 Task: Find a place to stay in Mount Vernon with a price range of ₹4900 to ₹12000, 1 bedroom, 1 bed, 1 bathroom, house type, with Wifi and Free parking, for 1 adult from June 11 to June 17.
Action: Mouse moved to (478, 101)
Screenshot: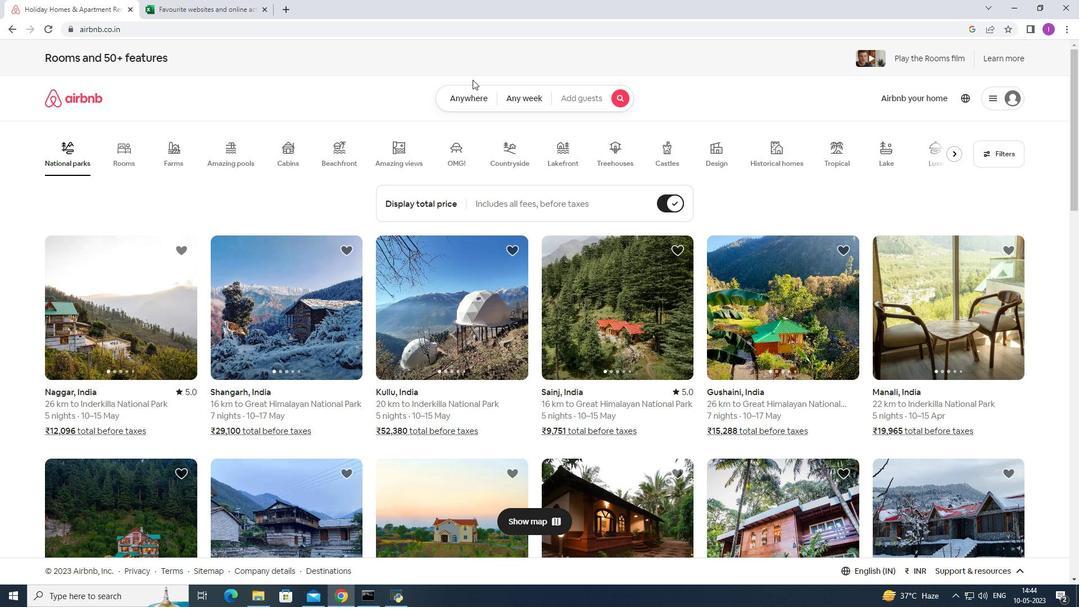
Action: Mouse pressed left at (478, 101)
Screenshot: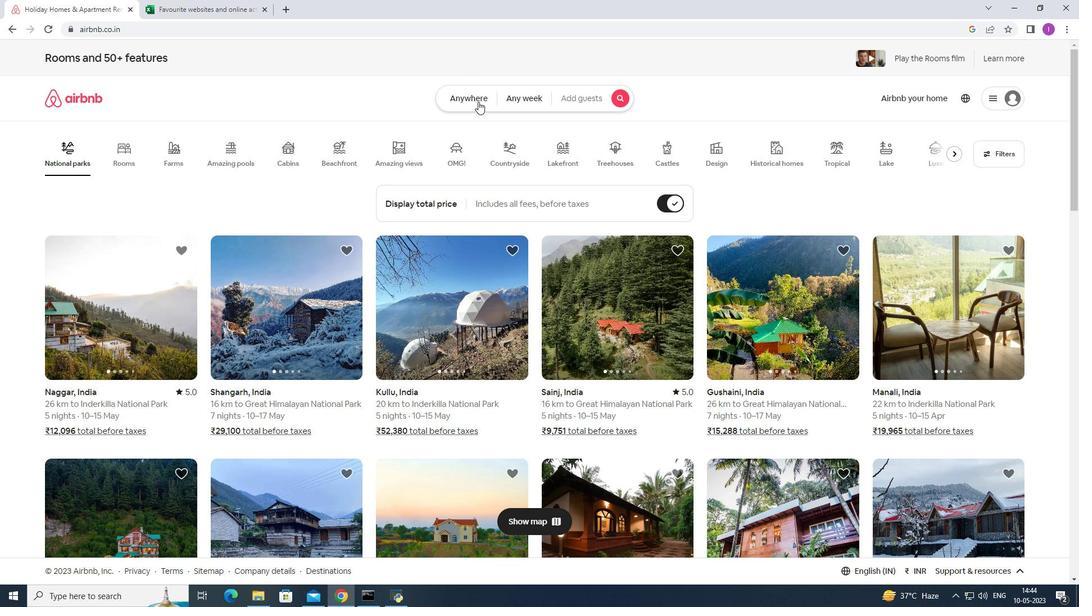 
Action: Mouse moved to (327, 146)
Screenshot: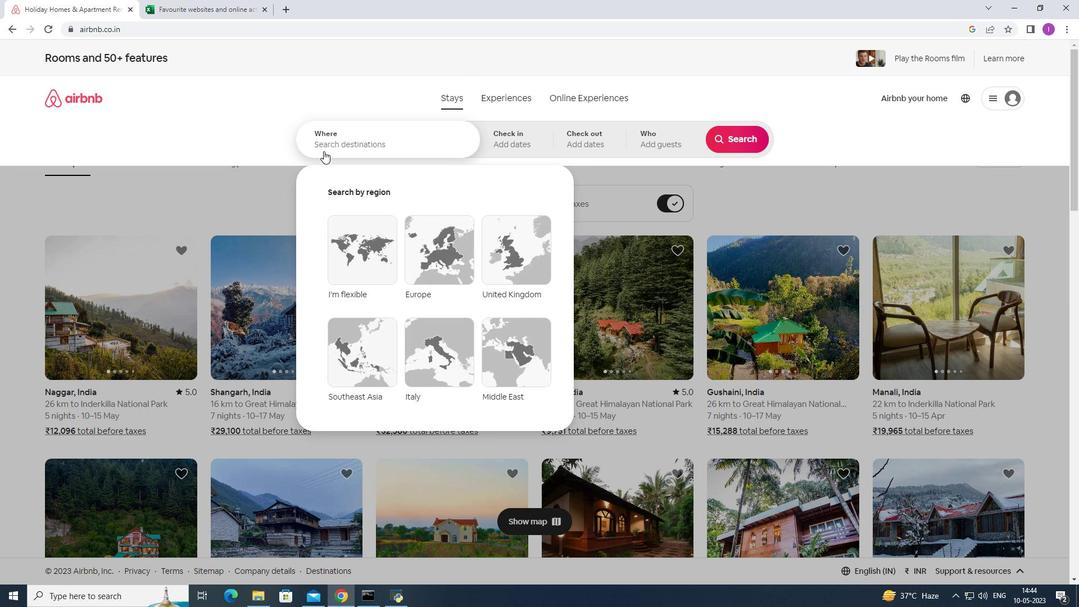 
Action: Mouse pressed left at (327, 146)
Screenshot: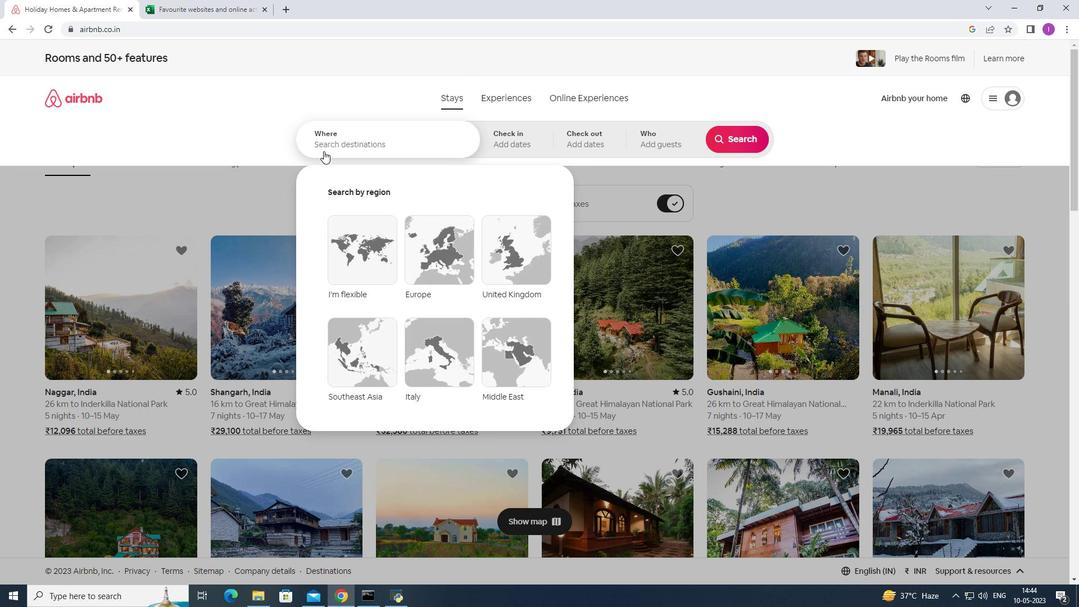 
Action: Mouse moved to (296, 162)
Screenshot: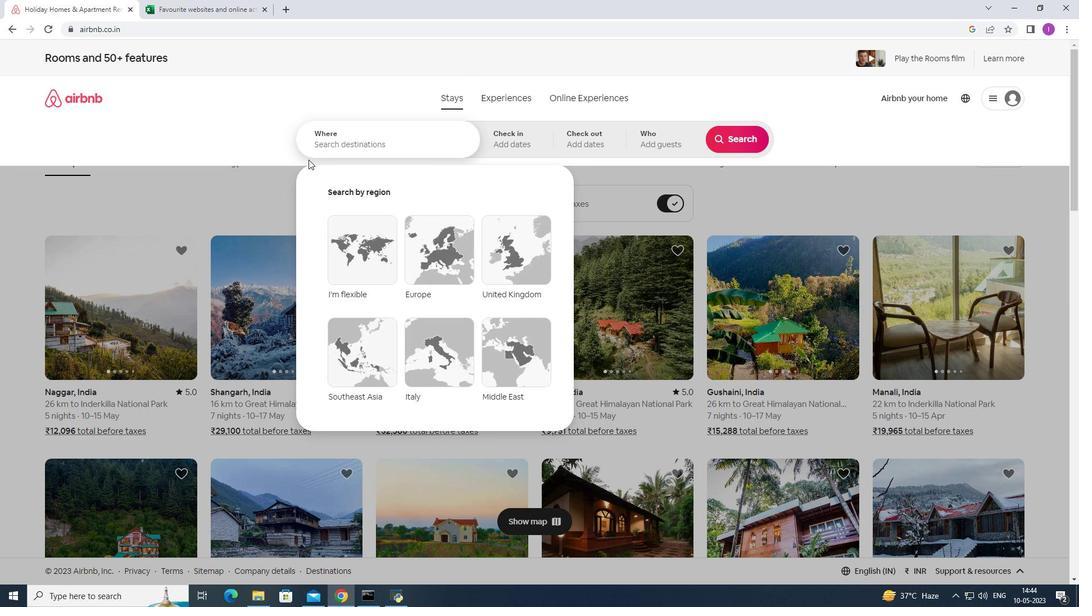 
Action: Key pressed <Key.shift><Key.shift>Mount<Key.space><Key.shift><Key.shift><Key.shift><Key.shift><Key.shift><Key.shift>Vernon
Screenshot: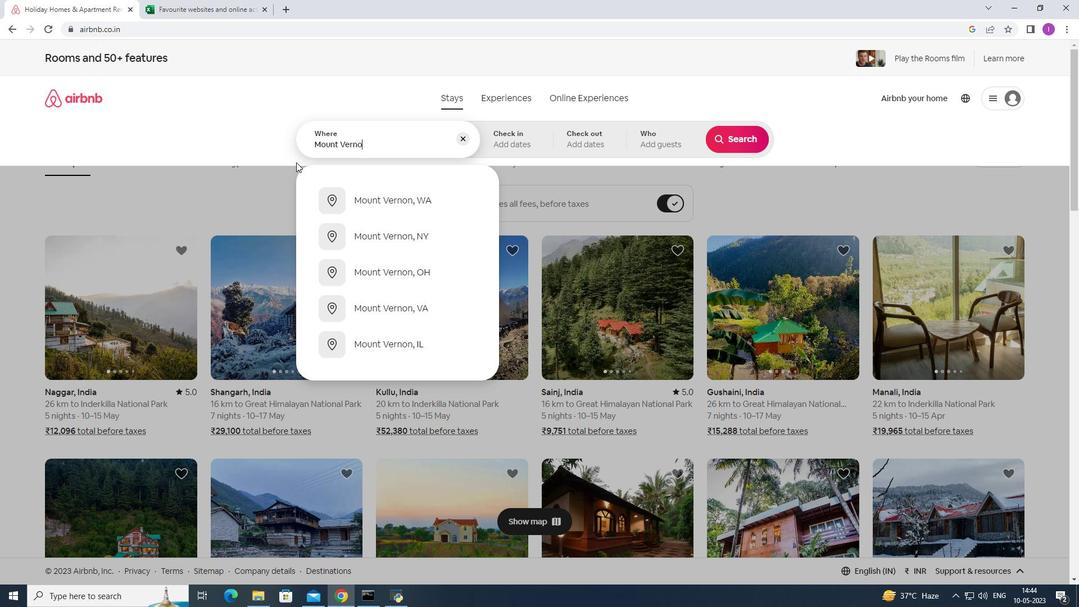 
Action: Mouse moved to (526, 147)
Screenshot: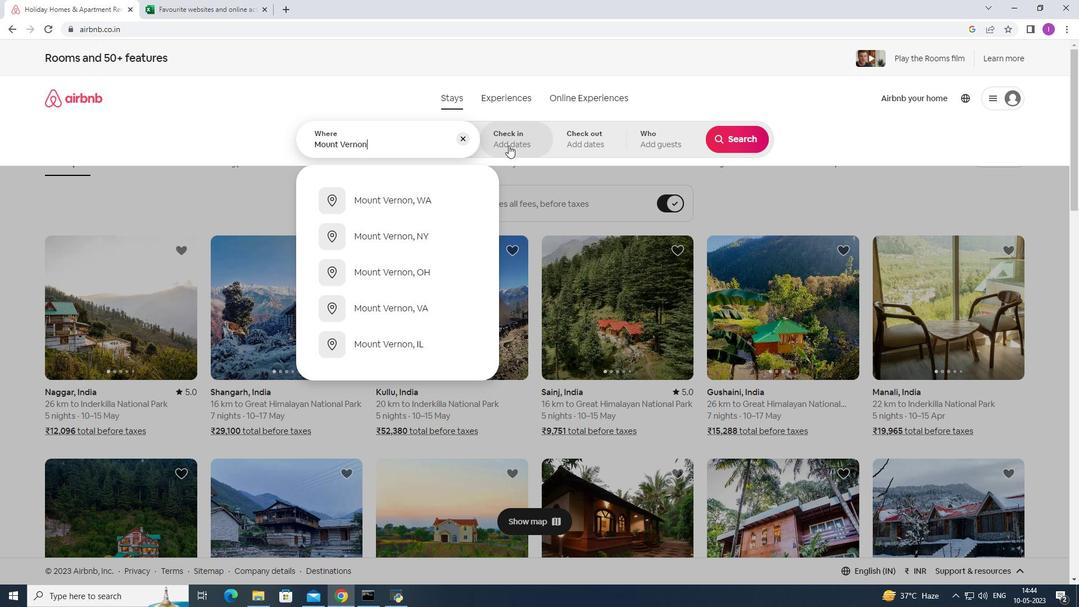 
Action: Mouse pressed left at (526, 147)
Screenshot: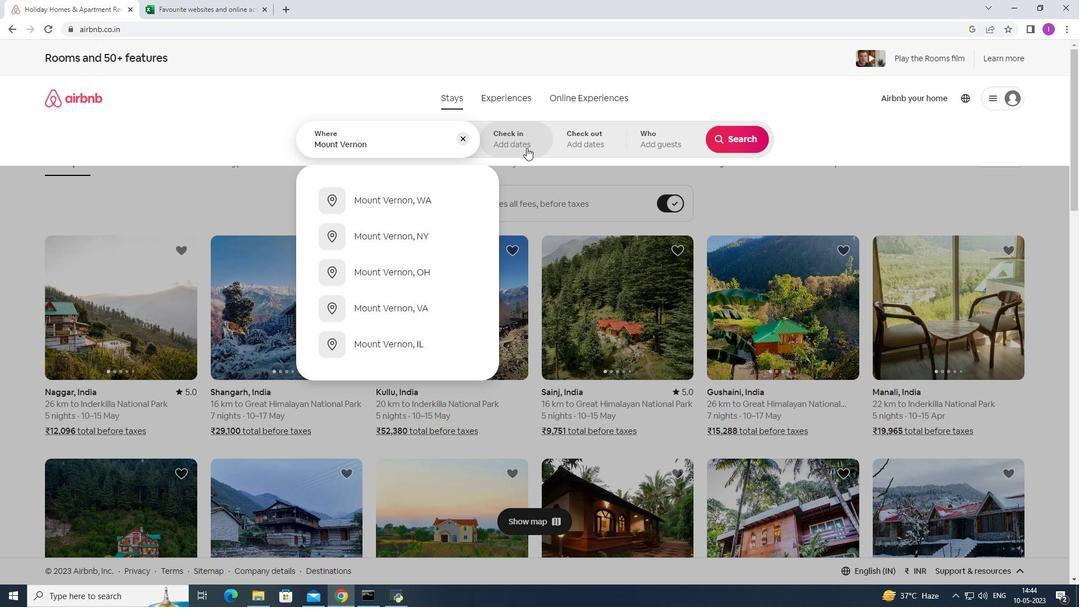 
Action: Mouse moved to (736, 229)
Screenshot: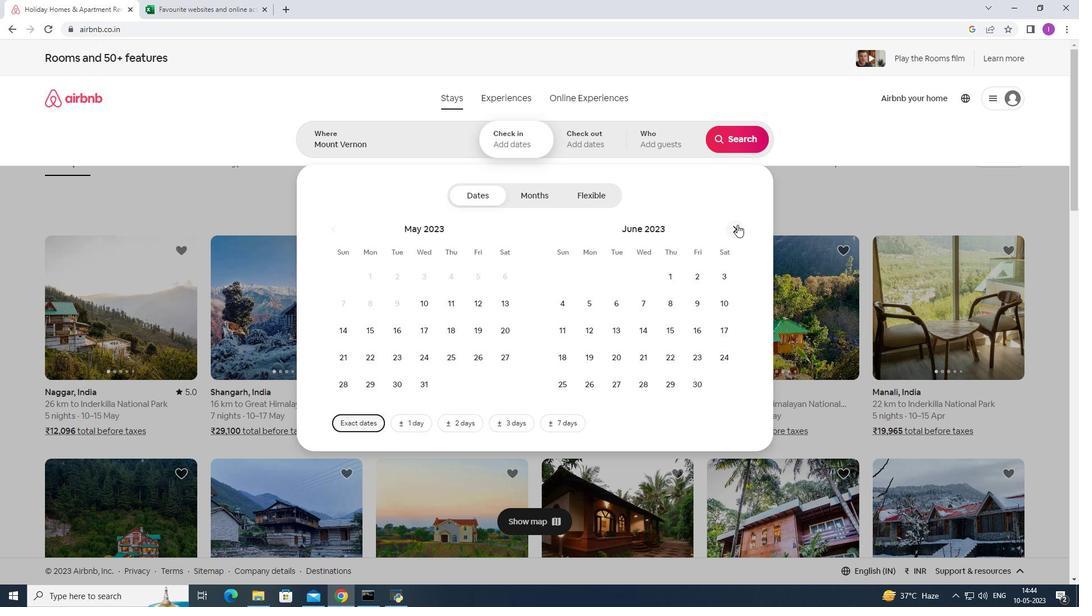 
Action: Mouse pressed left at (736, 229)
Screenshot: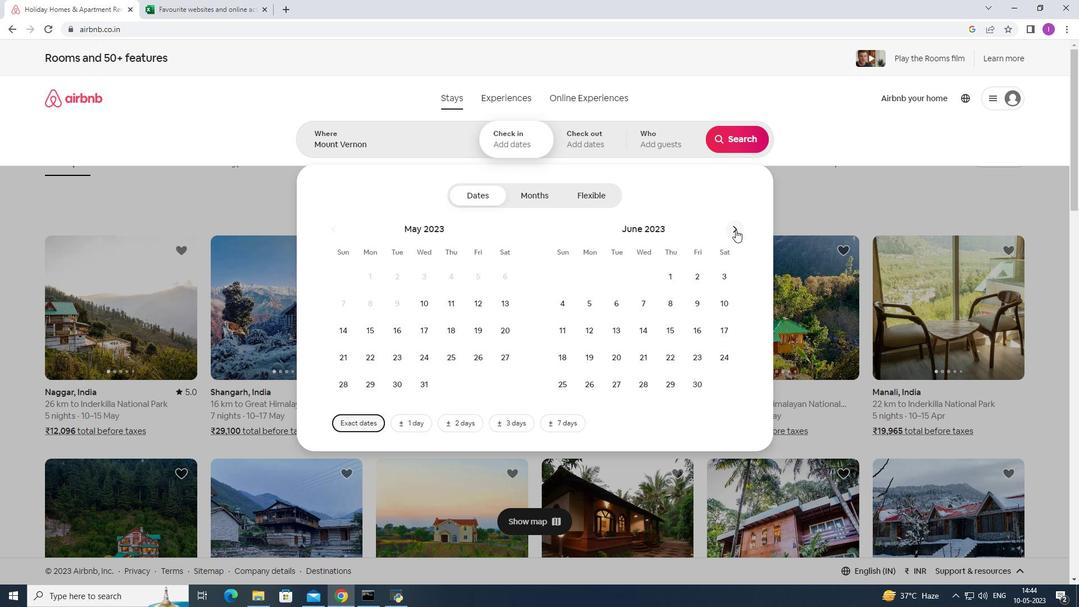 
Action: Mouse moved to (342, 330)
Screenshot: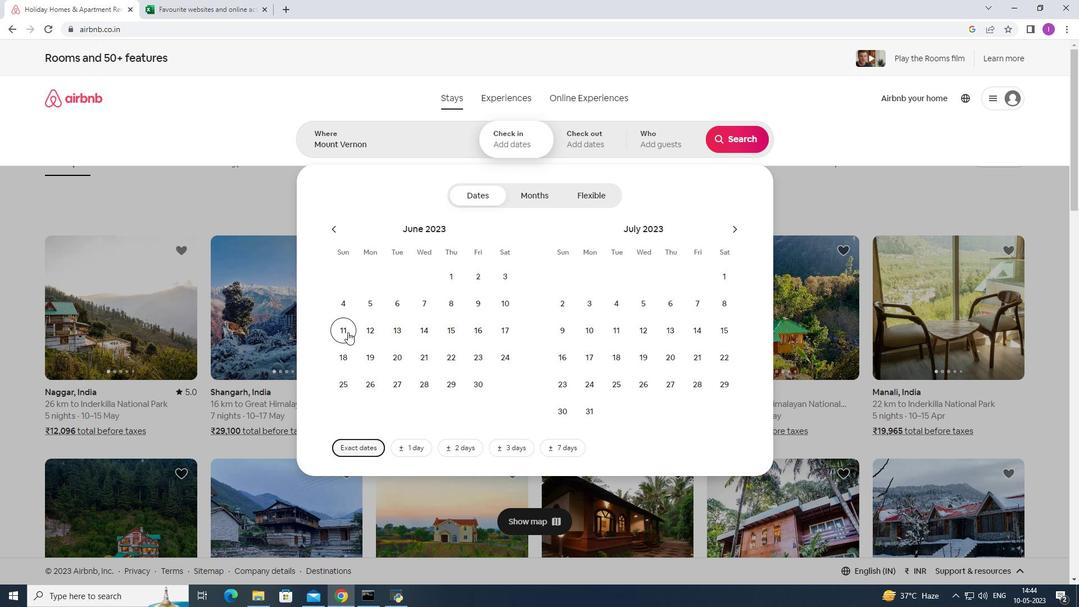 
Action: Mouse pressed left at (342, 330)
Screenshot: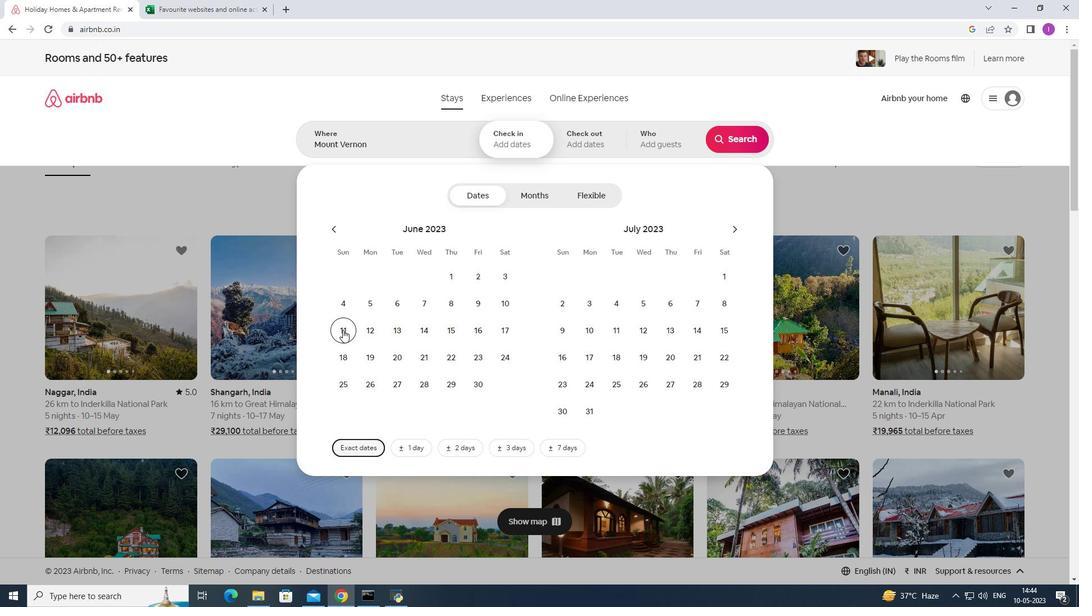 
Action: Mouse moved to (507, 333)
Screenshot: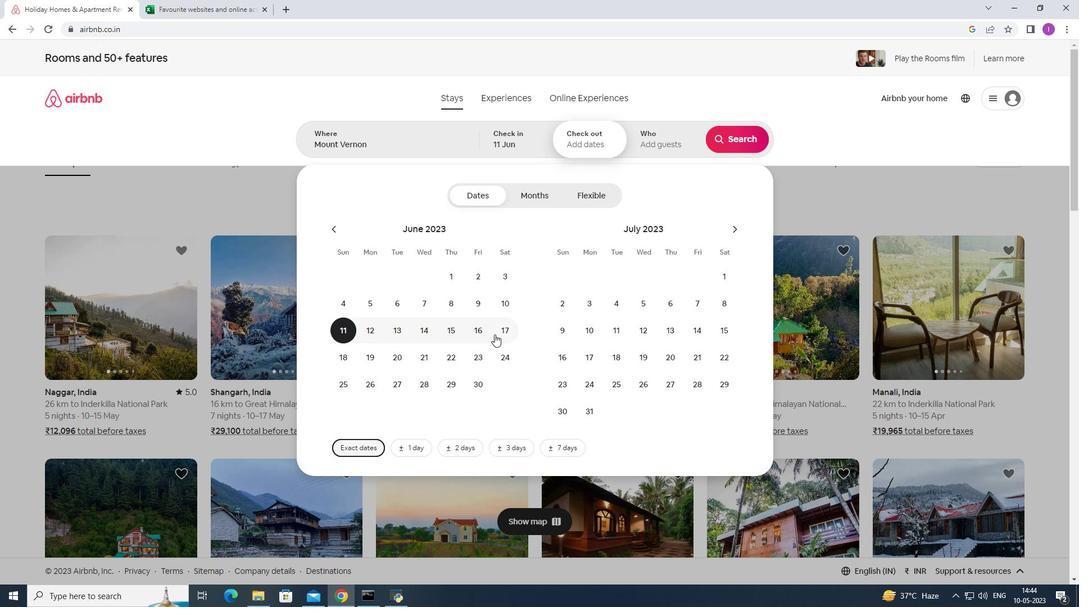 
Action: Mouse pressed left at (507, 333)
Screenshot: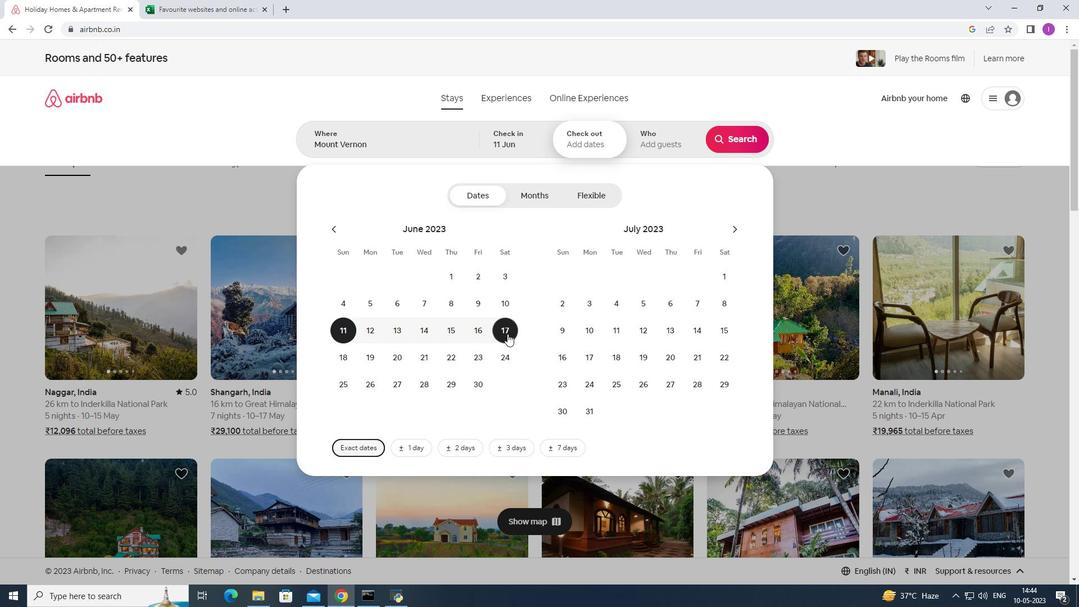 
Action: Mouse moved to (643, 151)
Screenshot: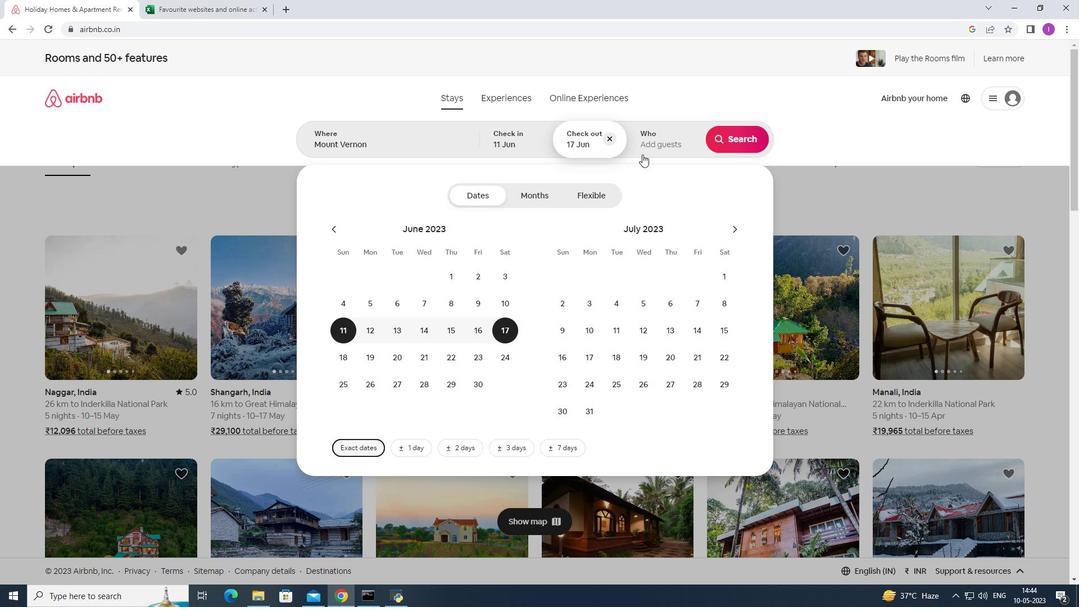 
Action: Mouse pressed left at (643, 151)
Screenshot: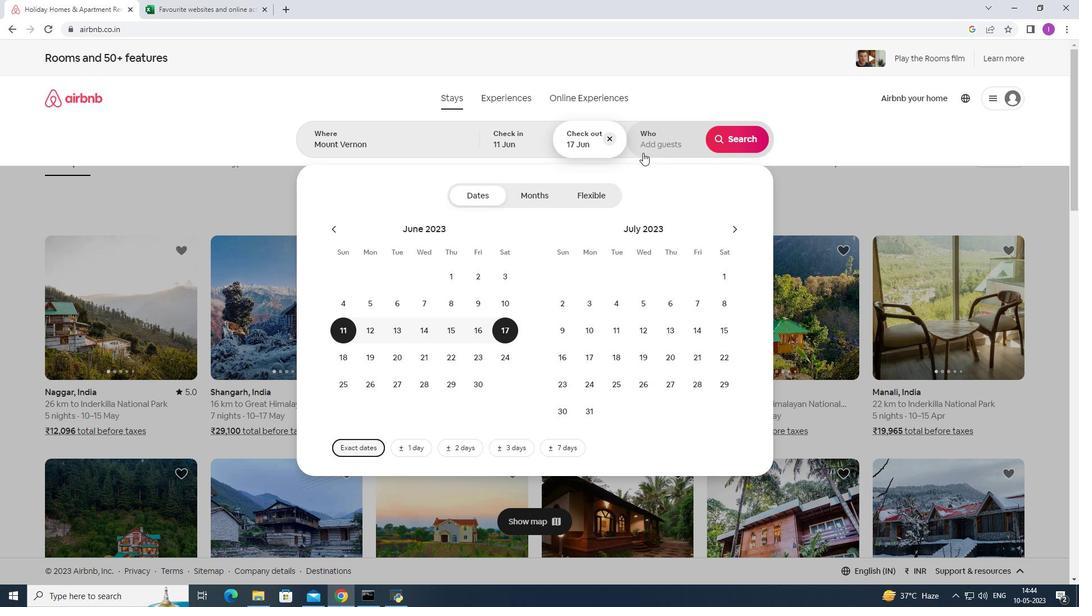 
Action: Mouse moved to (743, 204)
Screenshot: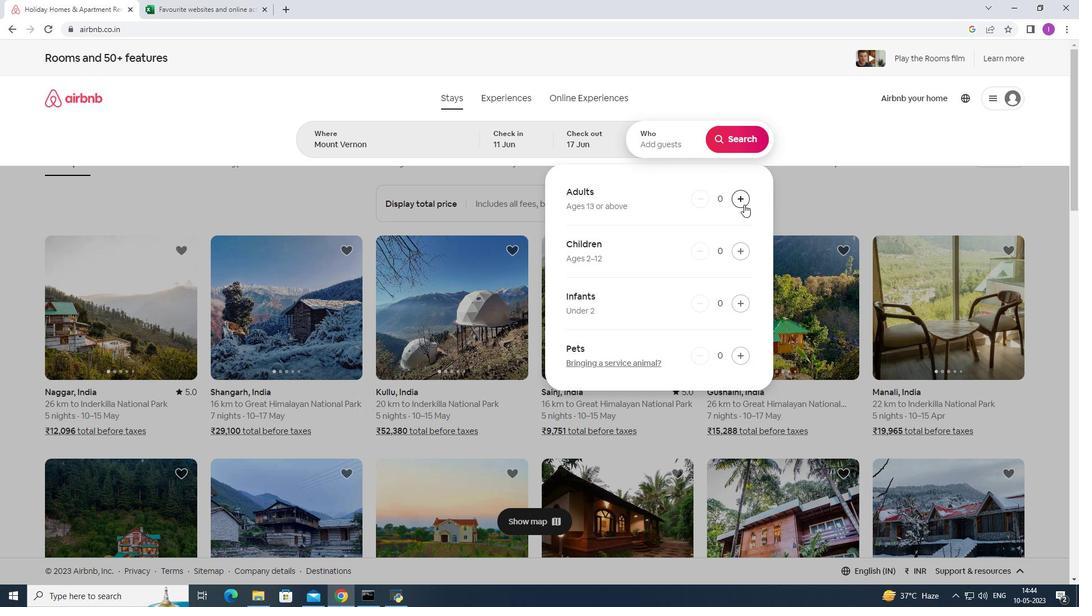 
Action: Mouse pressed left at (743, 204)
Screenshot: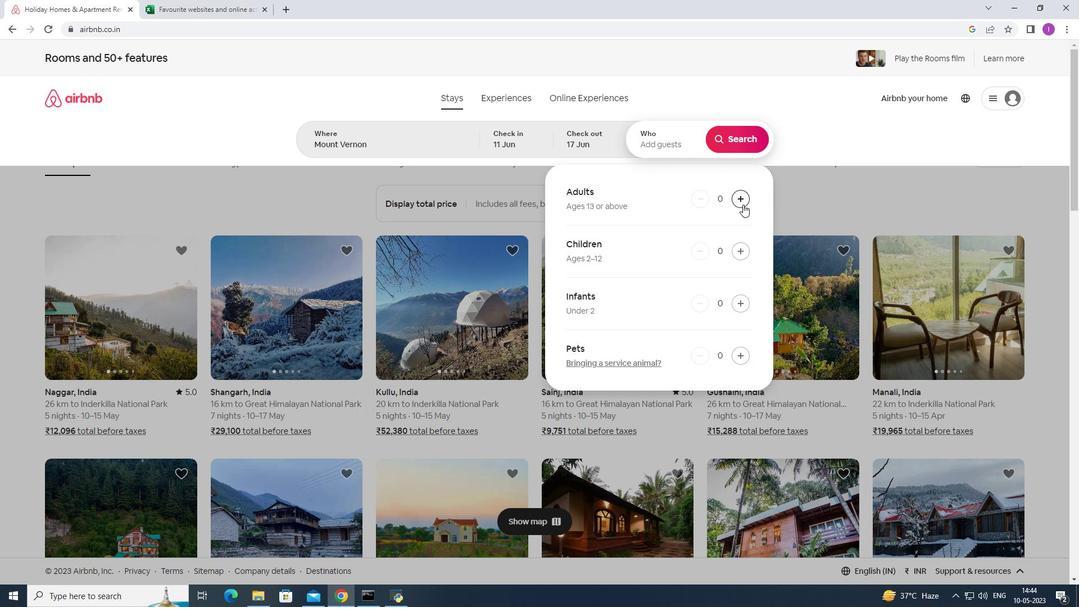 
Action: Mouse pressed left at (743, 204)
Screenshot: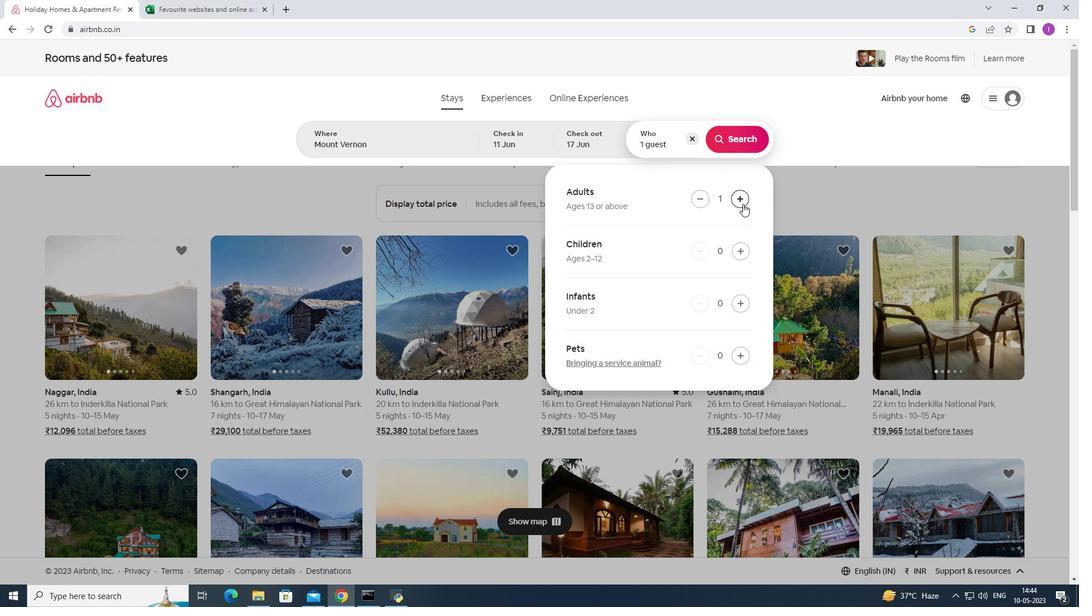 
Action: Mouse moved to (700, 193)
Screenshot: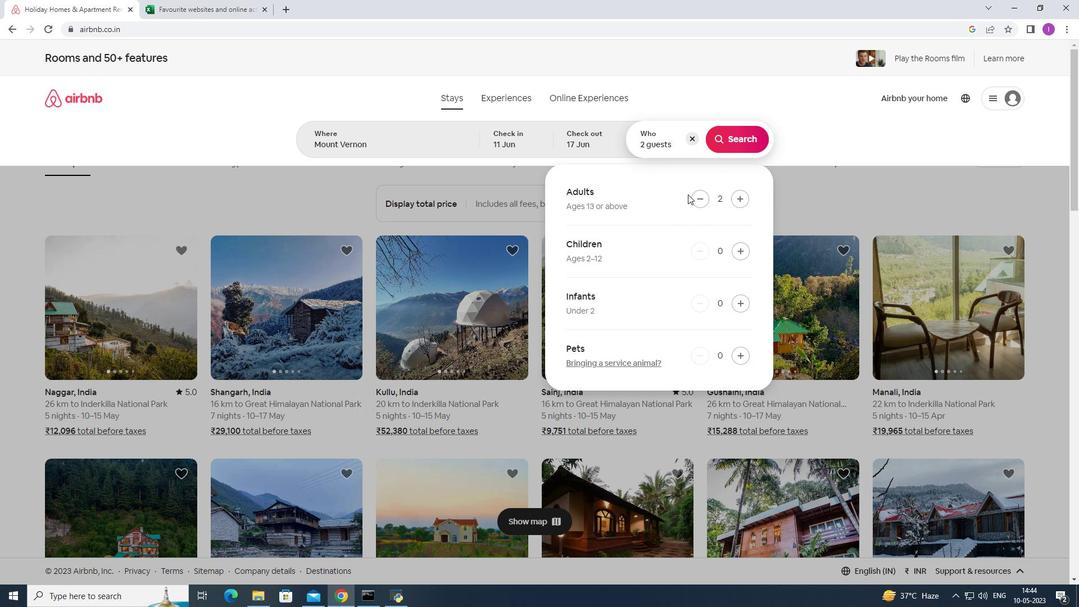 
Action: Mouse pressed left at (700, 193)
Screenshot: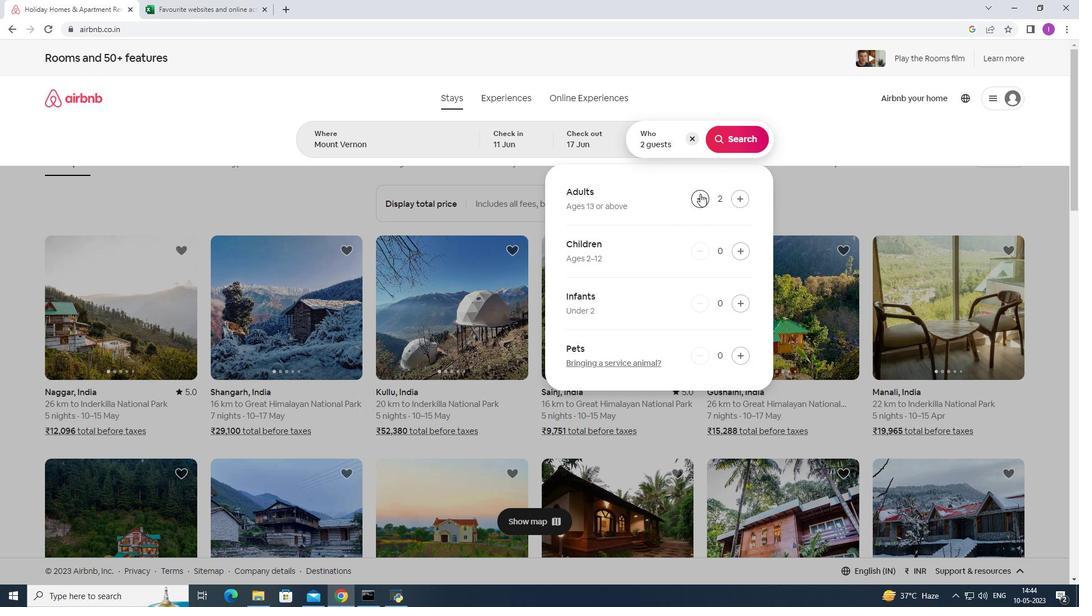 
Action: Mouse moved to (738, 142)
Screenshot: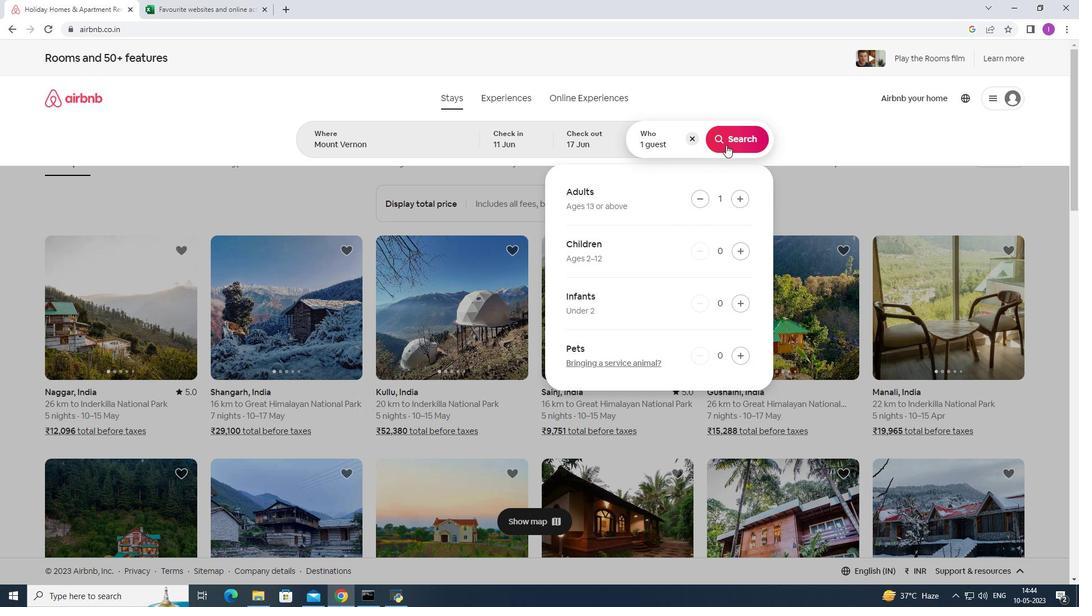 
Action: Mouse pressed left at (738, 142)
Screenshot: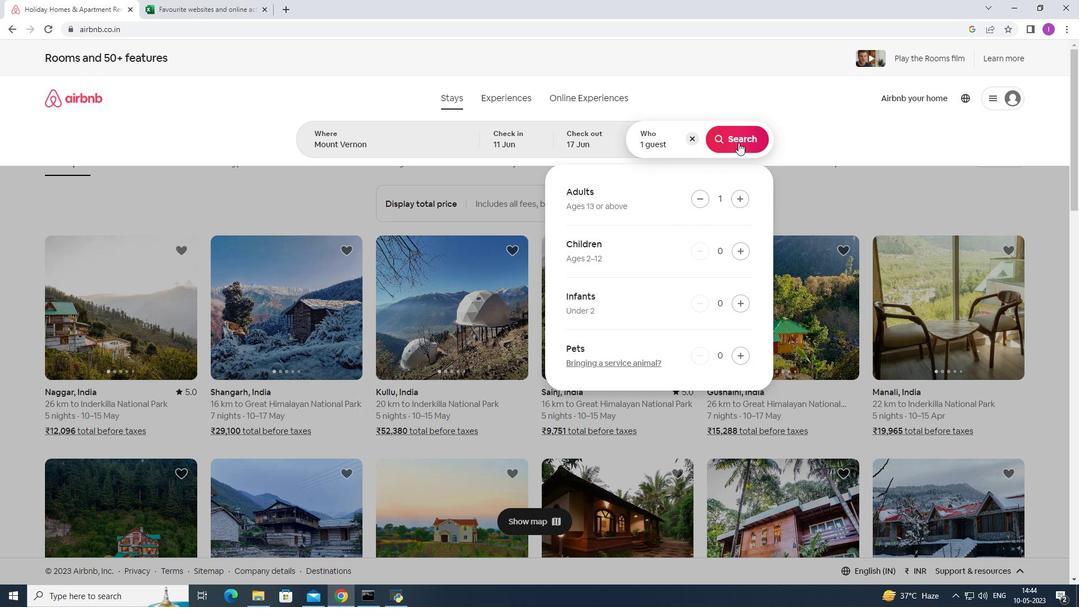
Action: Mouse moved to (1035, 102)
Screenshot: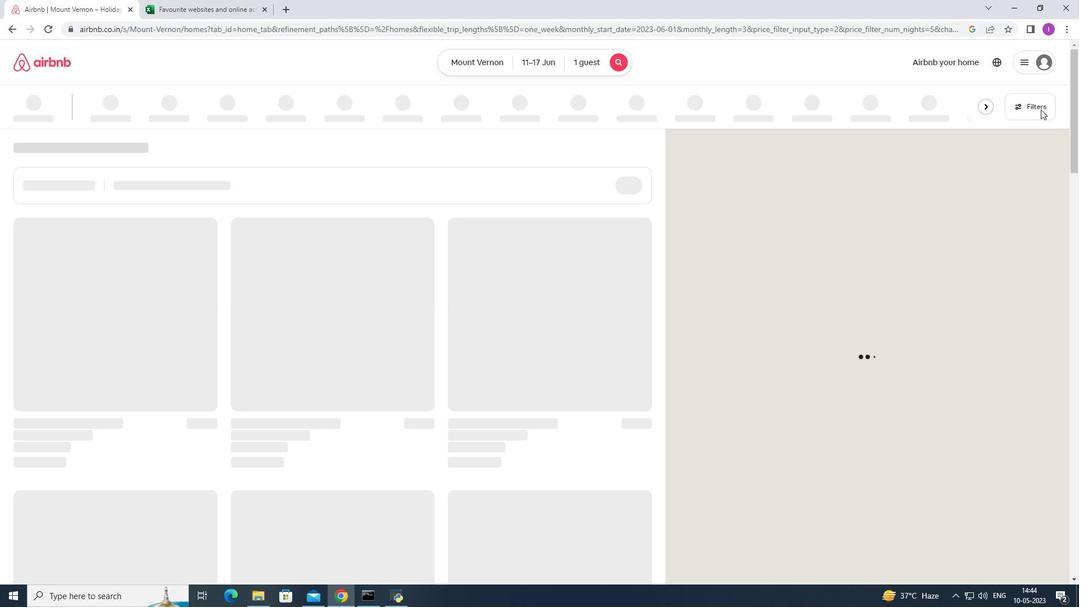 
Action: Mouse pressed left at (1035, 102)
Screenshot: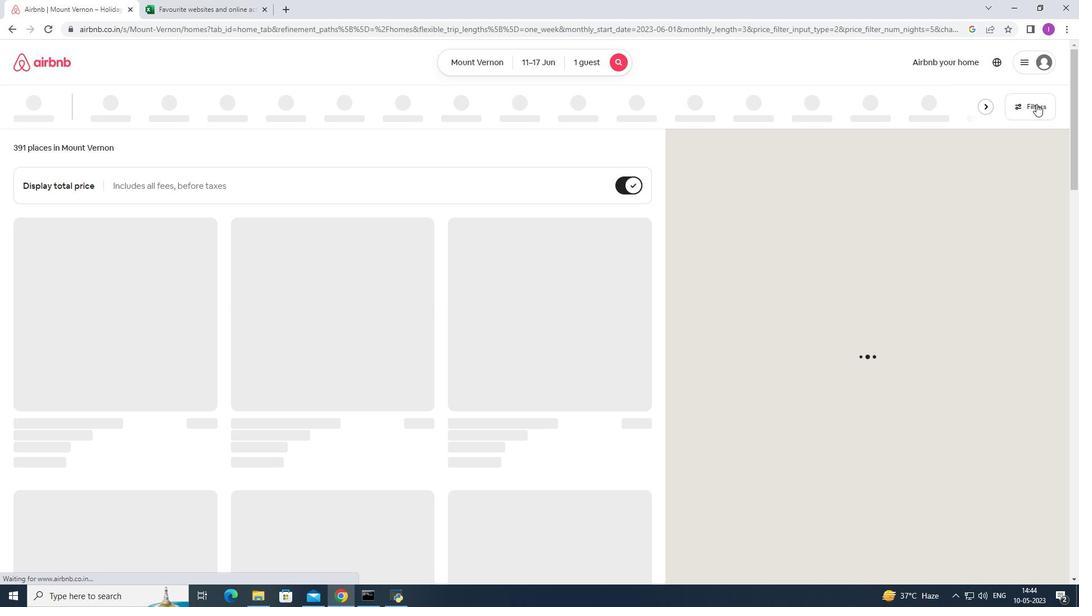 
Action: Mouse moved to (630, 385)
Screenshot: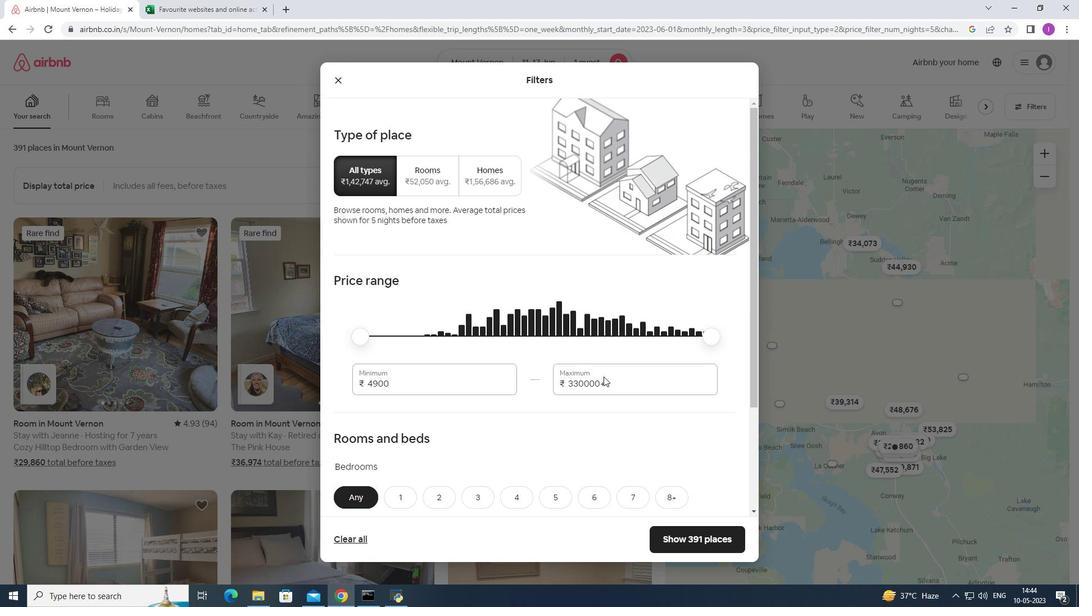 
Action: Mouse pressed left at (630, 385)
Screenshot: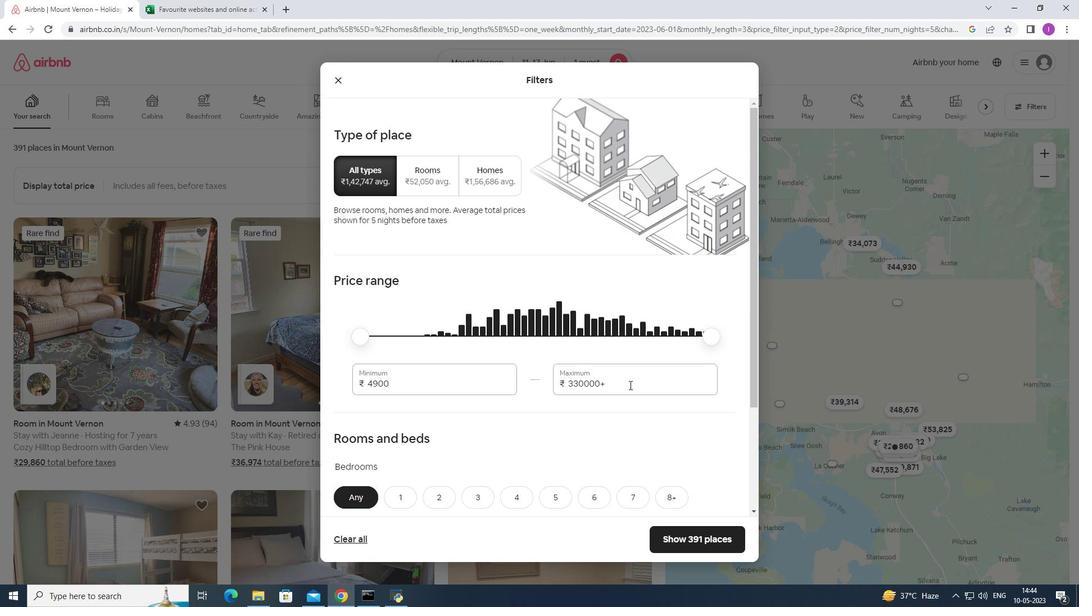 
Action: Mouse moved to (536, 403)
Screenshot: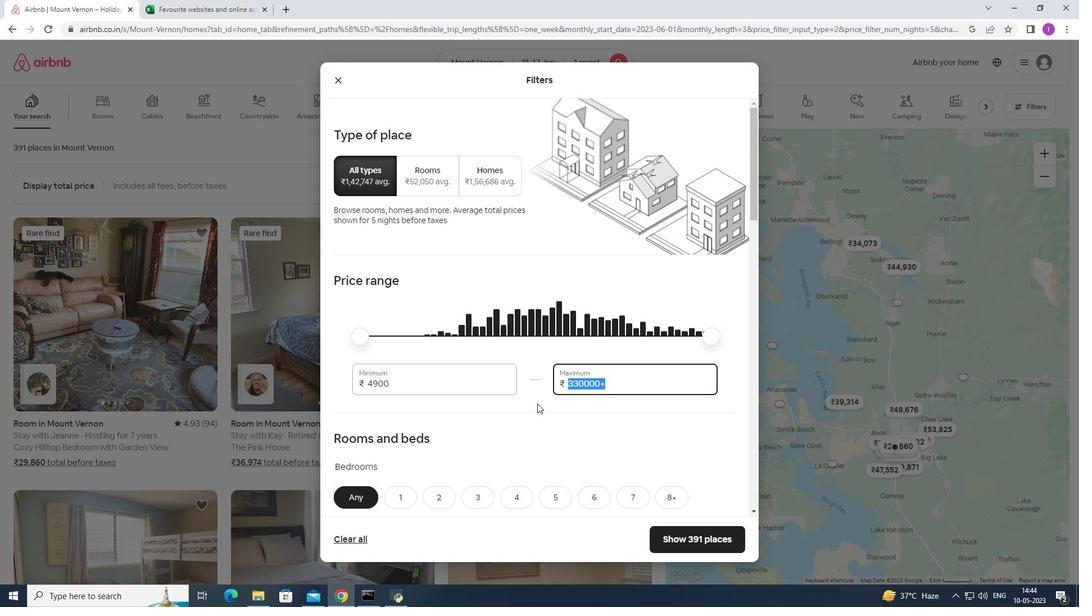 
Action: Key pressed 1
Screenshot: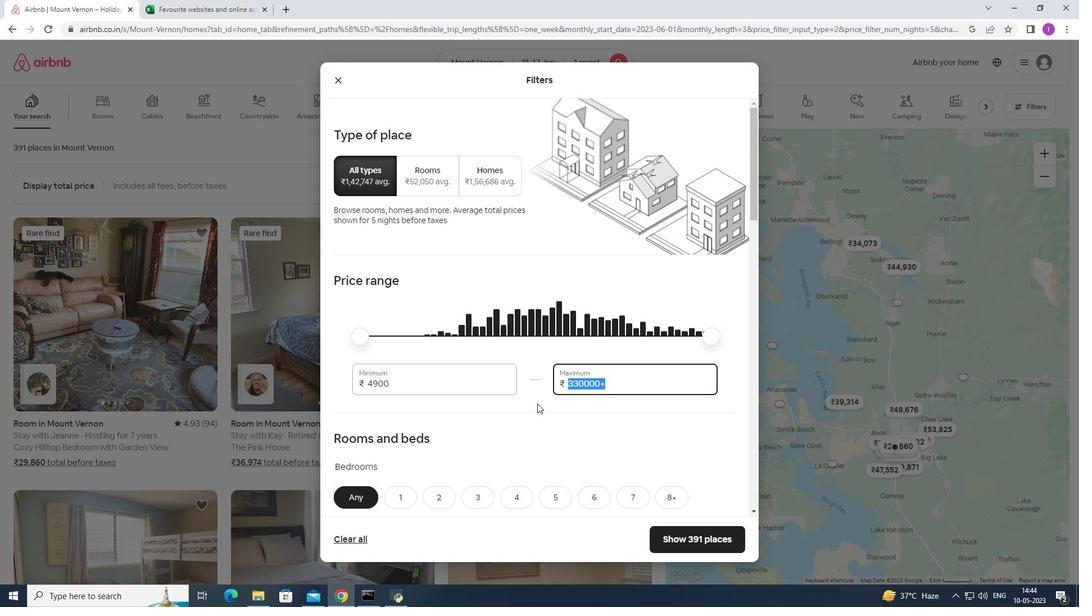
Action: Mouse moved to (536, 400)
Screenshot: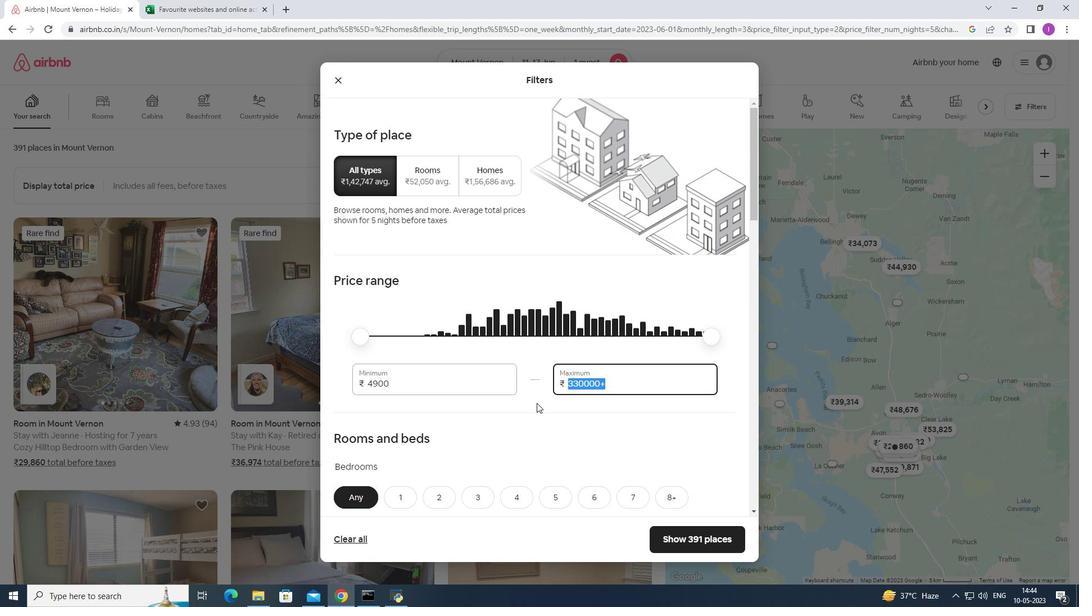 
Action: Key pressed 2
Screenshot: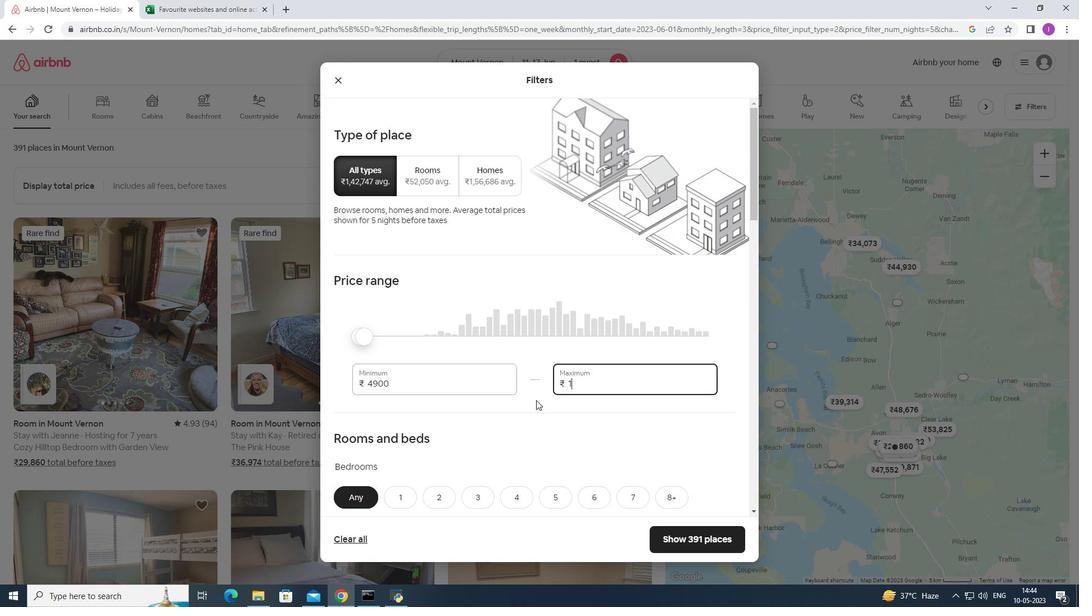 
Action: Mouse moved to (535, 399)
Screenshot: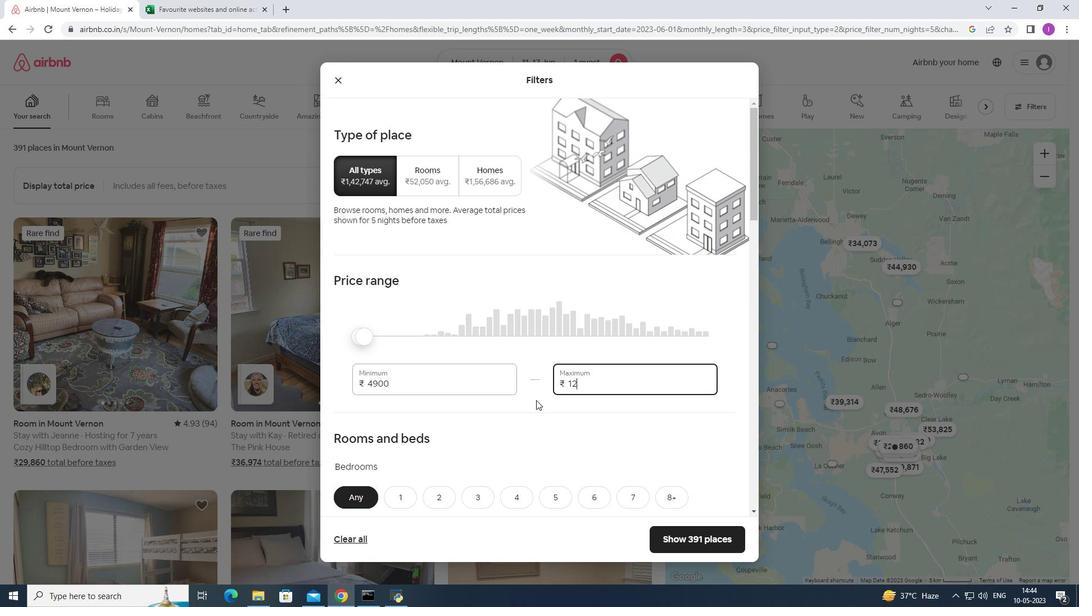 
Action: Key pressed 0
Screenshot: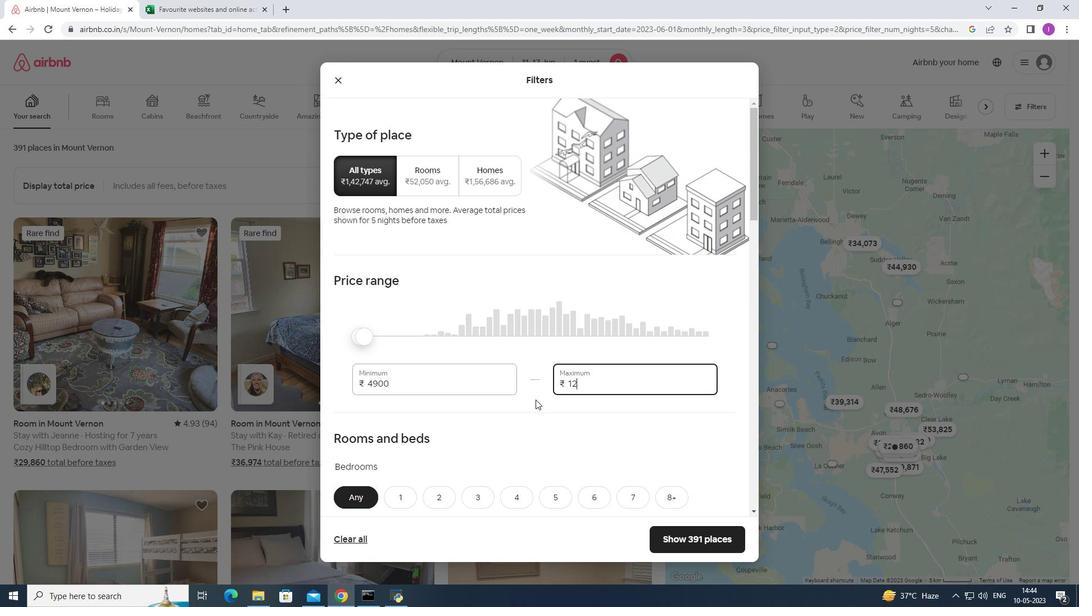 
Action: Mouse moved to (535, 396)
Screenshot: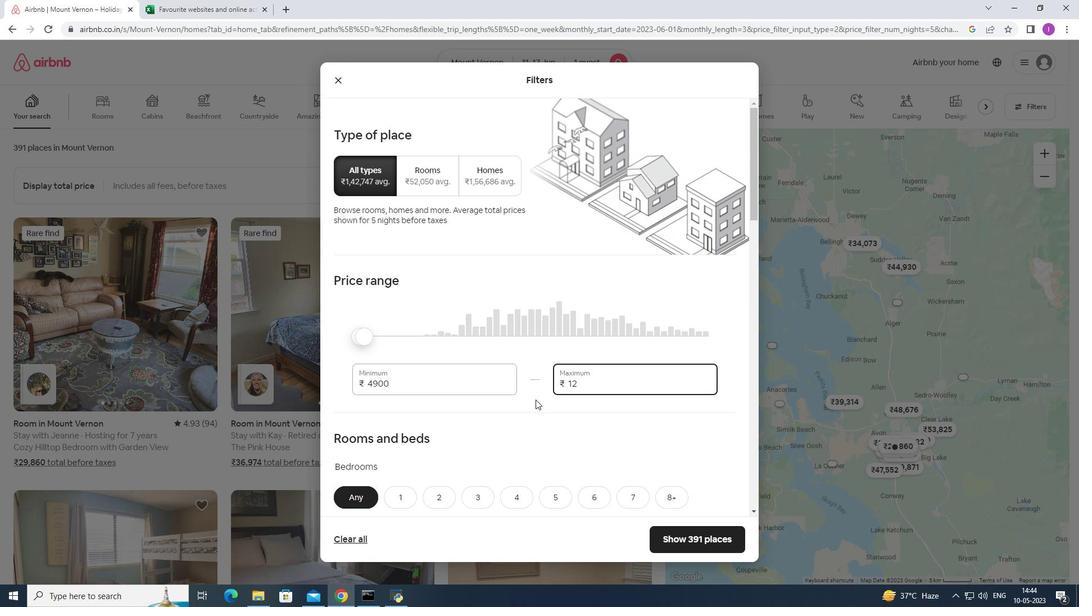 
Action: Key pressed 00
Screenshot: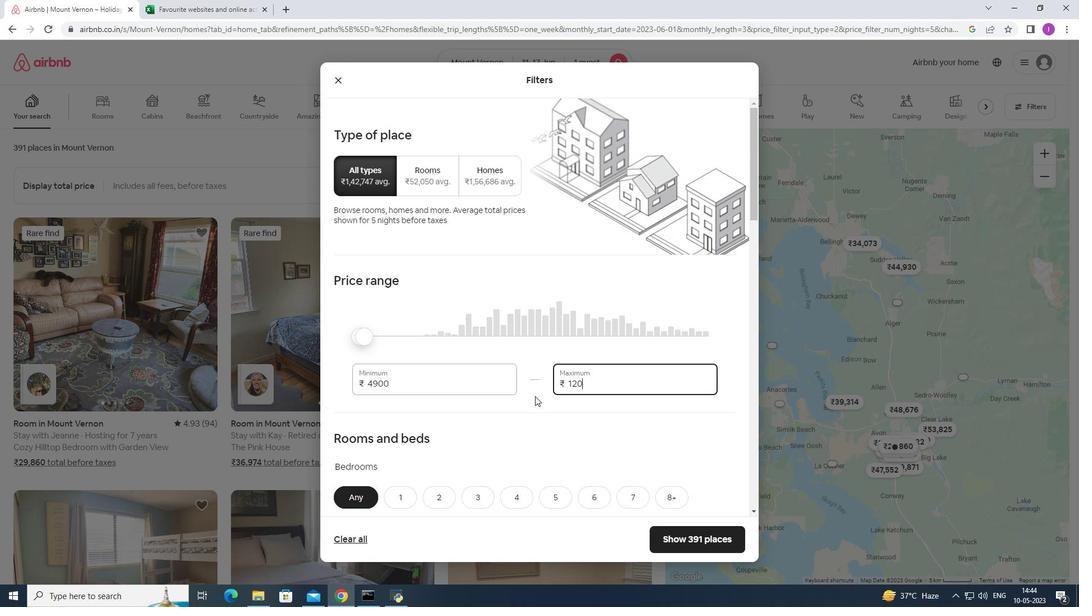 
Action: Mouse moved to (411, 385)
Screenshot: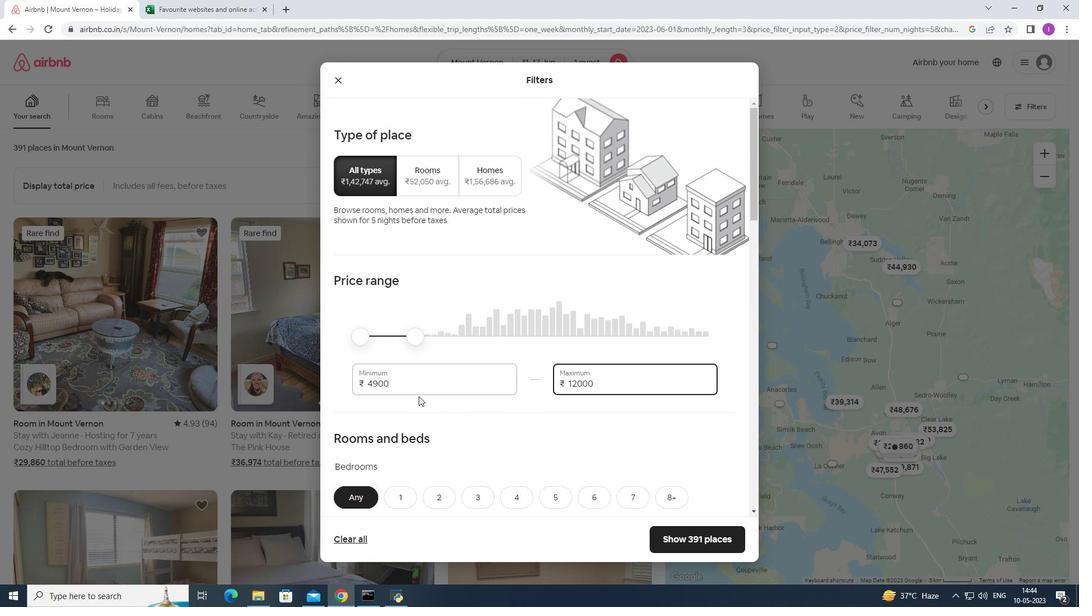 
Action: Mouse pressed left at (411, 385)
Screenshot: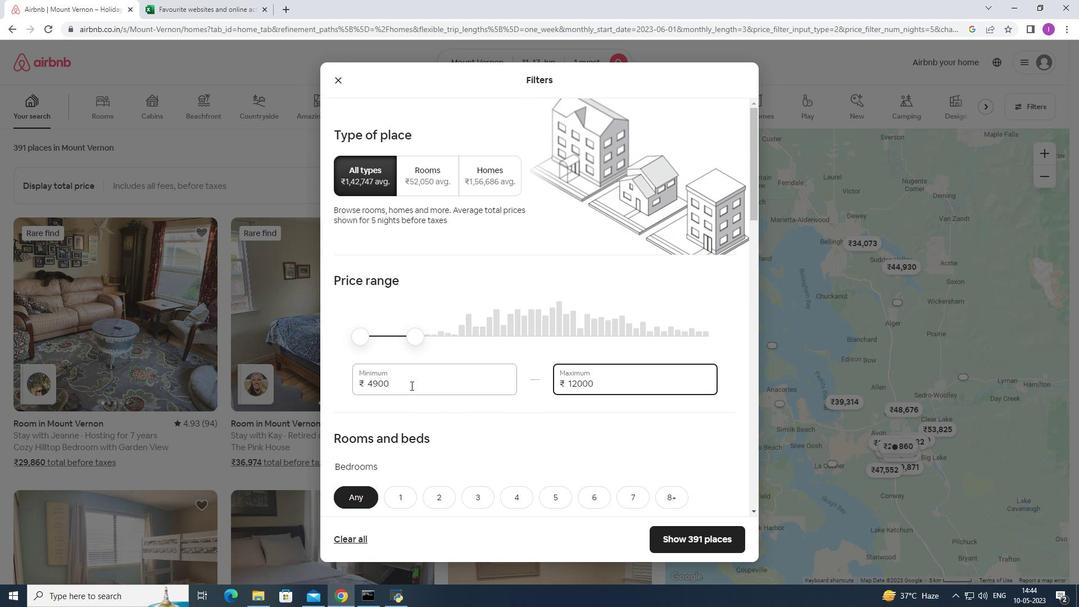 
Action: Mouse moved to (341, 394)
Screenshot: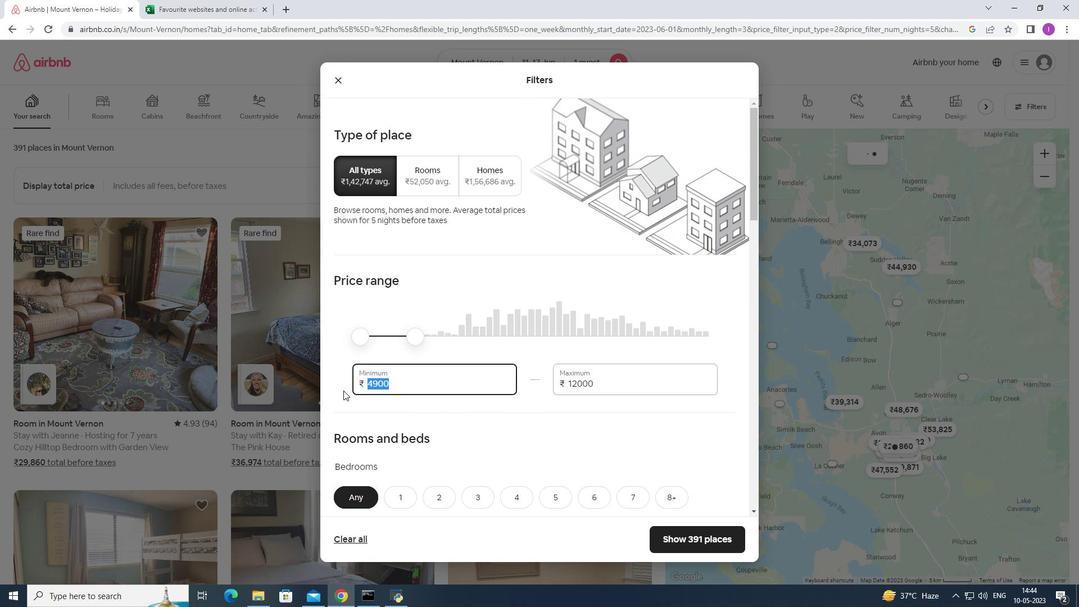 
Action: Key pressed 5
Screenshot: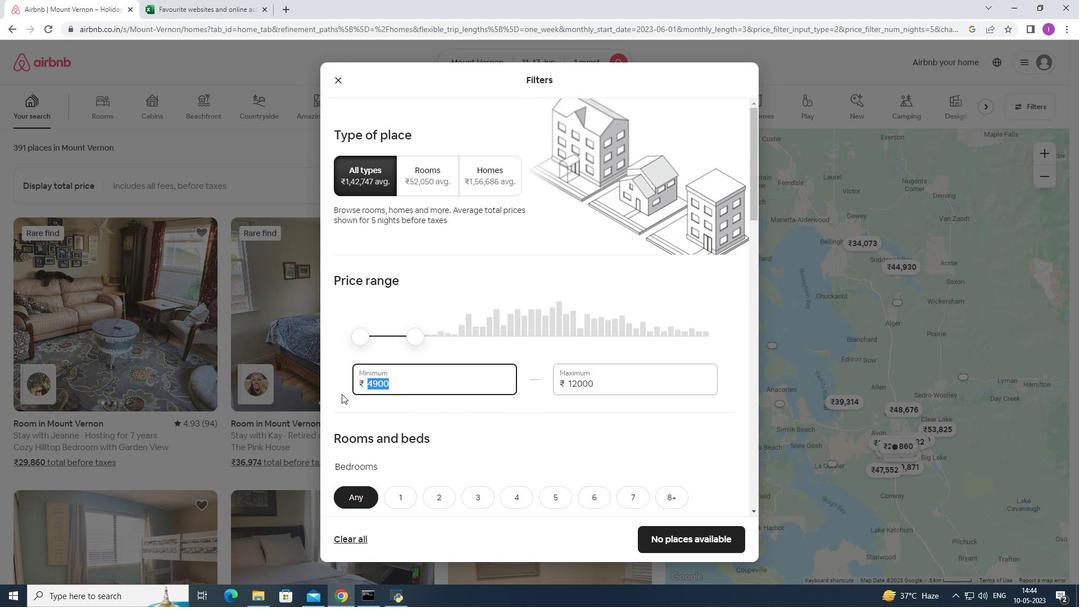 
Action: Mouse moved to (345, 393)
Screenshot: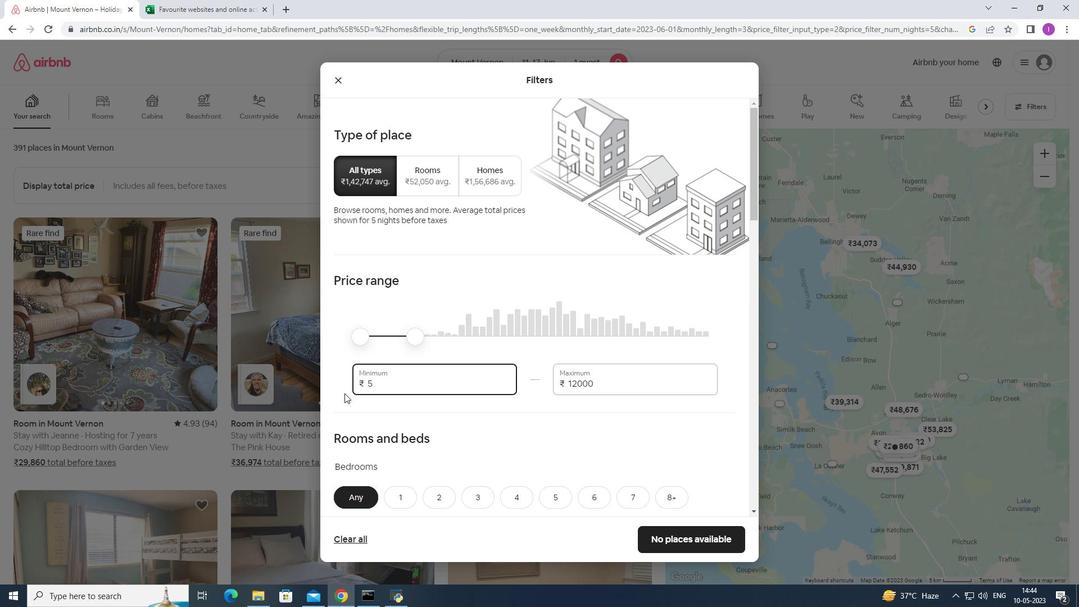 
Action: Key pressed 00
Screenshot: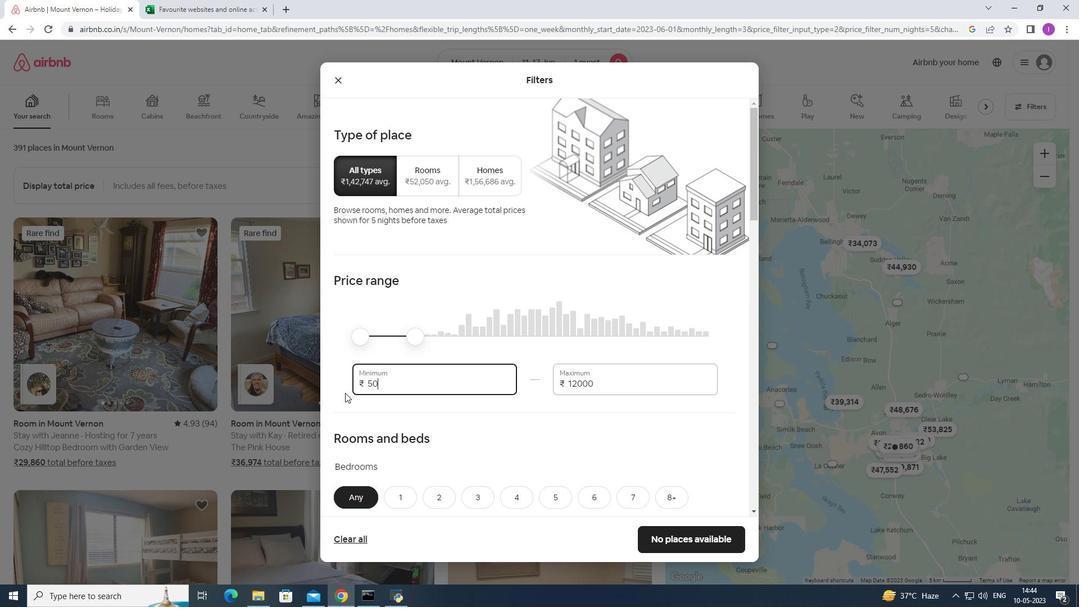 
Action: Mouse moved to (346, 393)
Screenshot: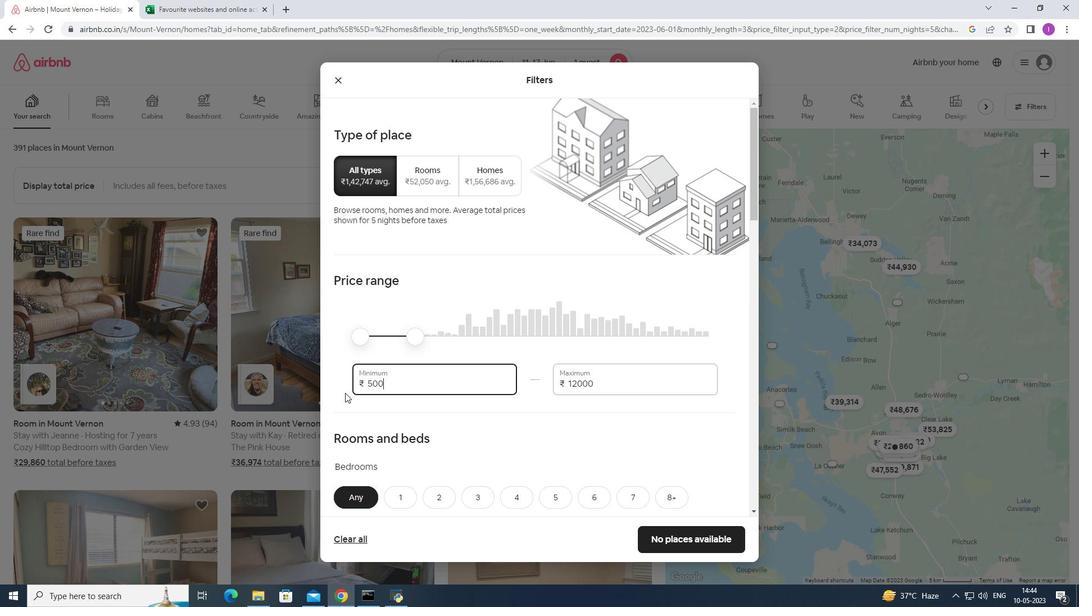 
Action: Key pressed 0
Screenshot: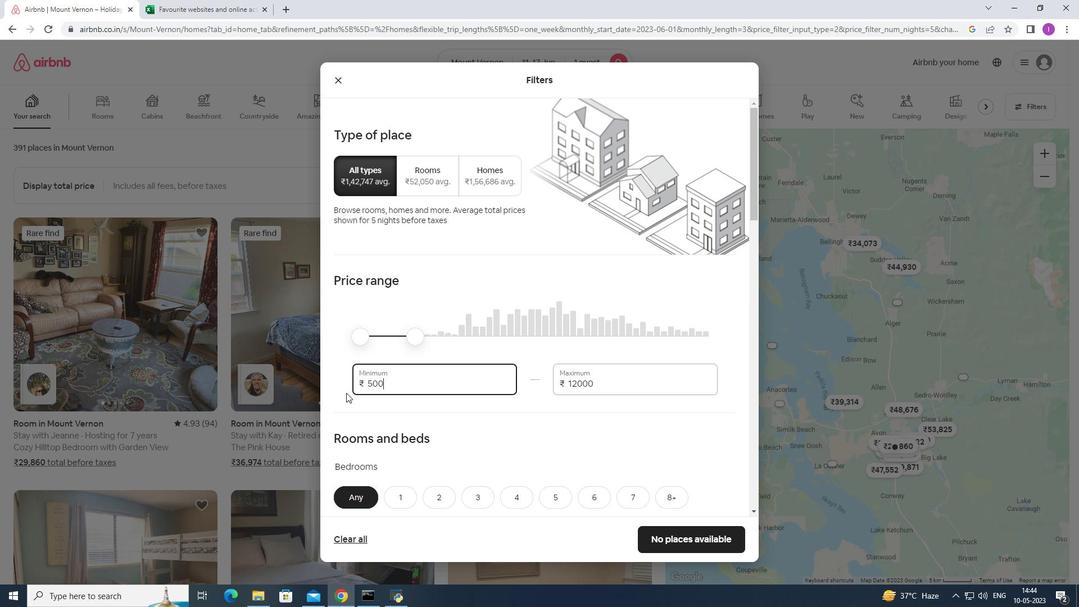 
Action: Mouse moved to (348, 412)
Screenshot: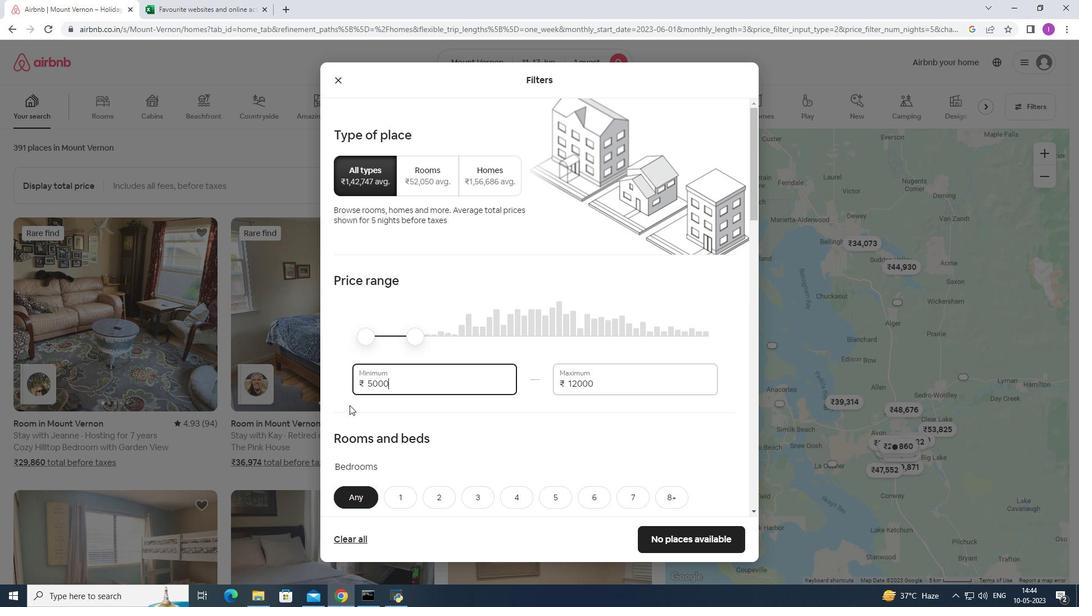 
Action: Mouse scrolled (348, 412) with delta (0, 0)
Screenshot: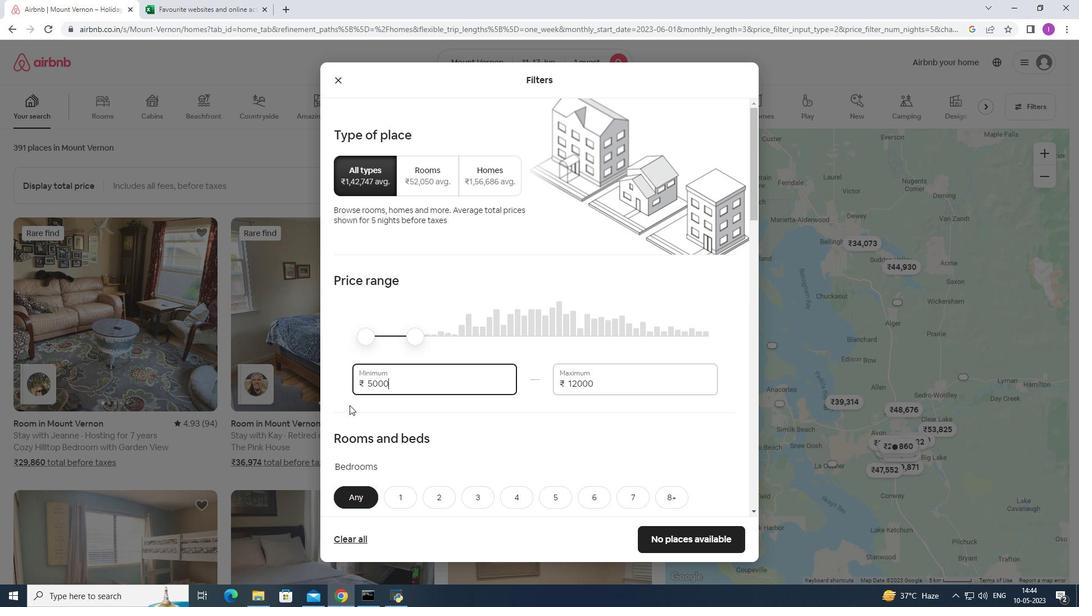 
Action: Mouse moved to (348, 414)
Screenshot: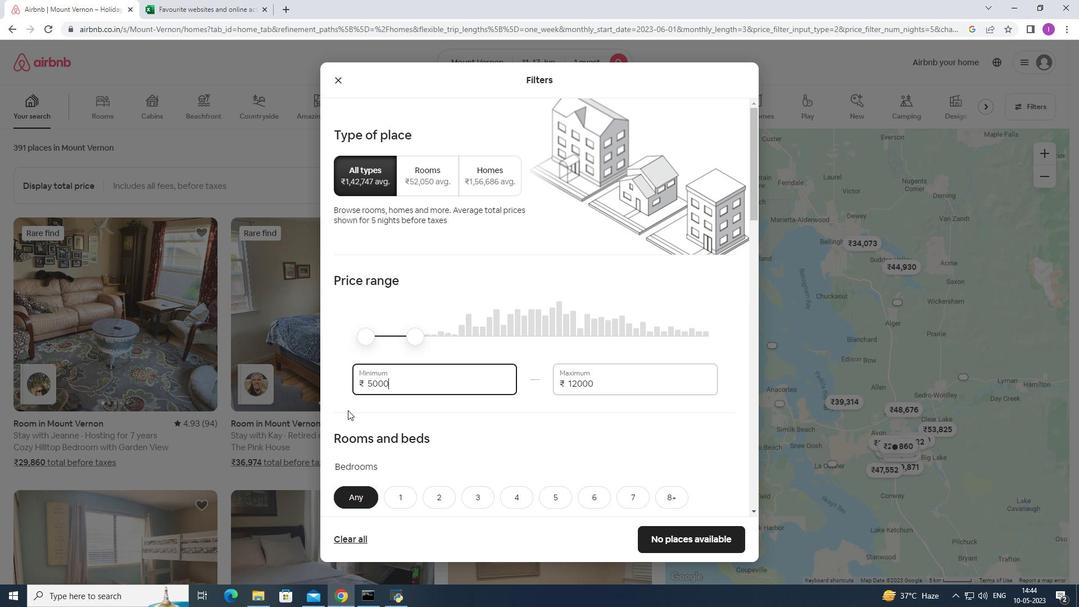 
Action: Mouse scrolled (348, 414) with delta (0, 0)
Screenshot: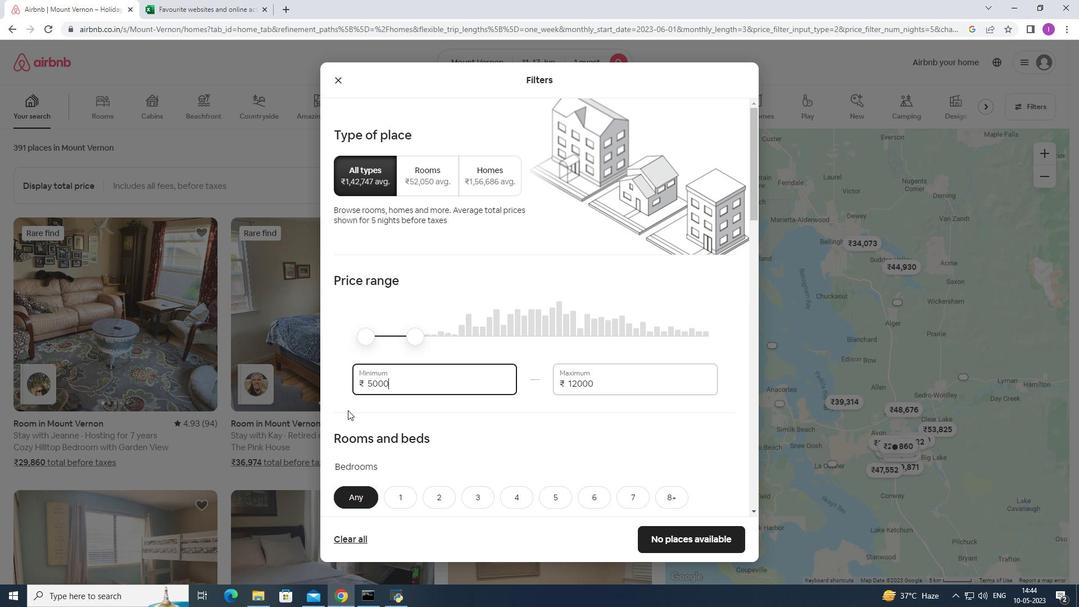 
Action: Mouse scrolled (348, 414) with delta (0, 0)
Screenshot: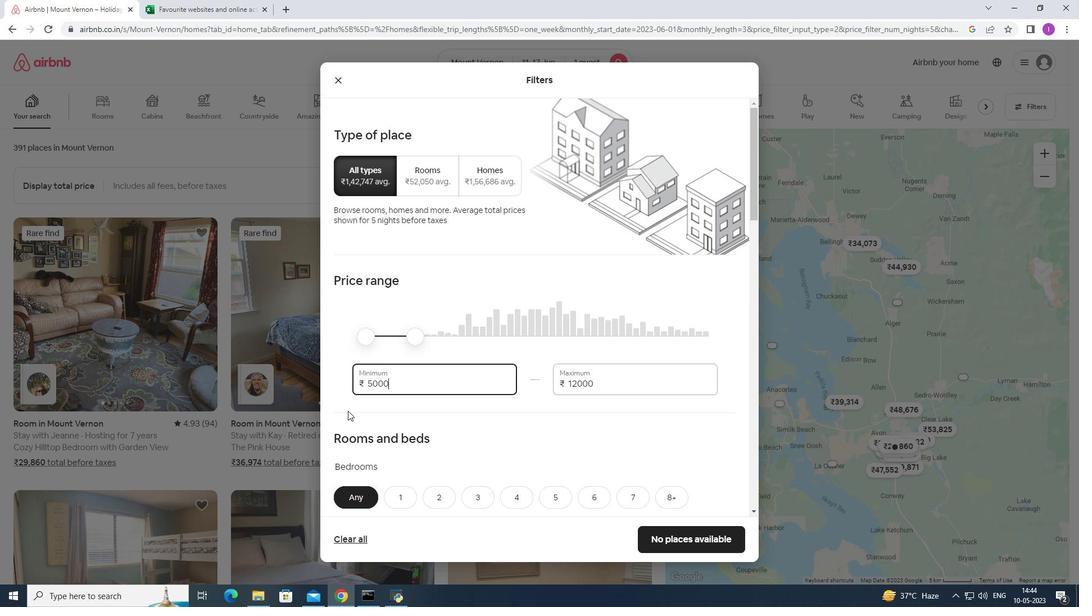 
Action: Mouse moved to (362, 394)
Screenshot: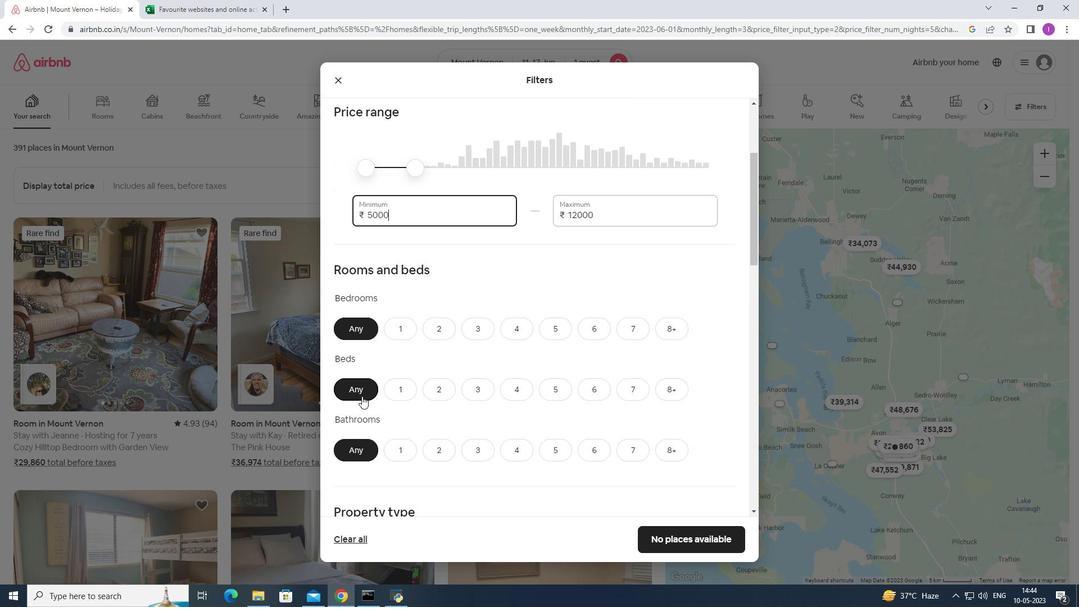
Action: Mouse scrolled (362, 393) with delta (0, 0)
Screenshot: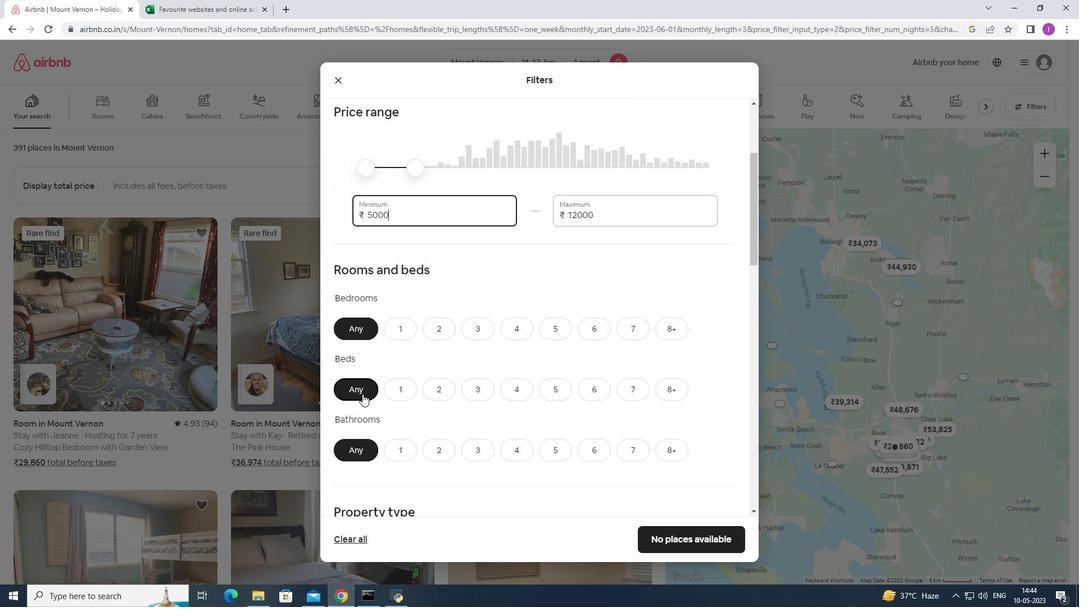 
Action: Mouse moved to (363, 388)
Screenshot: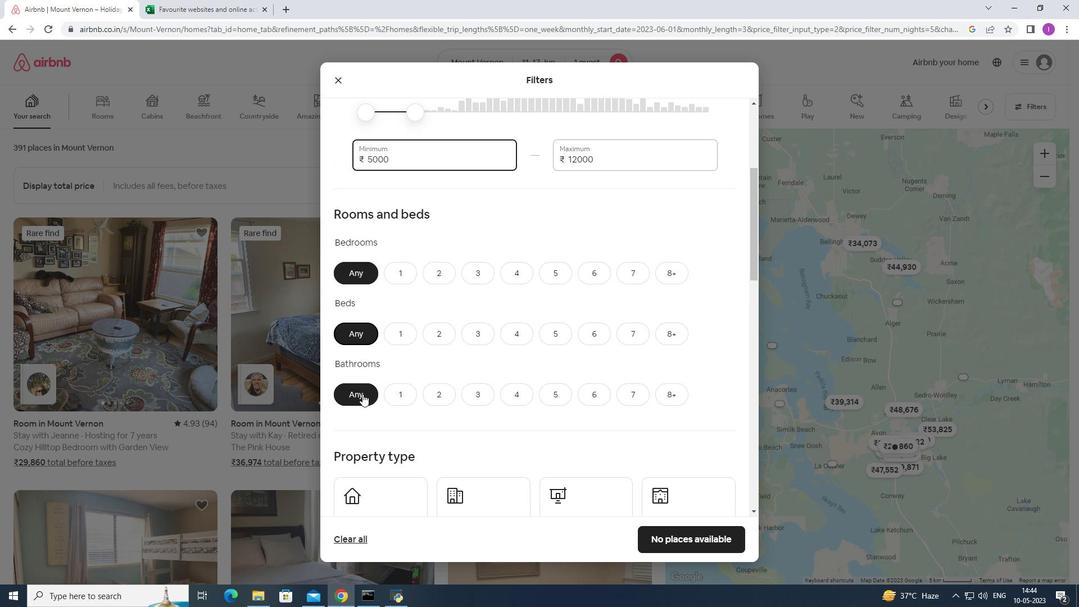 
Action: Mouse scrolled (363, 387) with delta (0, 0)
Screenshot: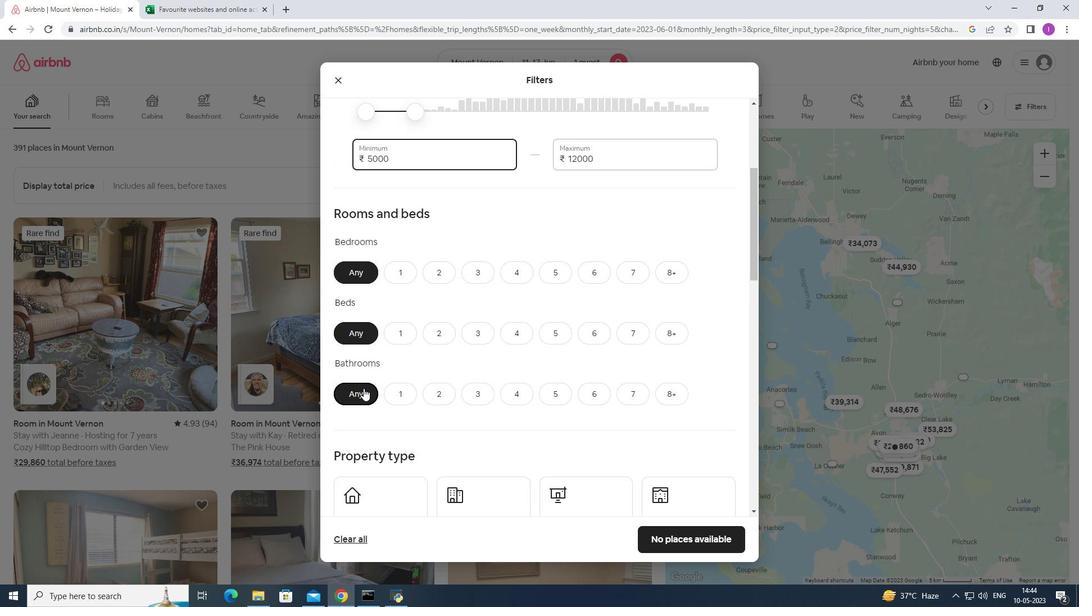 
Action: Mouse scrolled (363, 387) with delta (0, 0)
Screenshot: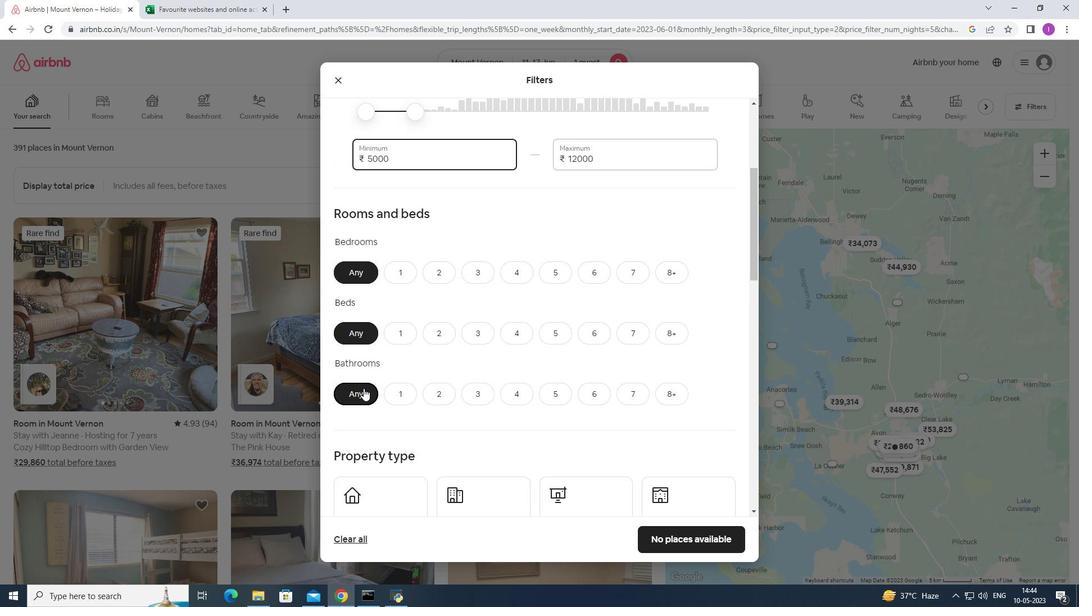 
Action: Mouse moved to (364, 387)
Screenshot: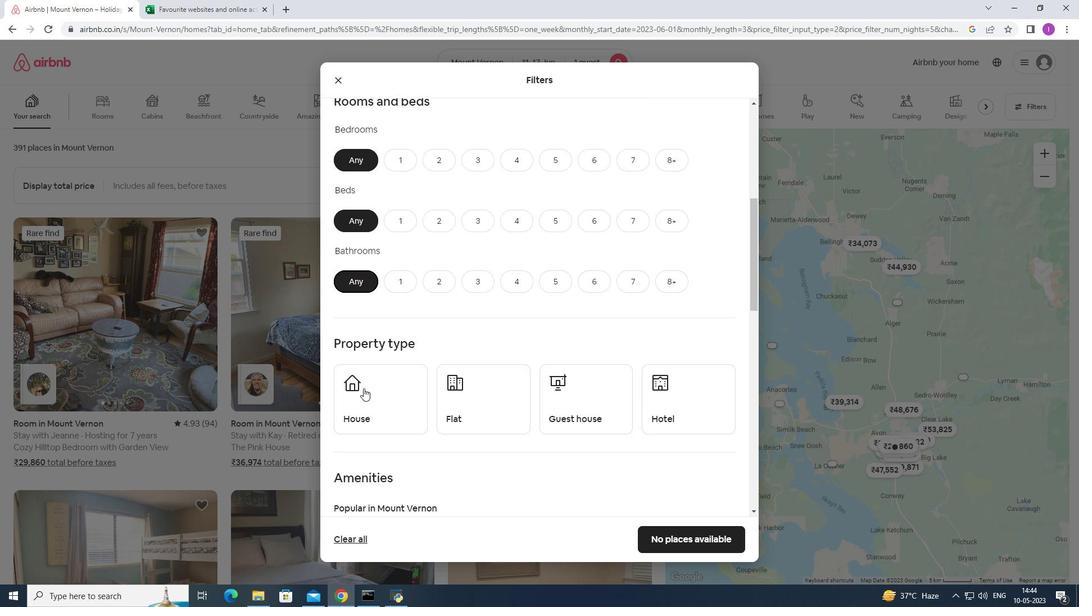 
Action: Mouse scrolled (364, 387) with delta (0, 0)
Screenshot: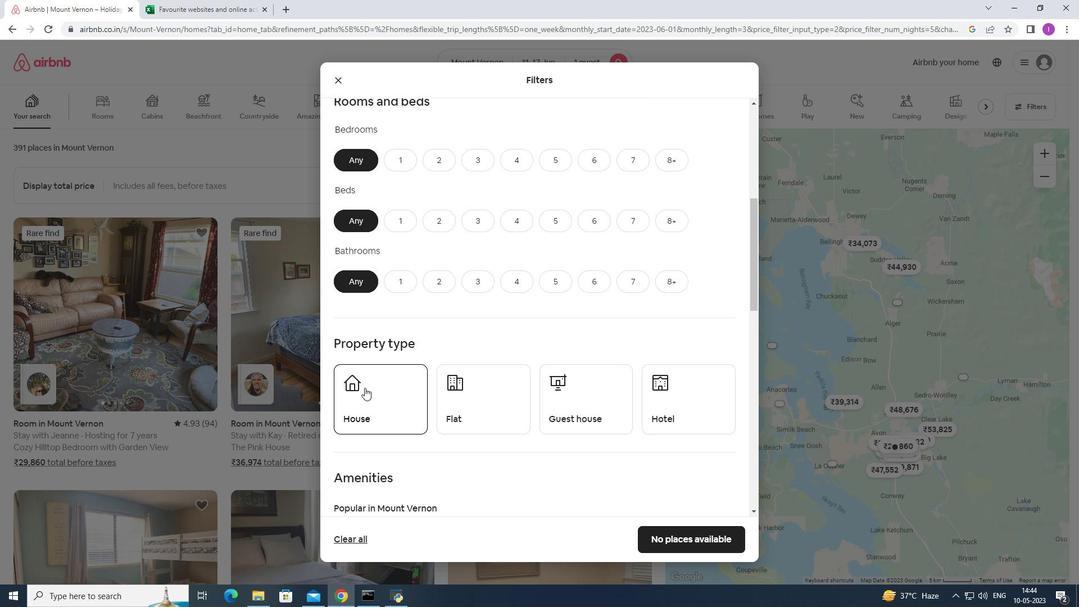
Action: Mouse moved to (389, 373)
Screenshot: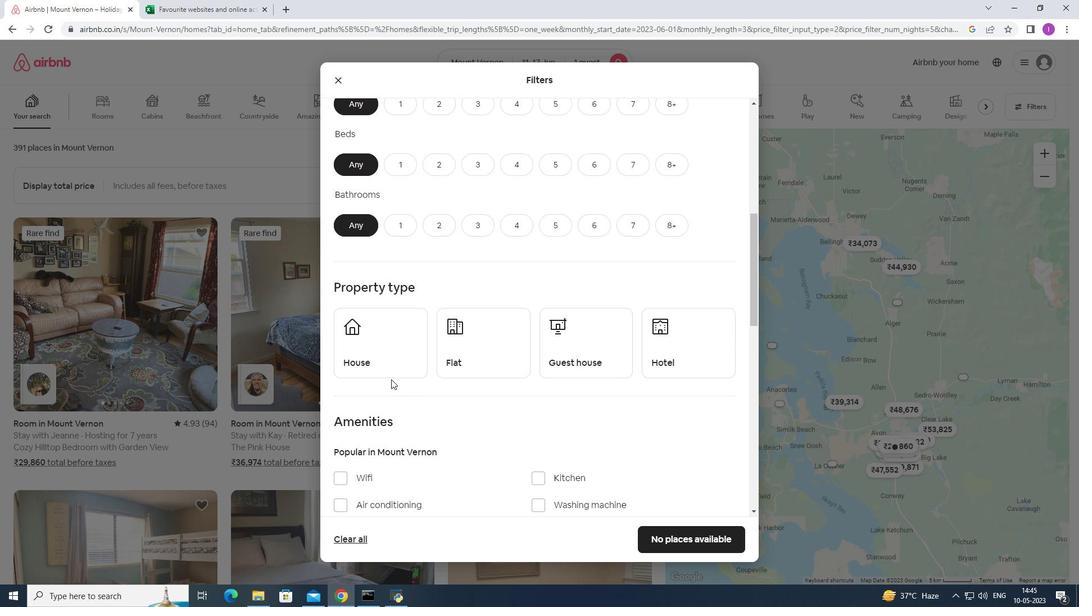 
Action: Mouse pressed left at (389, 373)
Screenshot: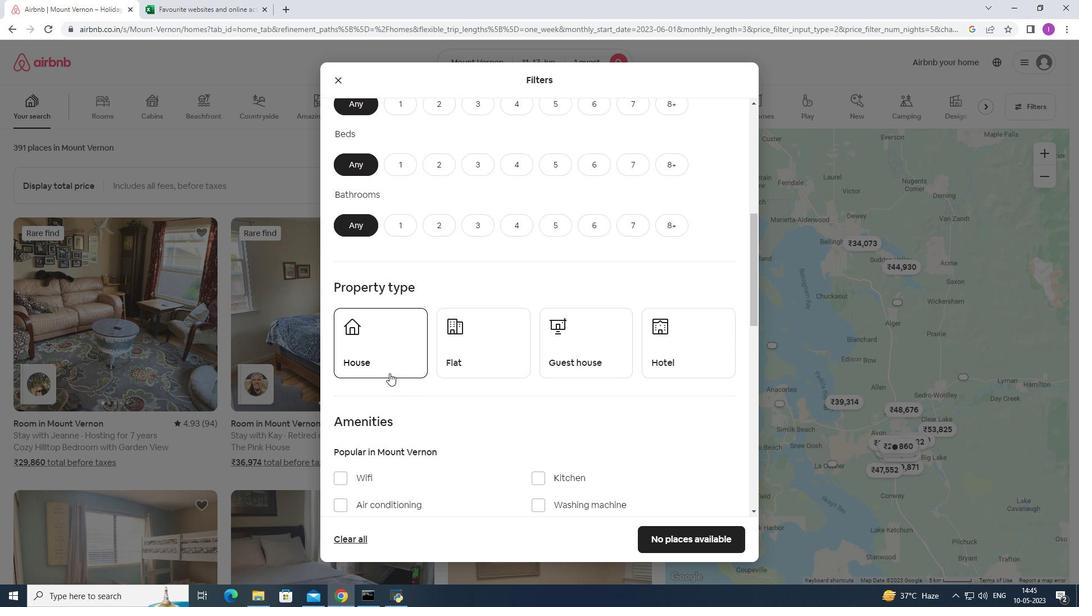 
Action: Mouse moved to (414, 224)
Screenshot: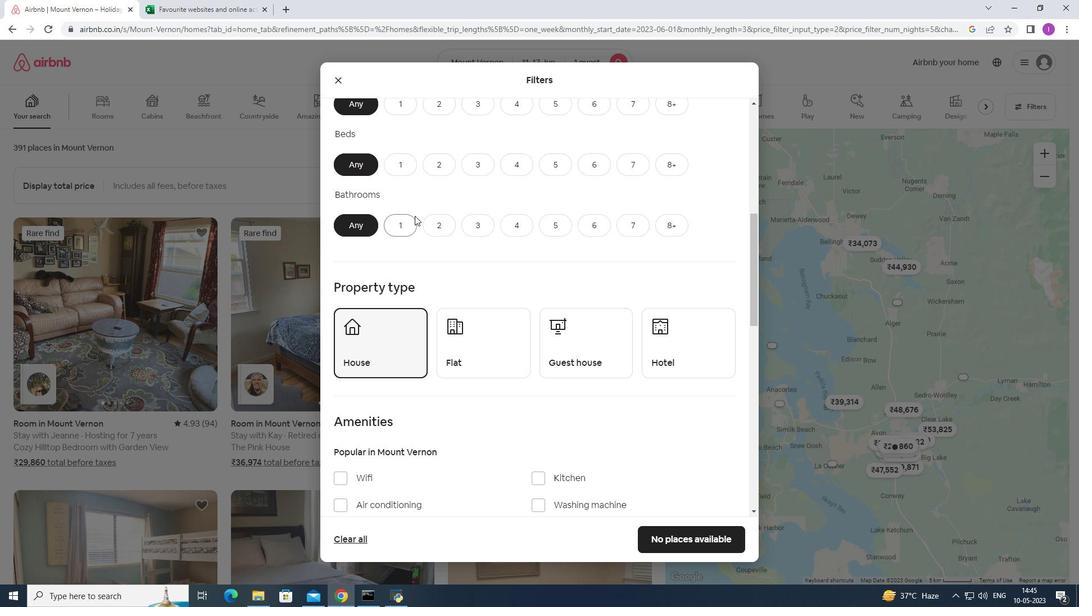 
Action: Mouse scrolled (414, 224) with delta (0, 0)
Screenshot: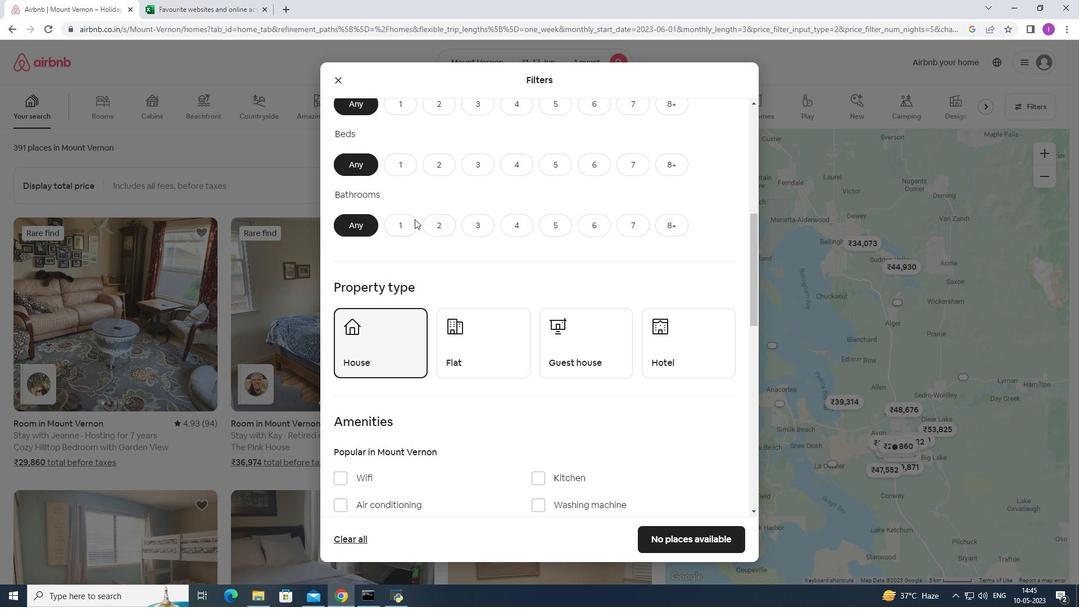 
Action: Mouse moved to (414, 225)
Screenshot: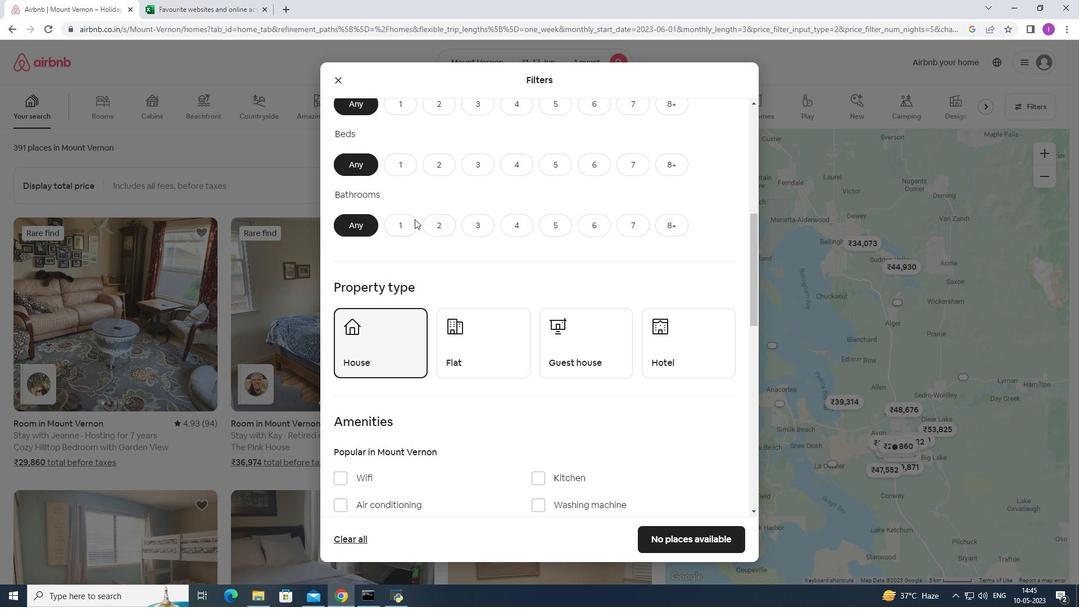 
Action: Mouse scrolled (414, 226) with delta (0, 0)
Screenshot: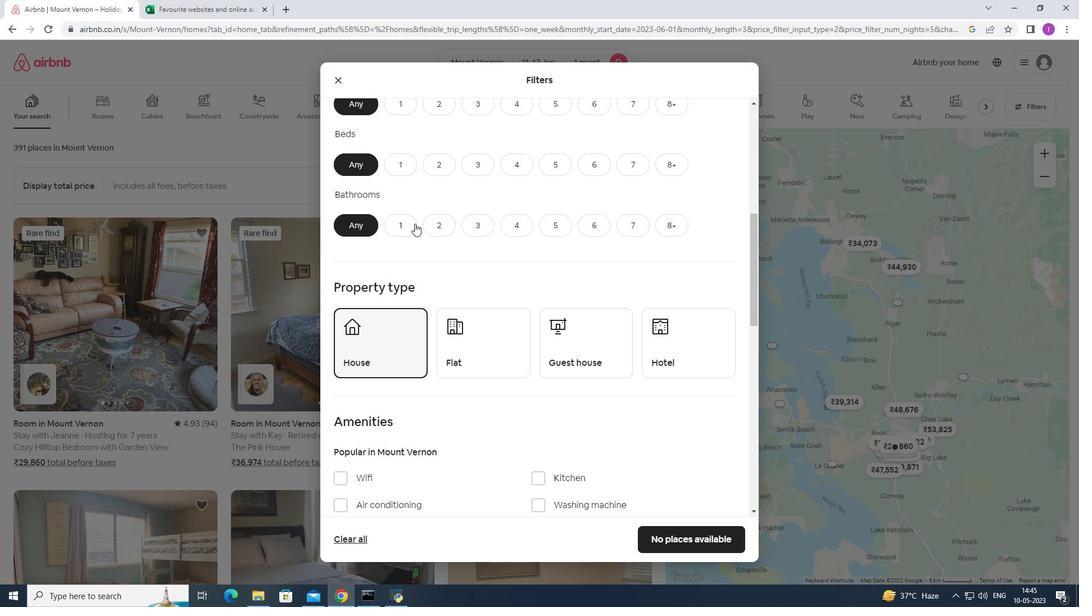 
Action: Mouse moved to (407, 219)
Screenshot: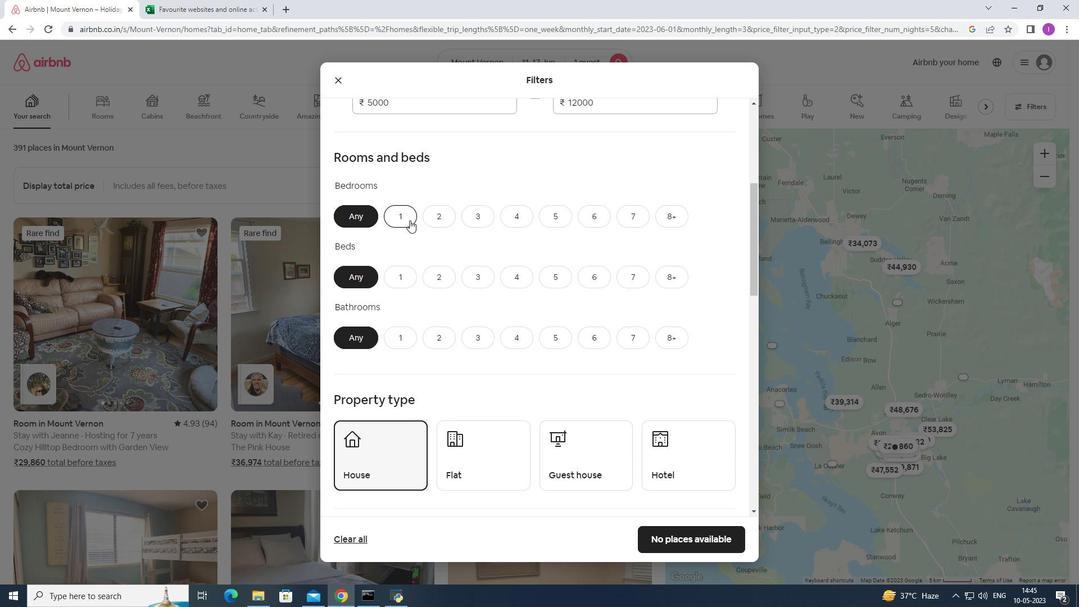 
Action: Mouse pressed left at (407, 219)
Screenshot: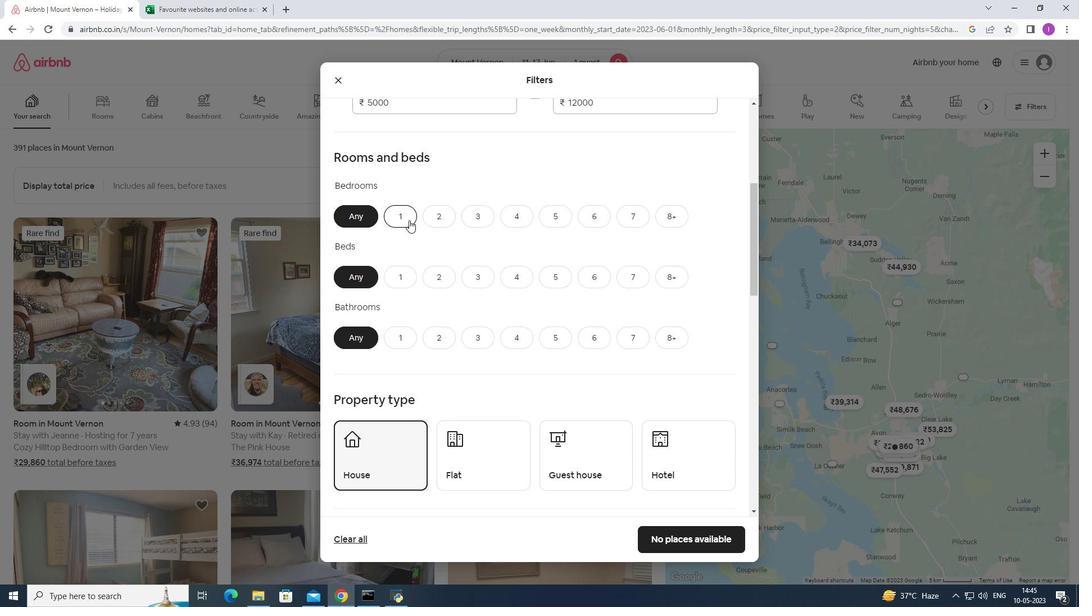 
Action: Mouse moved to (401, 274)
Screenshot: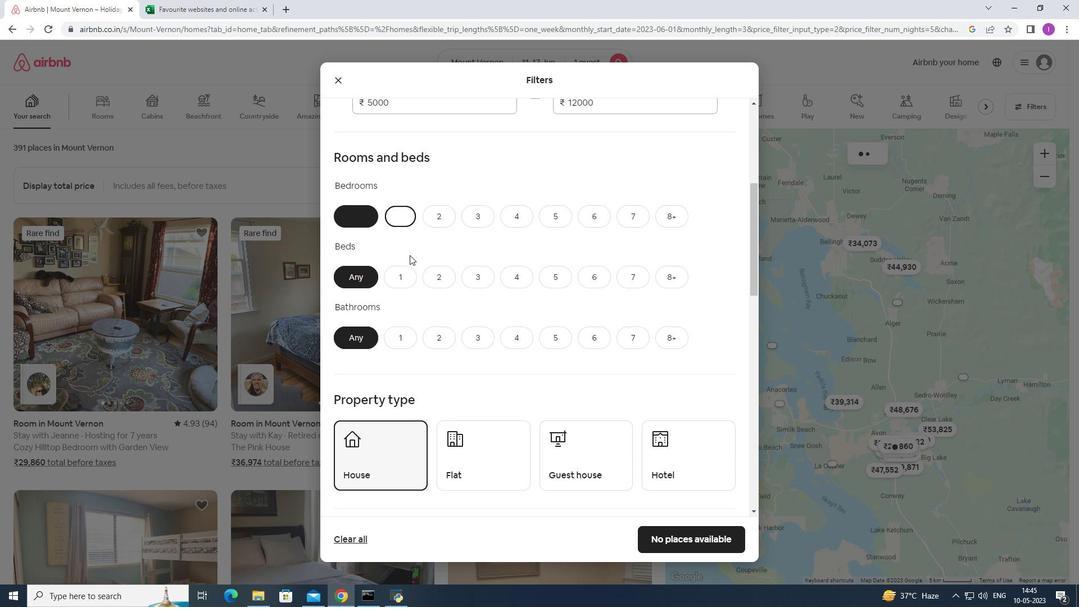 
Action: Mouse pressed left at (401, 274)
Screenshot: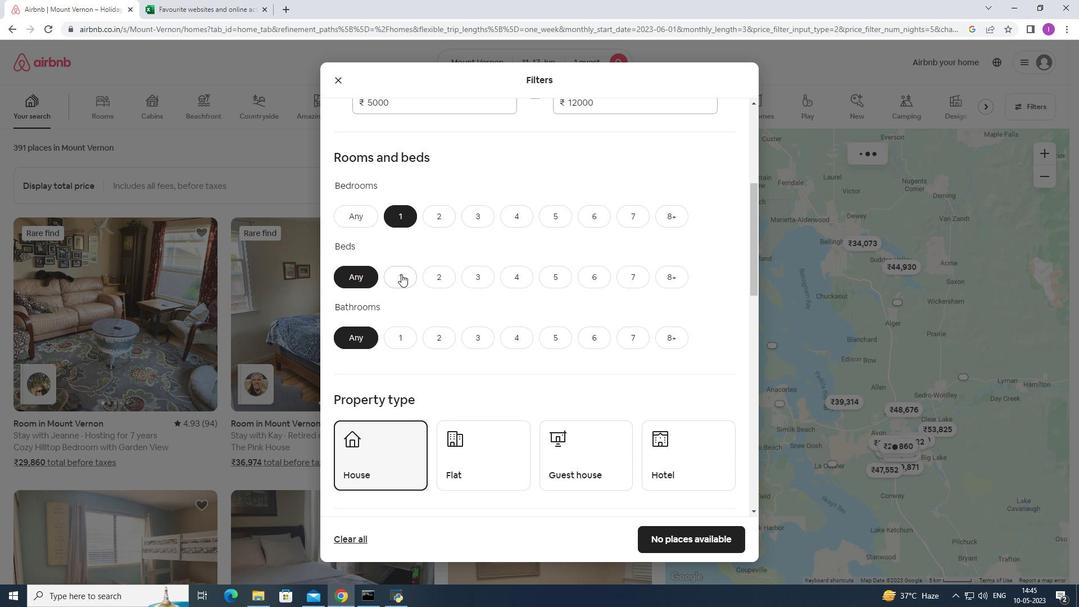 
Action: Mouse moved to (399, 337)
Screenshot: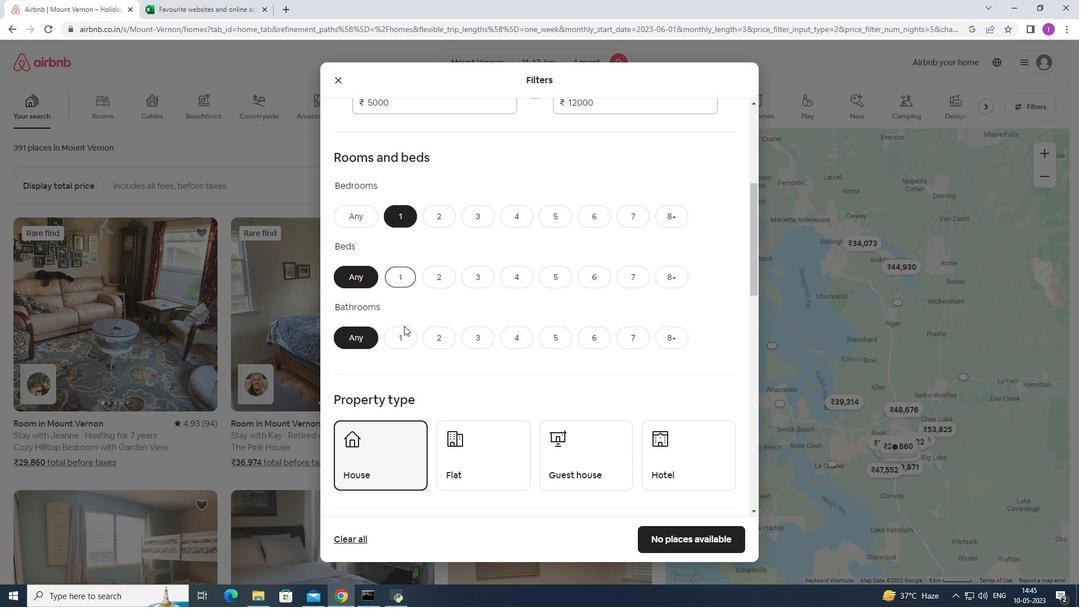 
Action: Mouse pressed left at (399, 337)
Screenshot: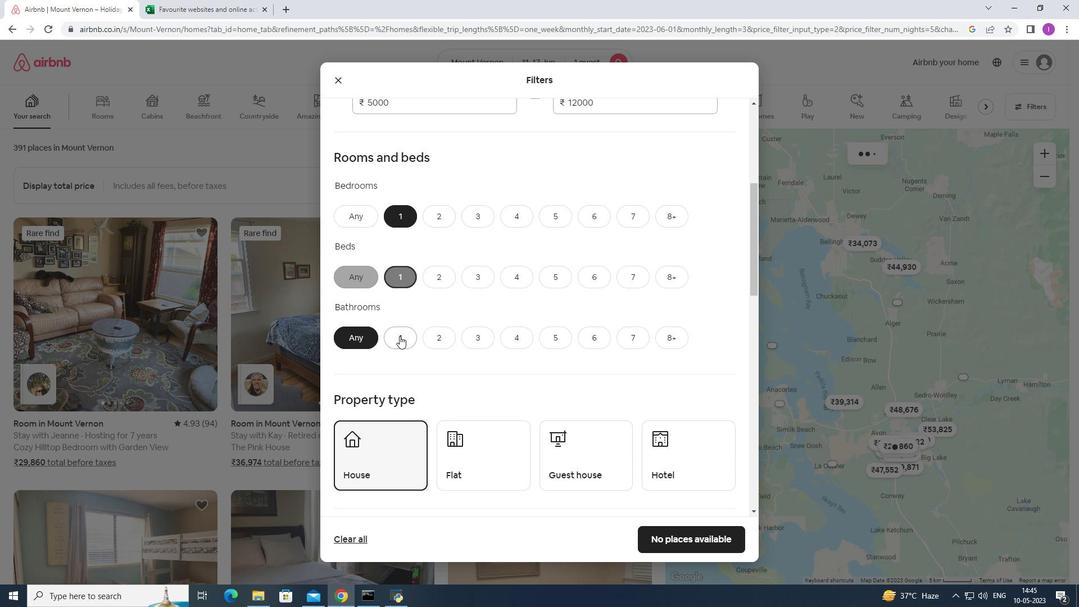 
Action: Mouse moved to (426, 348)
Screenshot: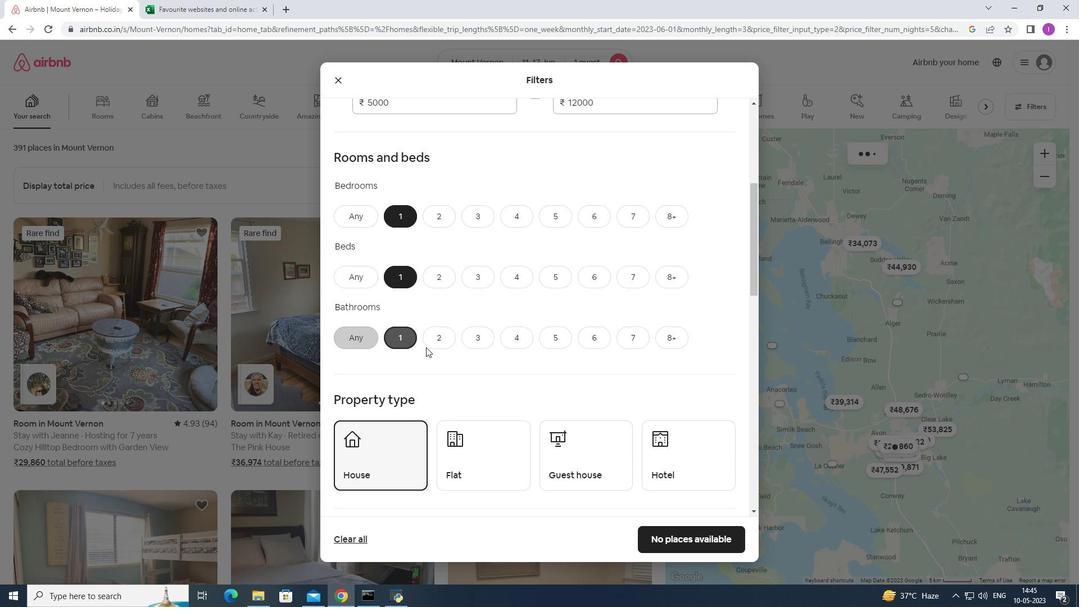 
Action: Mouse scrolled (426, 348) with delta (0, 0)
Screenshot: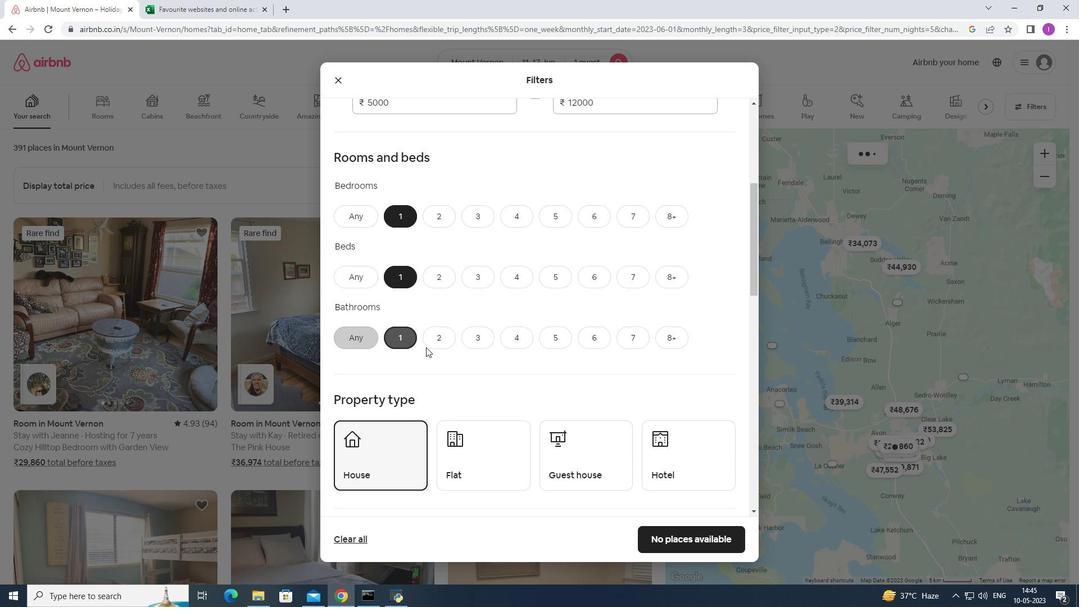 
Action: Mouse scrolled (426, 348) with delta (0, 0)
Screenshot: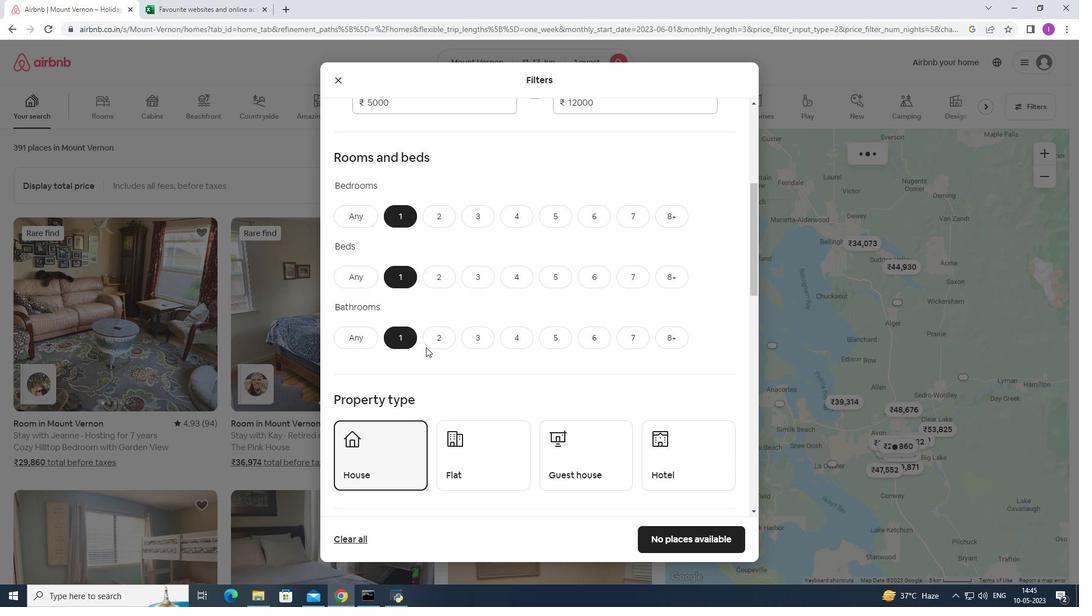 
Action: Mouse moved to (431, 342)
Screenshot: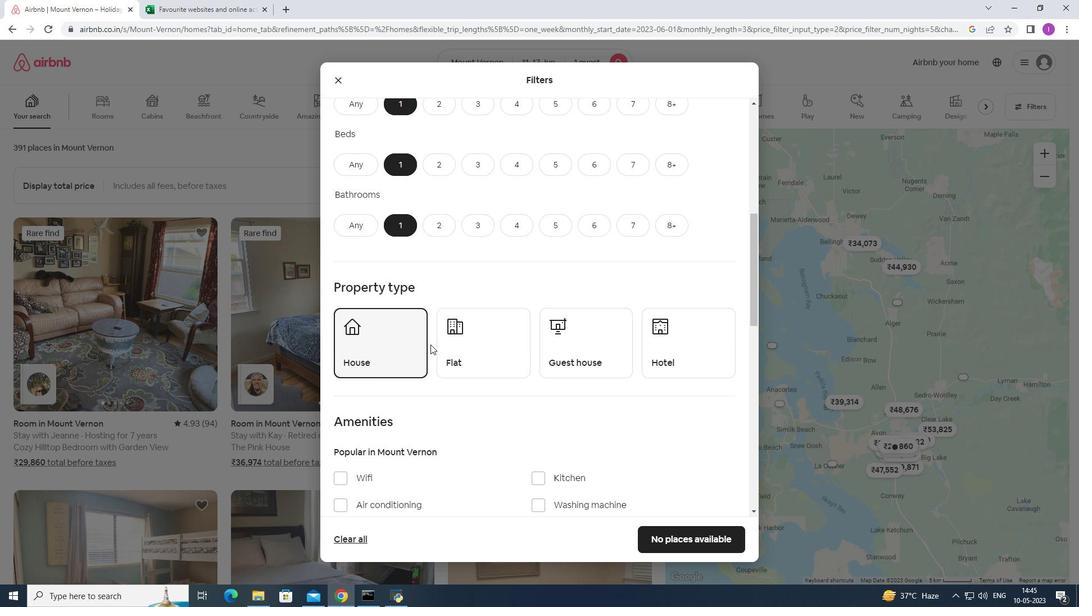 
Action: Mouse scrolled (431, 341) with delta (0, 0)
Screenshot: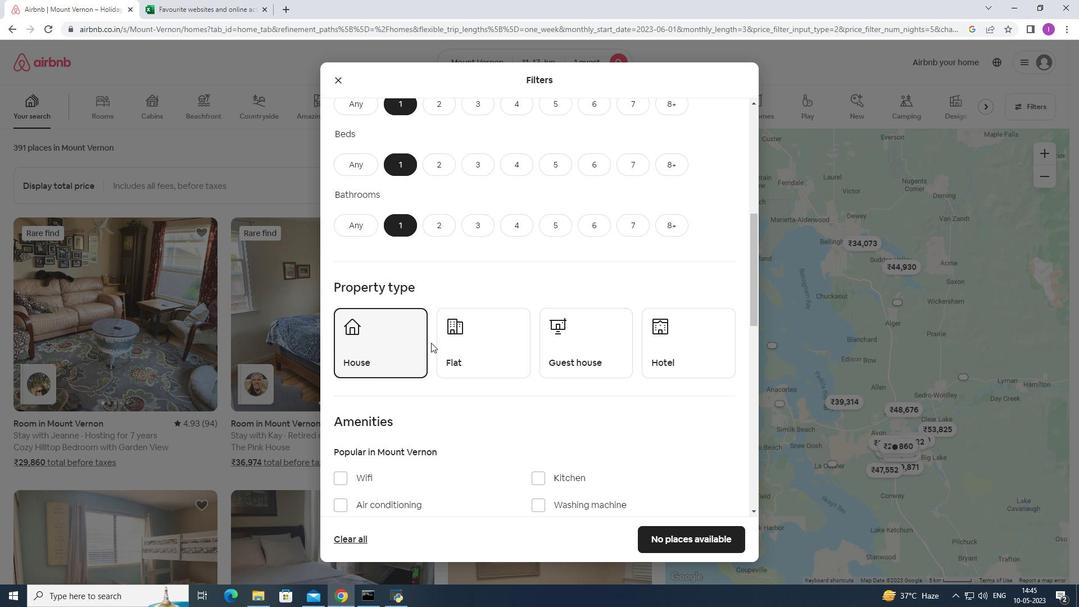 
Action: Mouse moved to (480, 308)
Screenshot: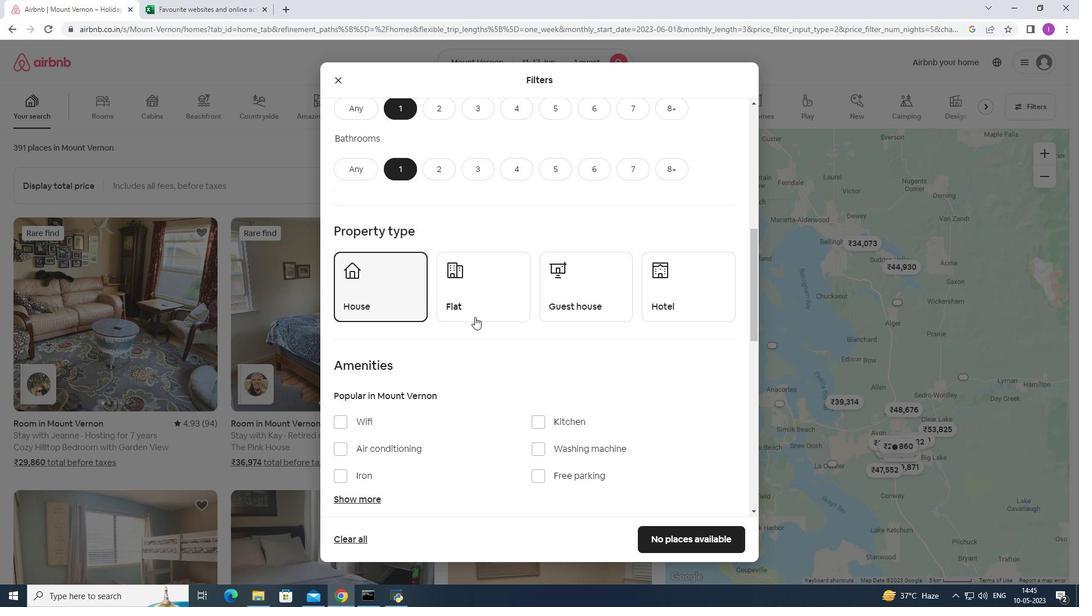 
Action: Mouse pressed left at (480, 308)
Screenshot: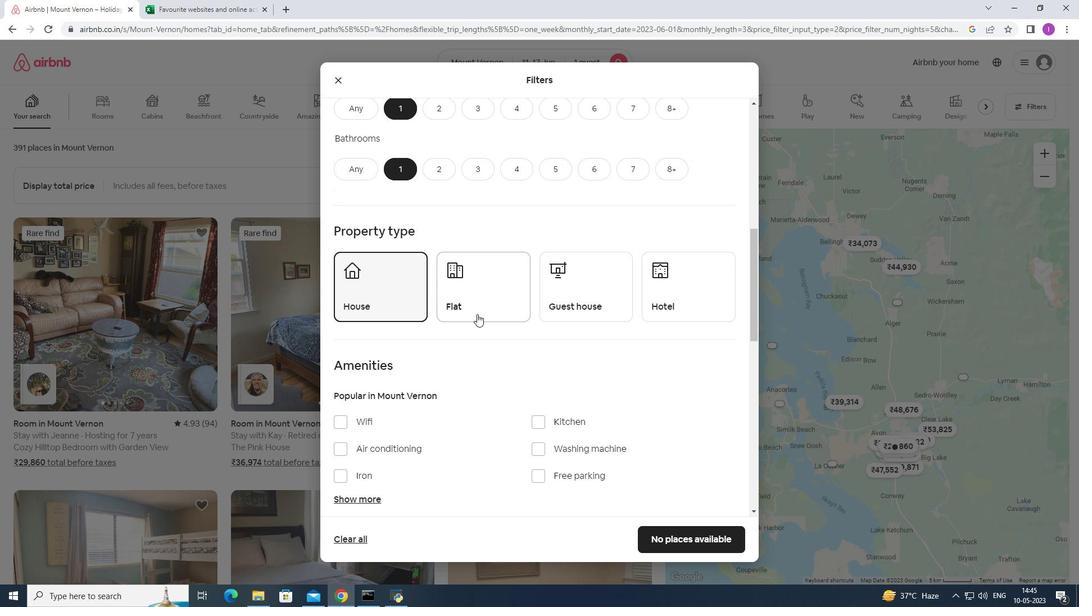 
Action: Mouse moved to (554, 300)
Screenshot: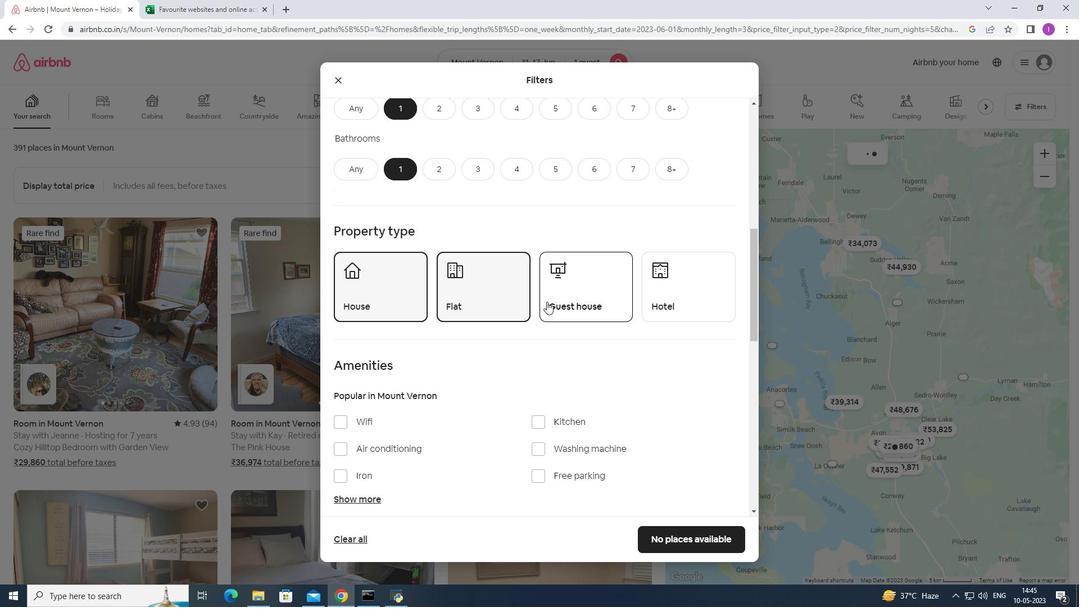 
Action: Mouse pressed left at (554, 300)
Screenshot: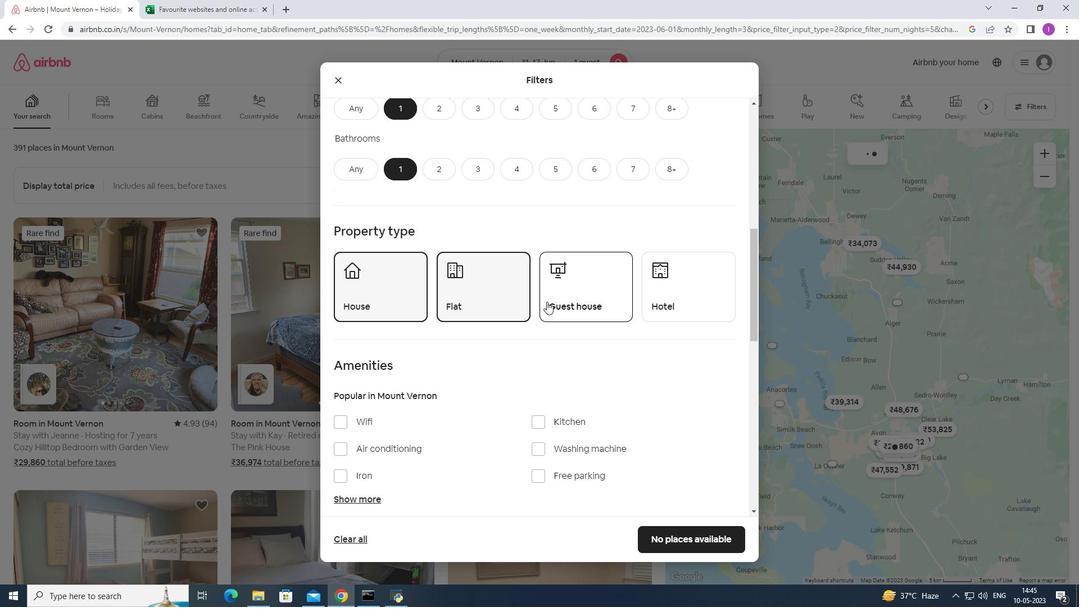 
Action: Mouse moved to (709, 297)
Screenshot: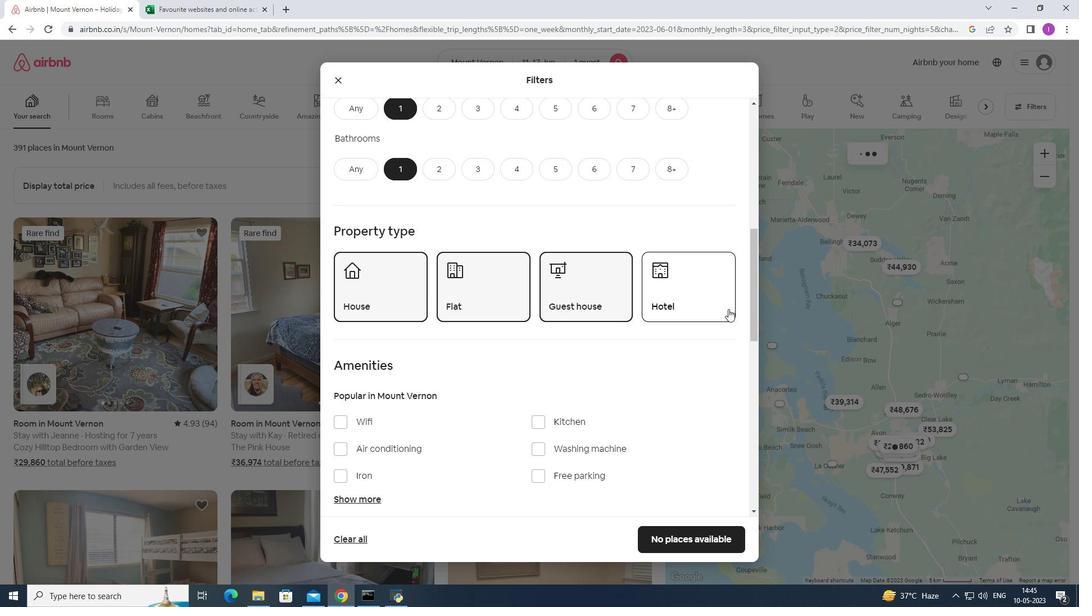 
Action: Mouse pressed left at (709, 297)
Screenshot: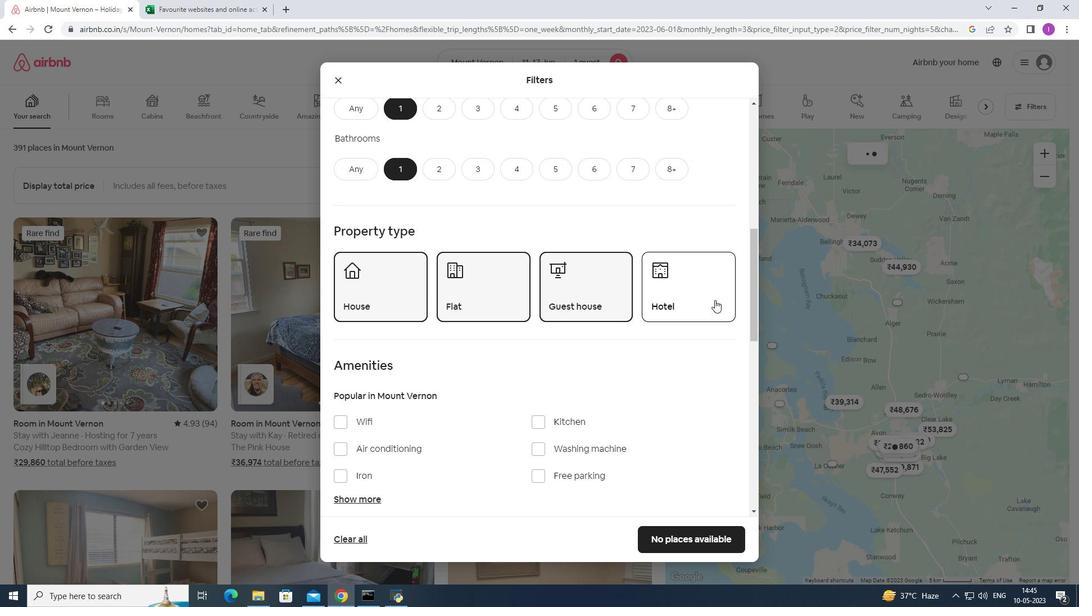 
Action: Mouse moved to (342, 425)
Screenshot: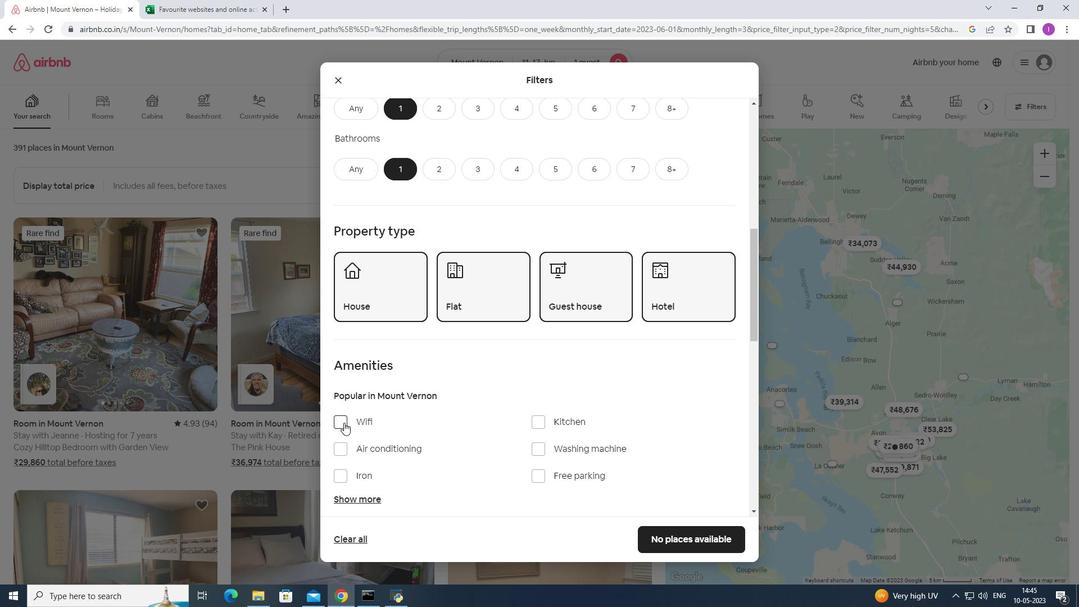 
Action: Mouse pressed left at (342, 425)
Screenshot: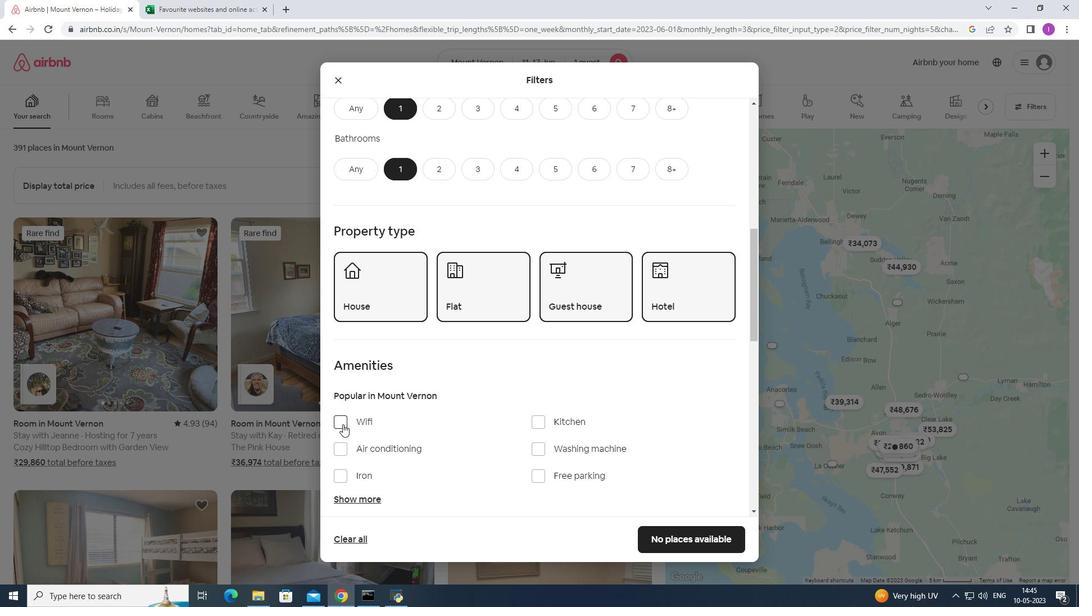 
Action: Mouse moved to (535, 472)
Screenshot: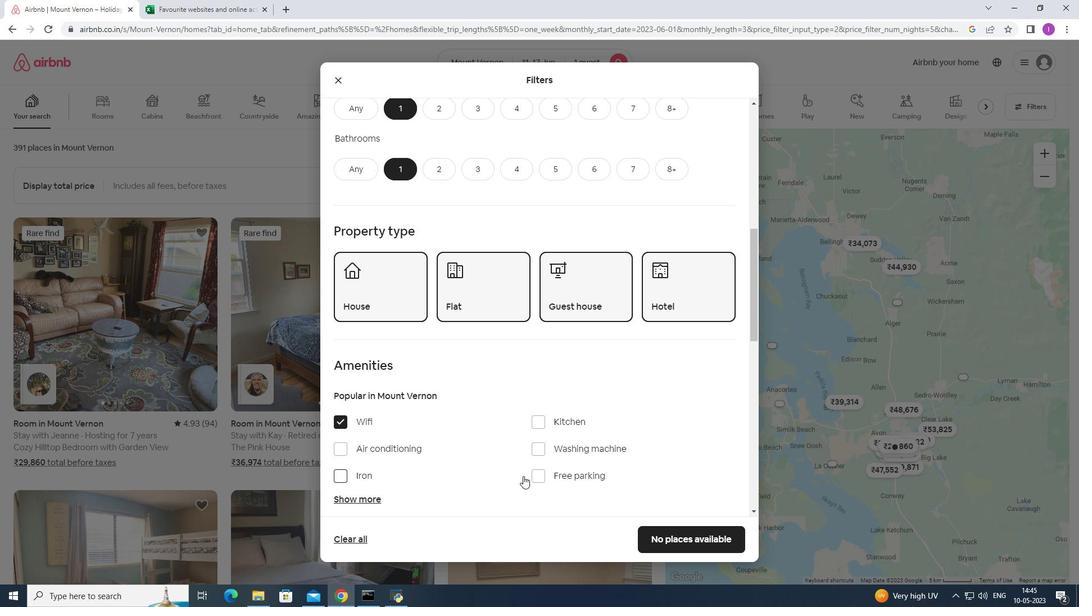 
Action: Mouse pressed left at (535, 472)
Screenshot: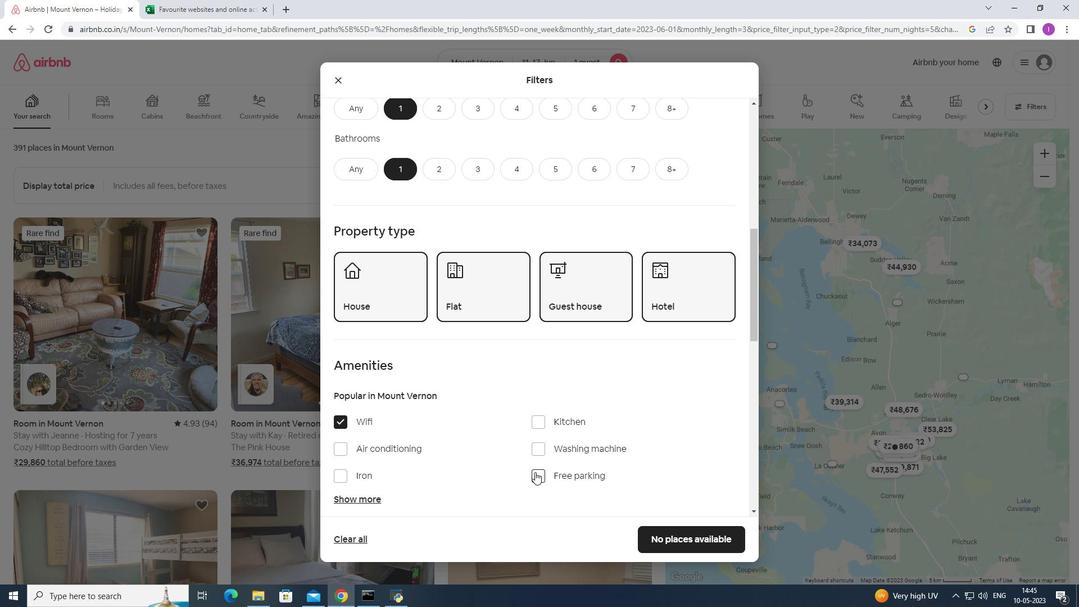 
Action: Mouse moved to (328, 528)
Screenshot: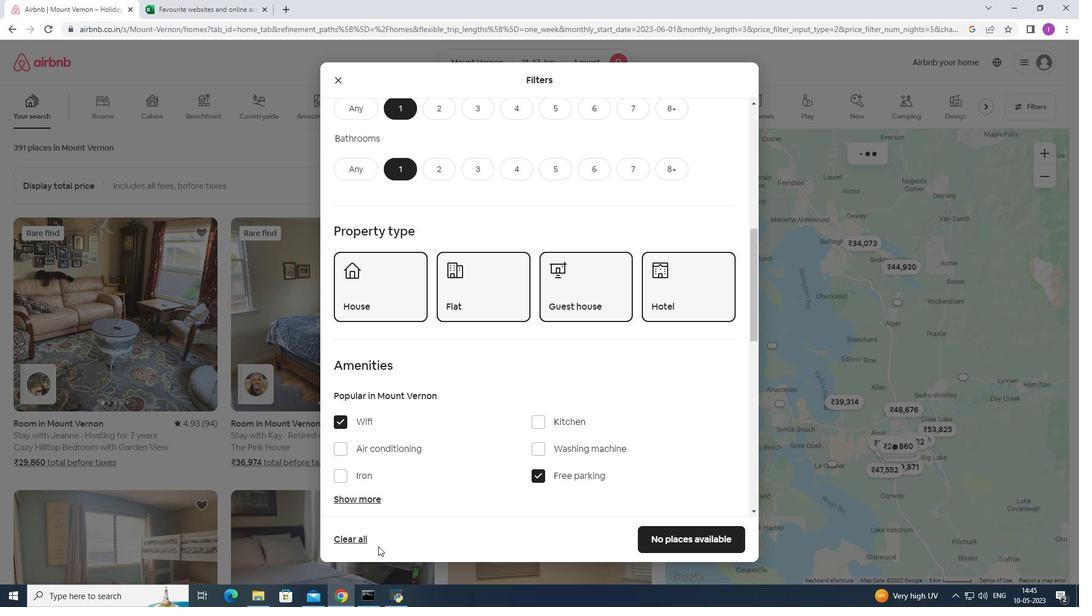 
Action: Mouse scrolled (328, 527) with delta (0, 0)
Screenshot: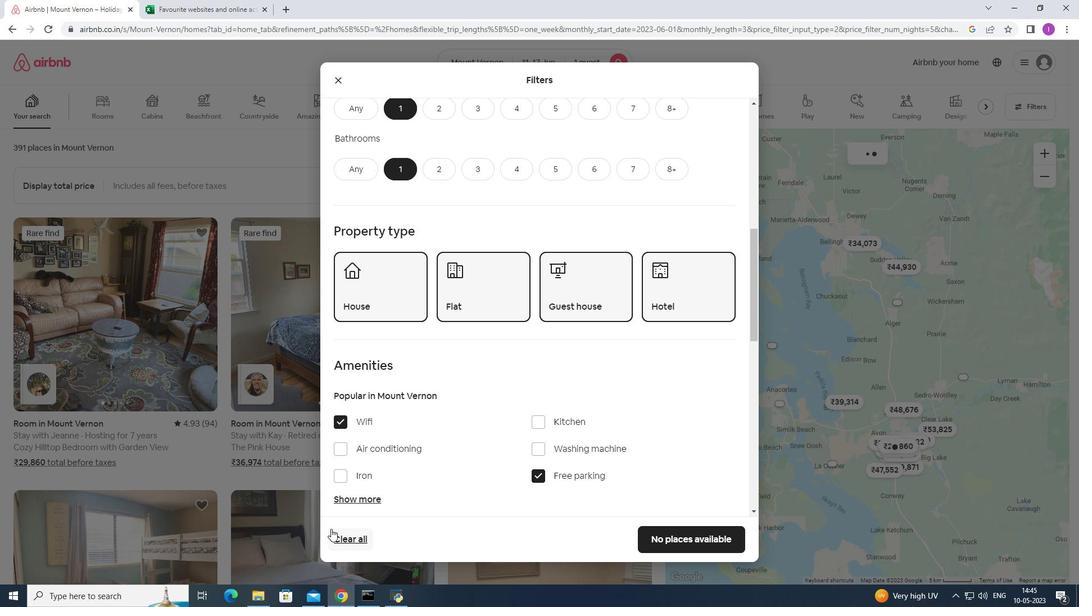 
Action: Mouse scrolled (328, 527) with delta (0, 0)
Screenshot: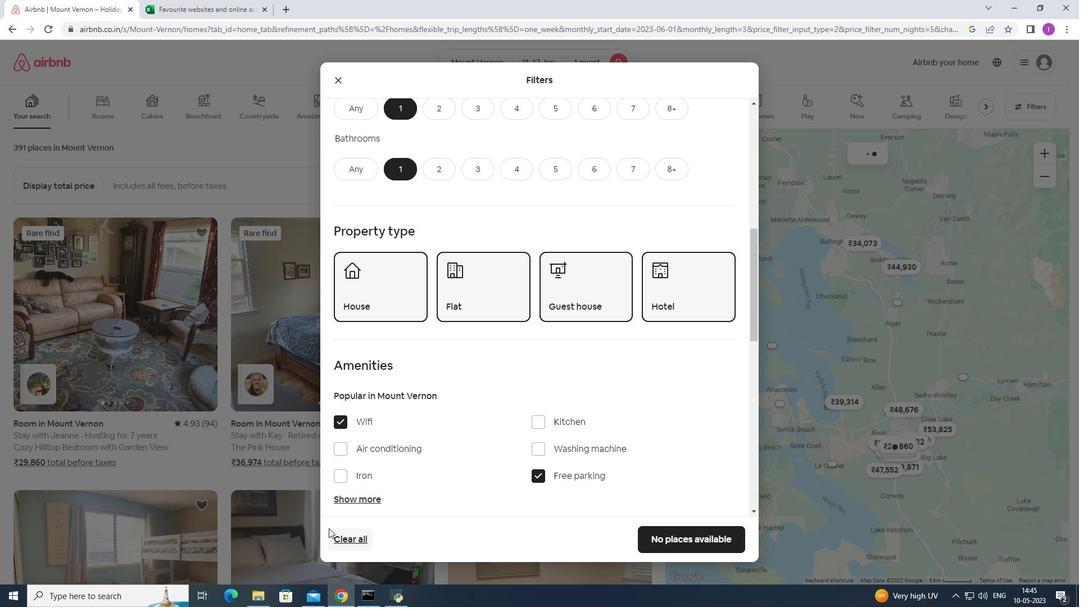 
Action: Mouse moved to (355, 500)
Screenshot: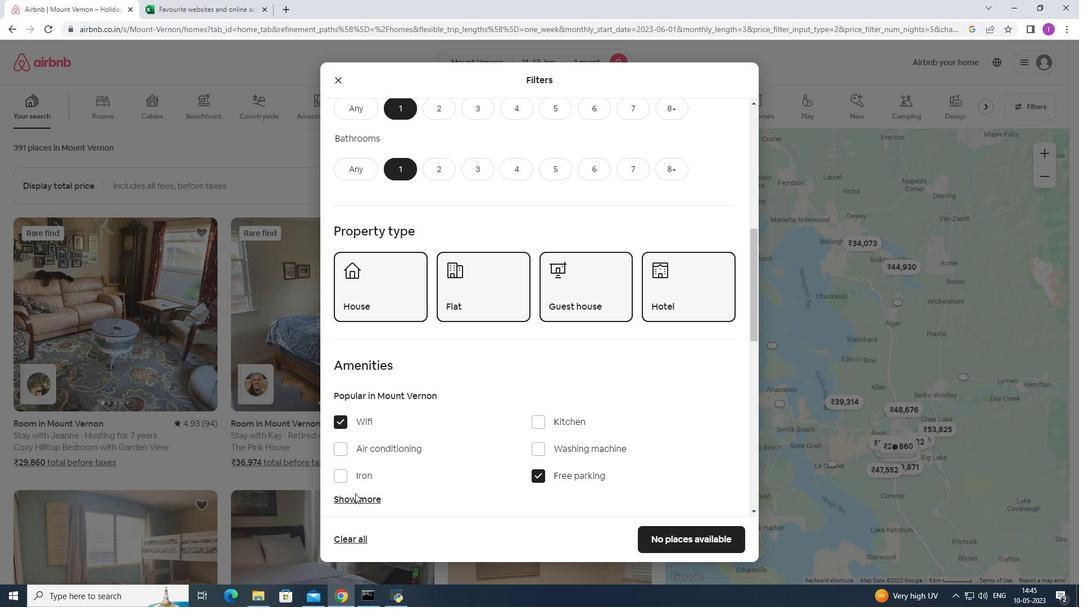 
Action: Mouse pressed left at (355, 500)
Screenshot: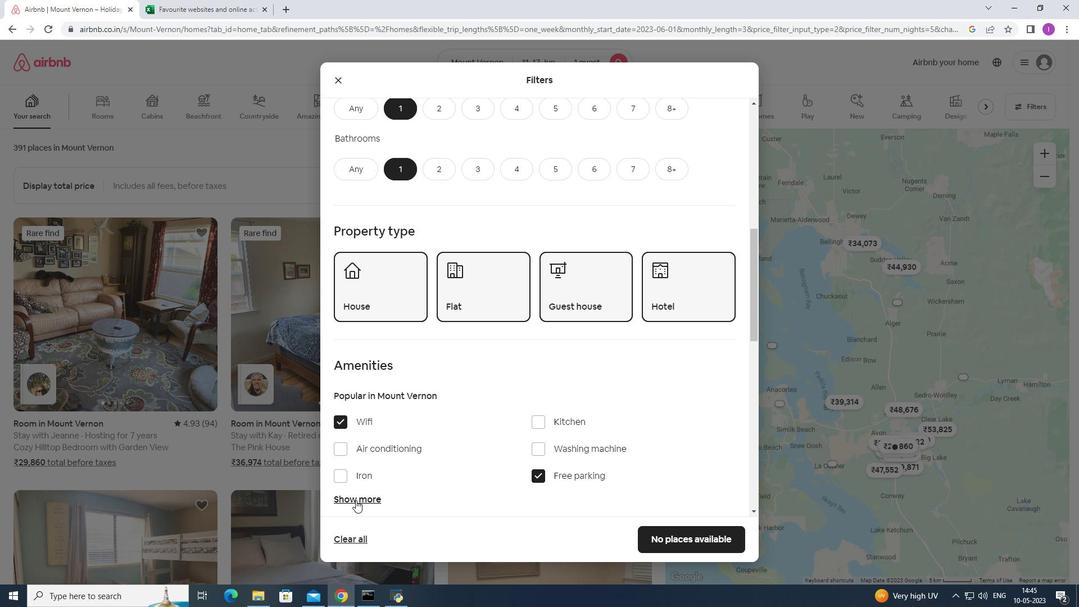 
Action: Mouse moved to (441, 463)
Screenshot: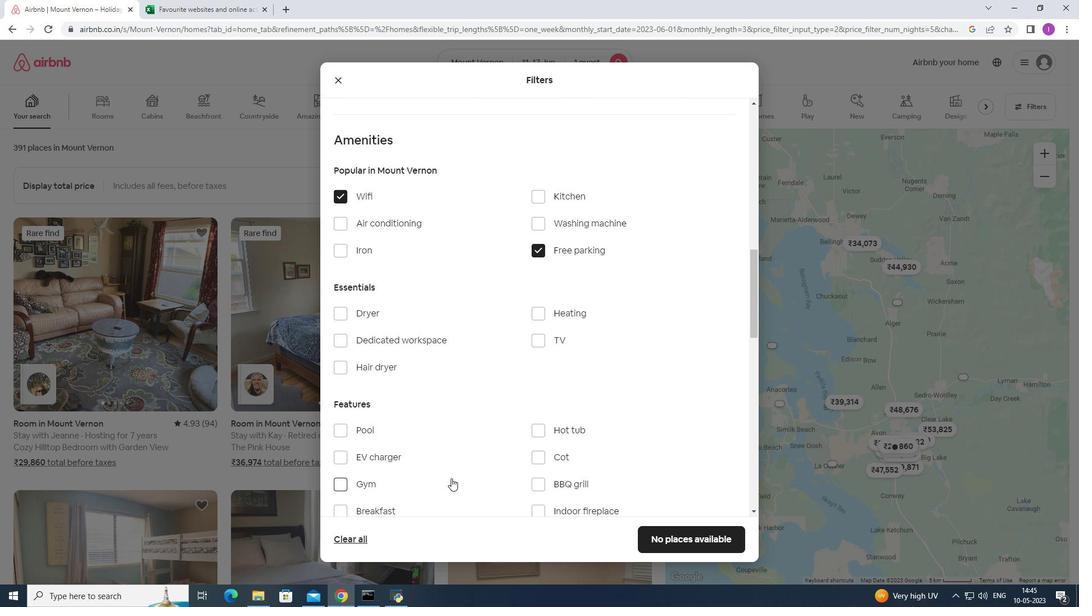 
Action: Mouse scrolled (441, 463) with delta (0, 0)
Screenshot: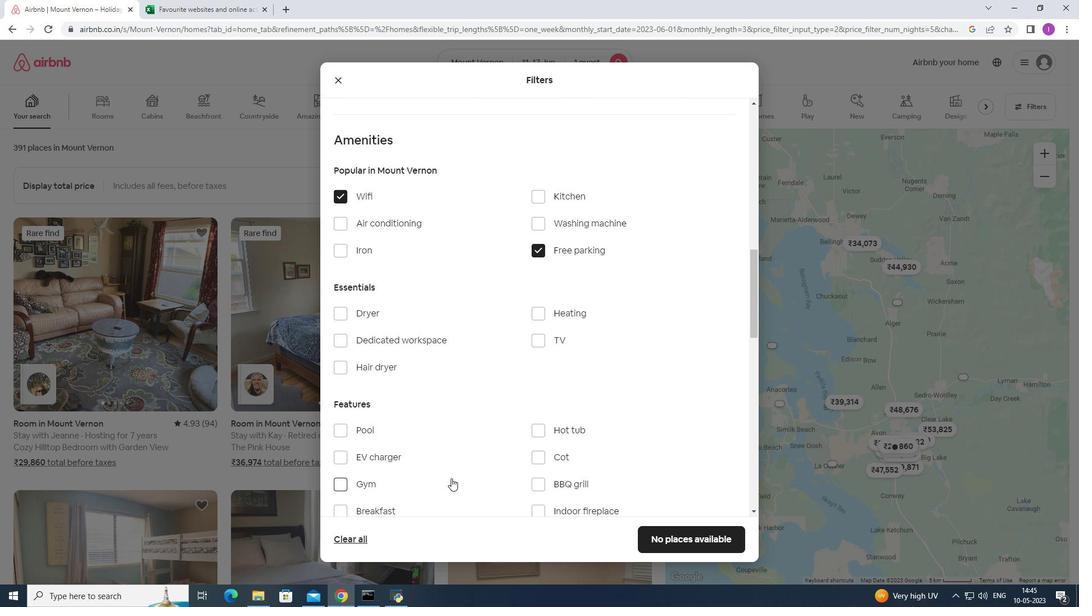 
Action: Mouse scrolled (441, 463) with delta (0, 0)
Screenshot: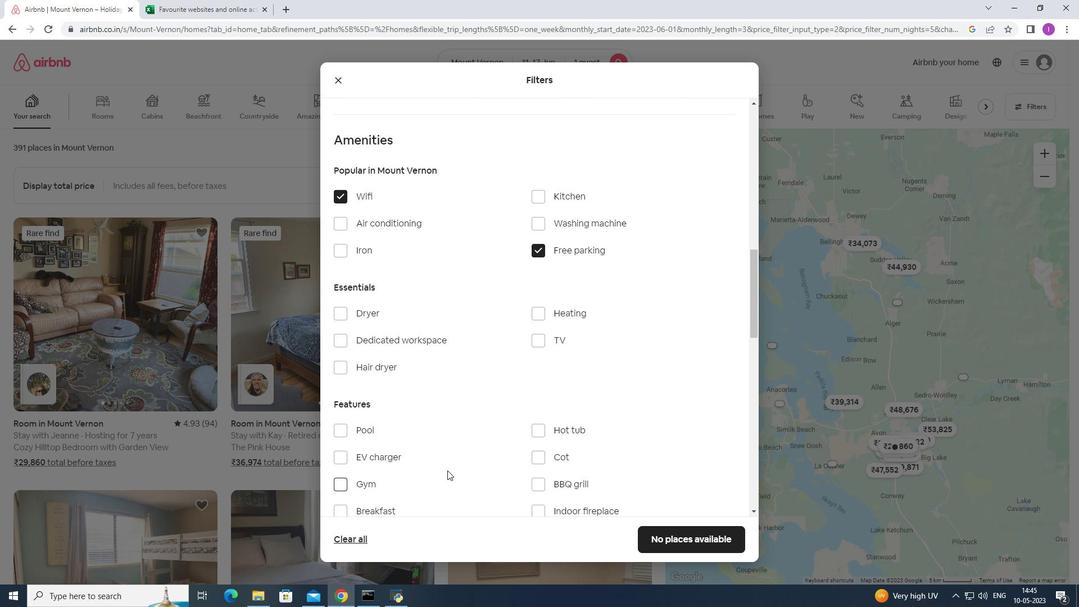 
Action: Mouse moved to (540, 142)
Screenshot: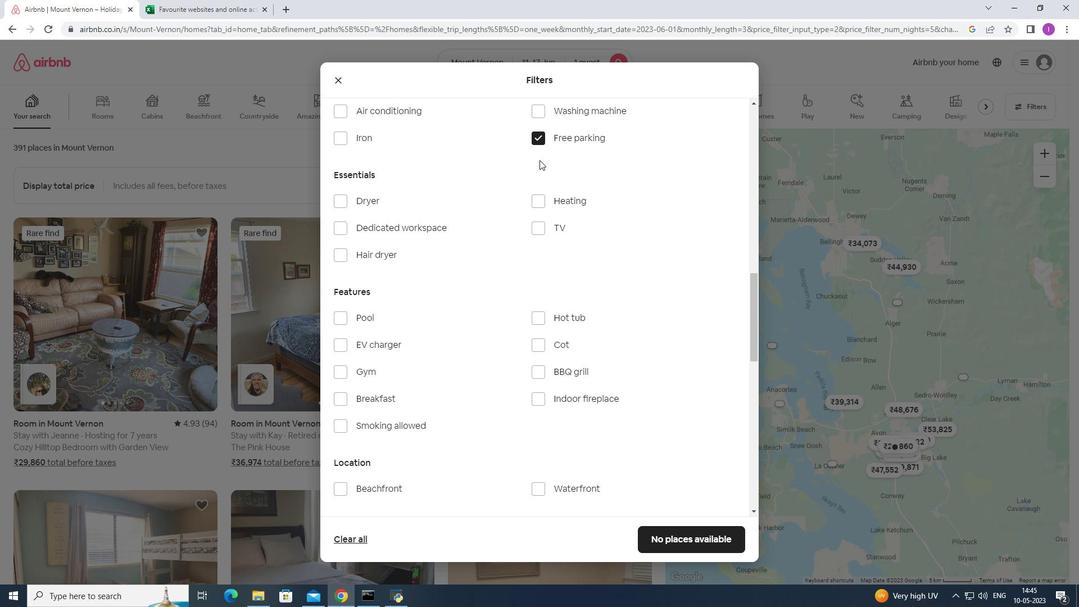 
Action: Mouse pressed left at (540, 142)
Screenshot: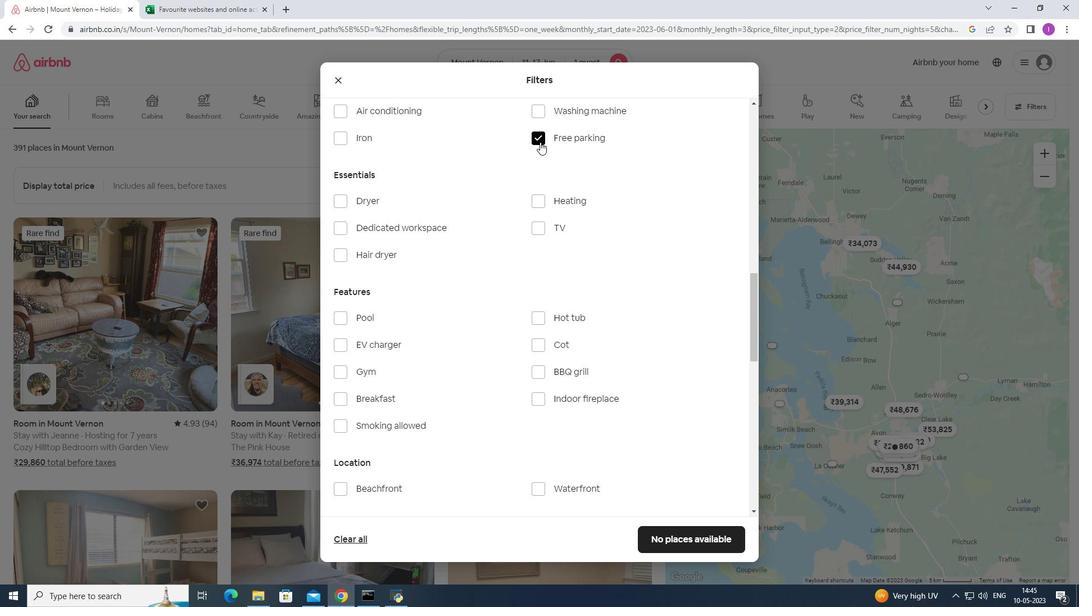 
Action: Mouse moved to (507, 170)
Screenshot: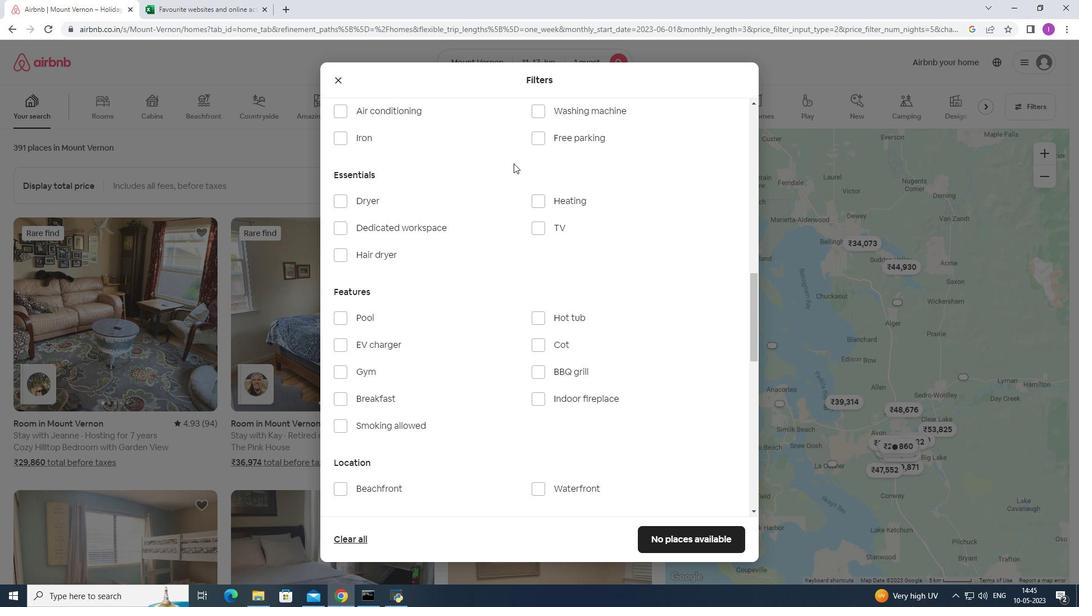 
Action: Mouse scrolled (507, 170) with delta (0, 0)
Screenshot: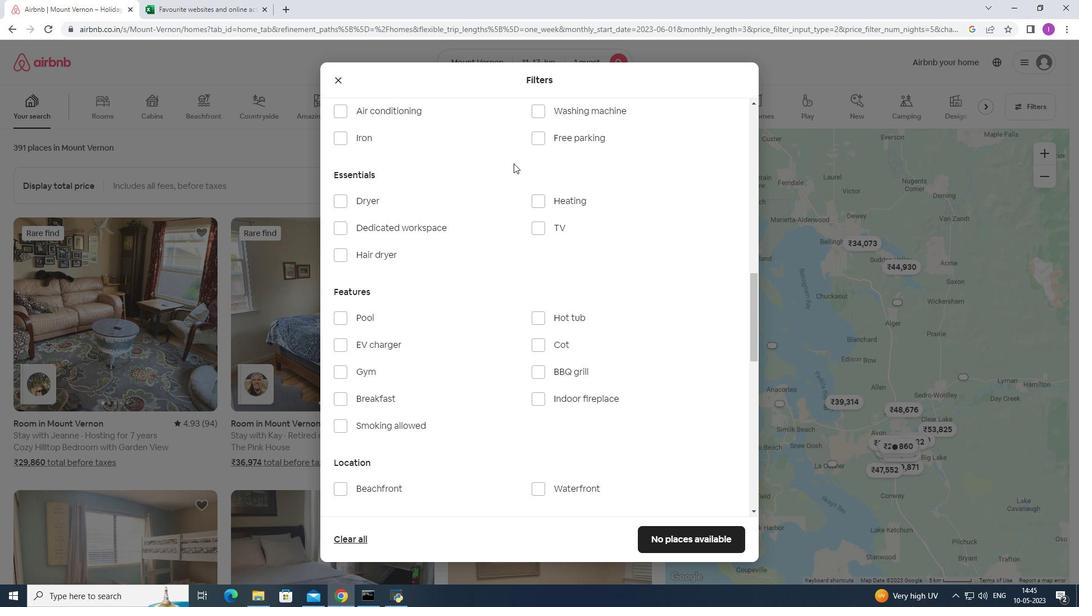 
Action: Mouse moved to (507, 171)
Screenshot: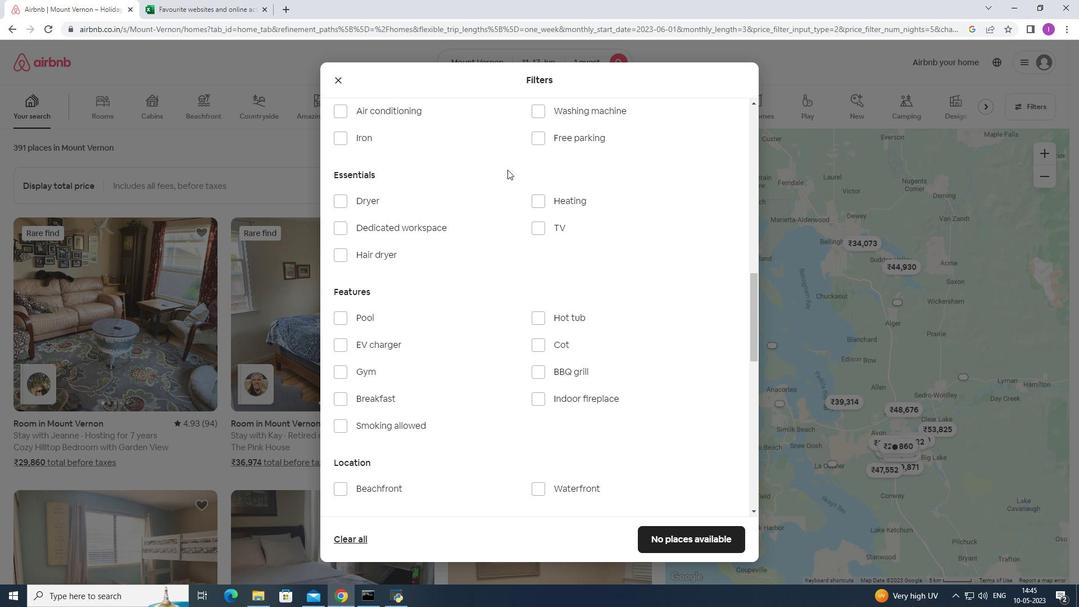 
Action: Mouse scrolled (507, 172) with delta (0, 0)
Screenshot: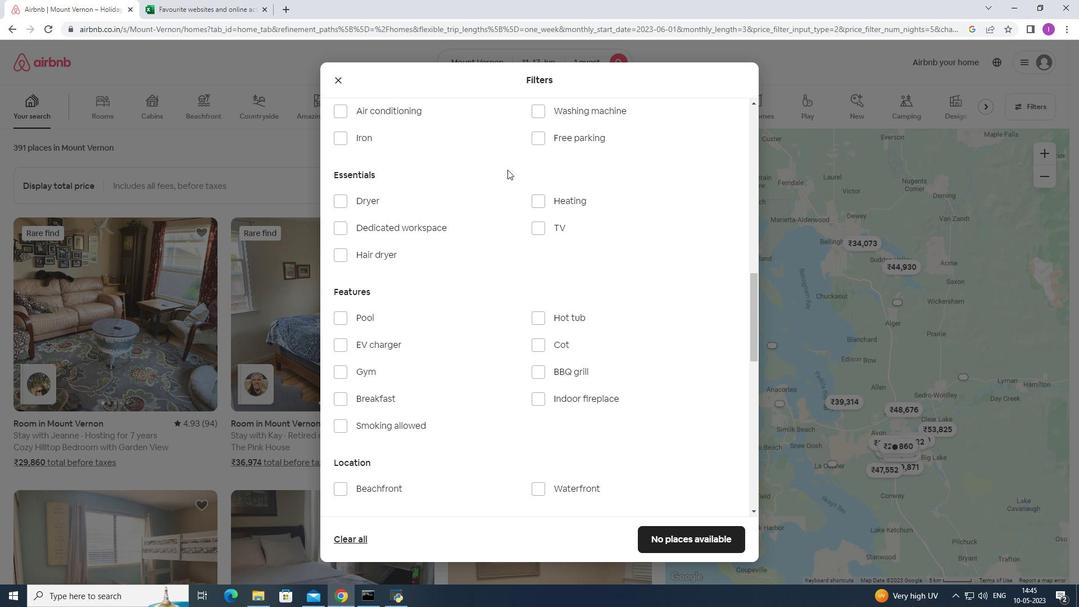 
Action: Mouse moved to (504, 178)
Screenshot: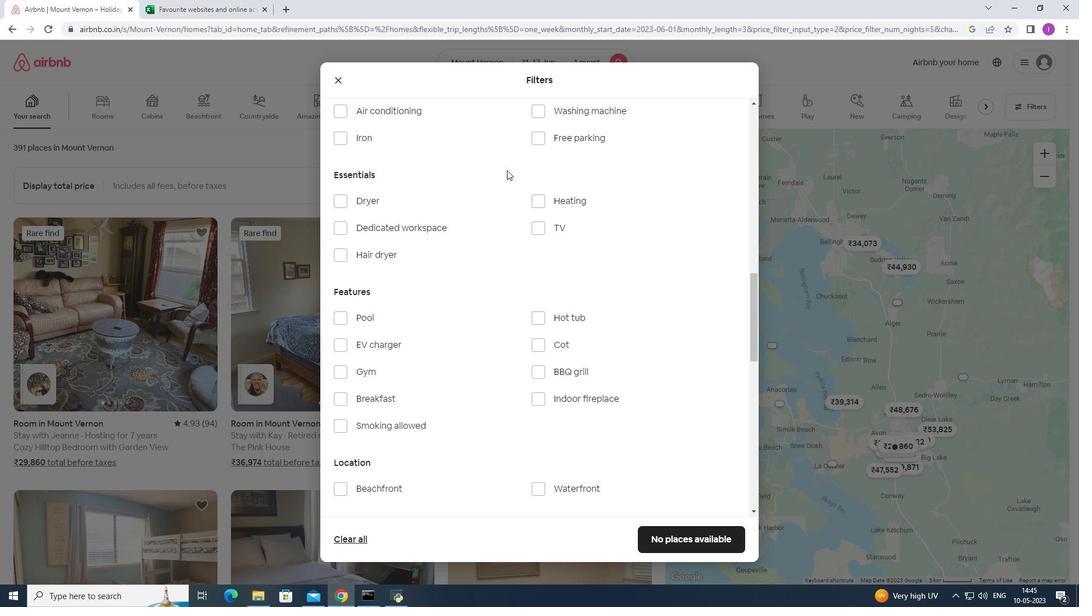 
Action: Mouse scrolled (504, 179) with delta (0, 0)
Screenshot: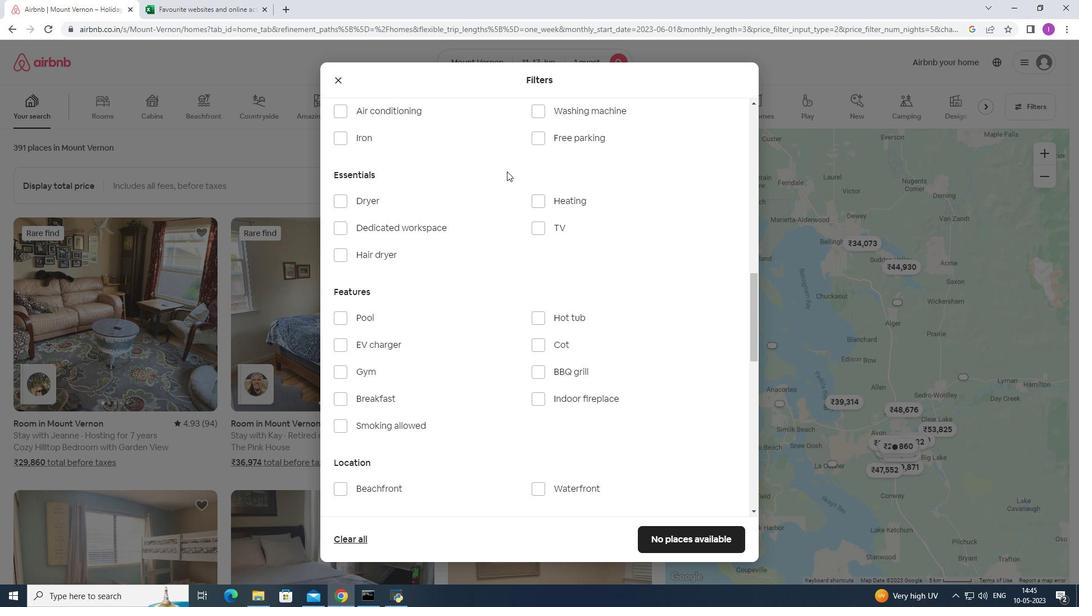 
Action: Mouse moved to (333, 253)
Screenshot: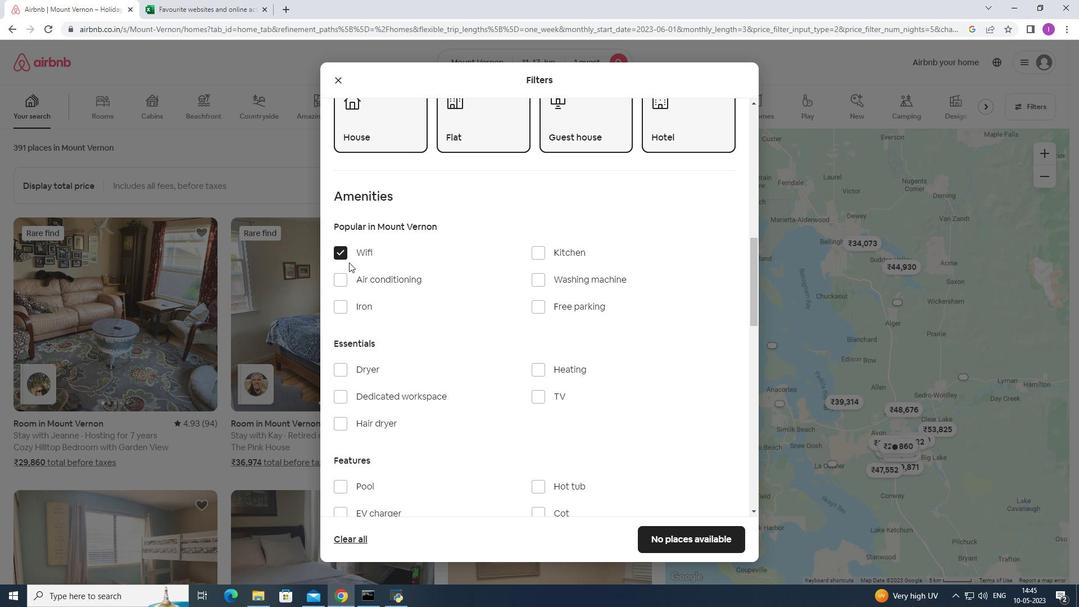 
Action: Mouse pressed left at (333, 253)
Screenshot: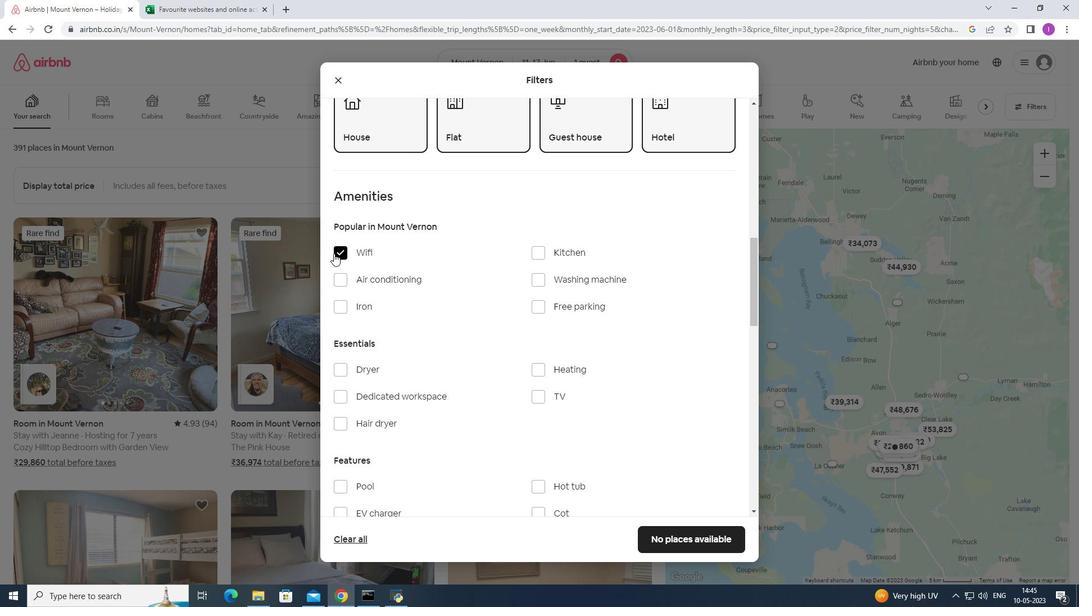 
Action: Mouse moved to (455, 353)
Screenshot: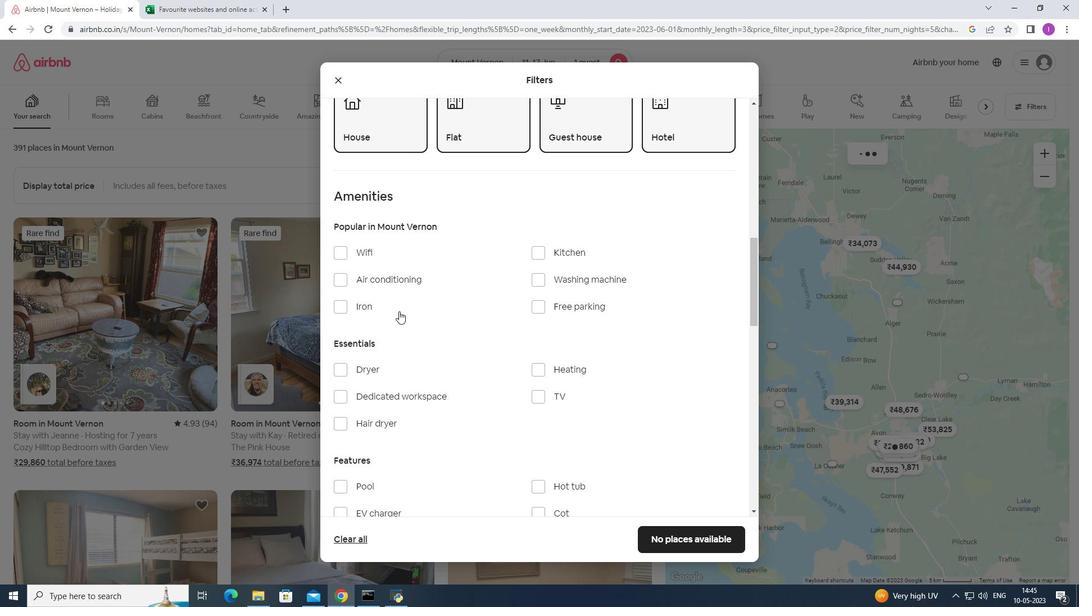 
Action: Mouse scrolled (455, 353) with delta (0, 0)
Screenshot: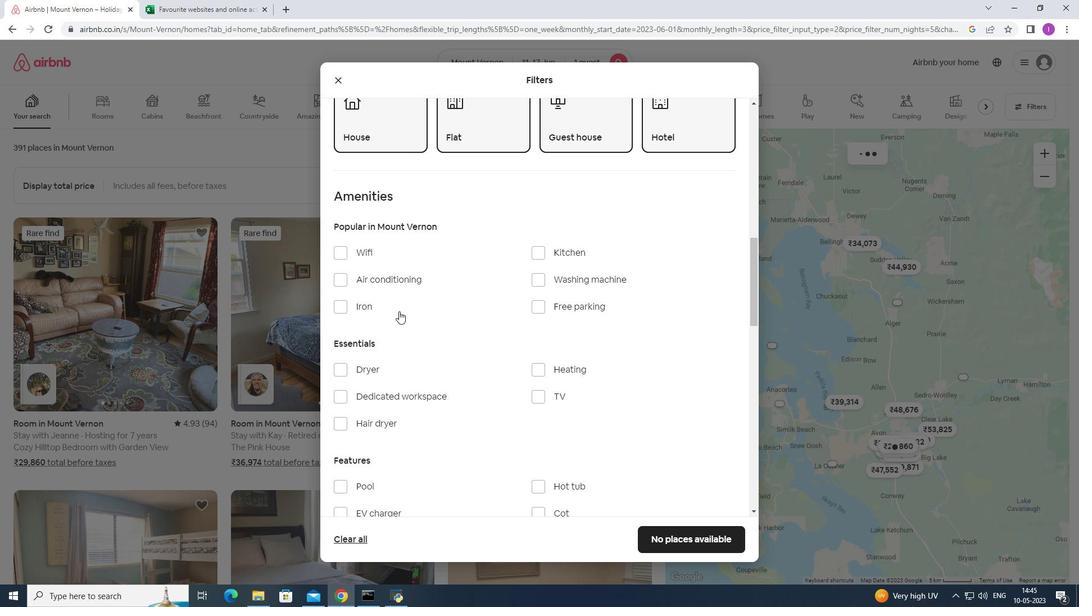 
Action: Mouse moved to (457, 357)
Screenshot: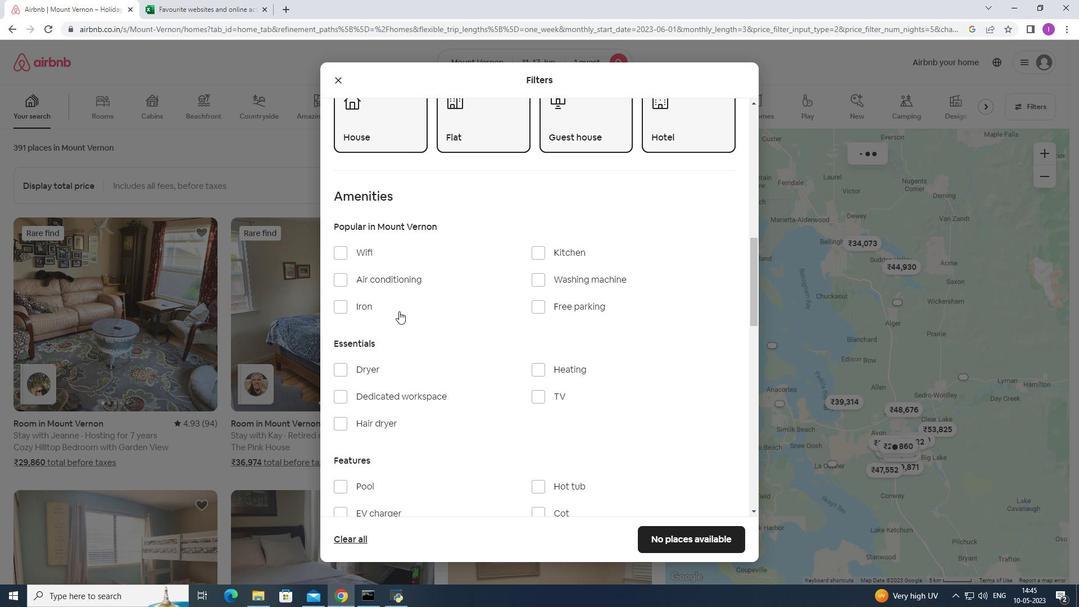 
Action: Mouse scrolled (457, 357) with delta (0, 0)
Screenshot: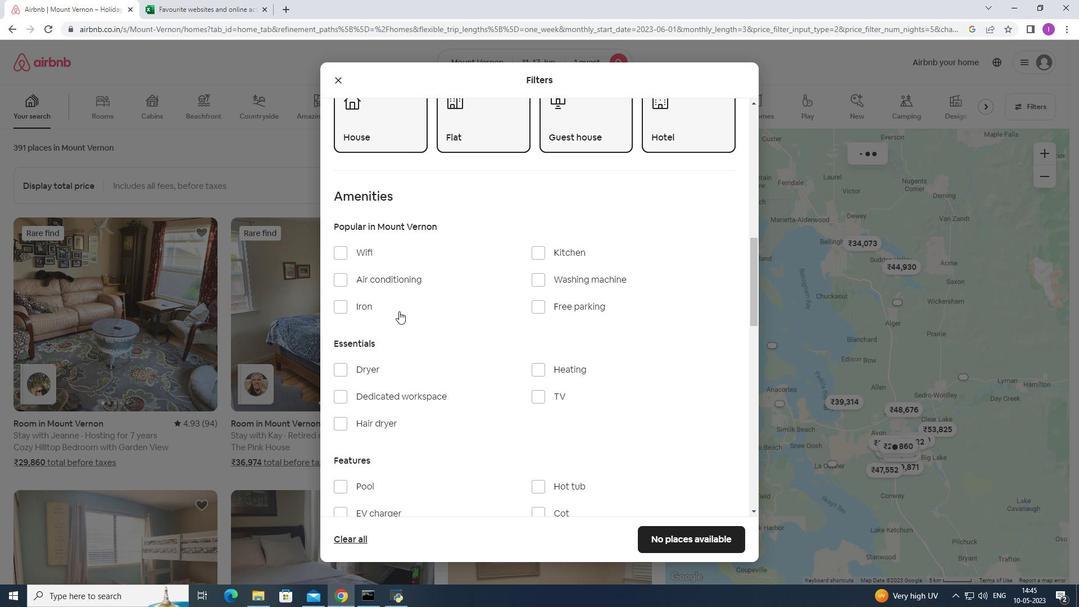 
Action: Mouse moved to (457, 357)
Screenshot: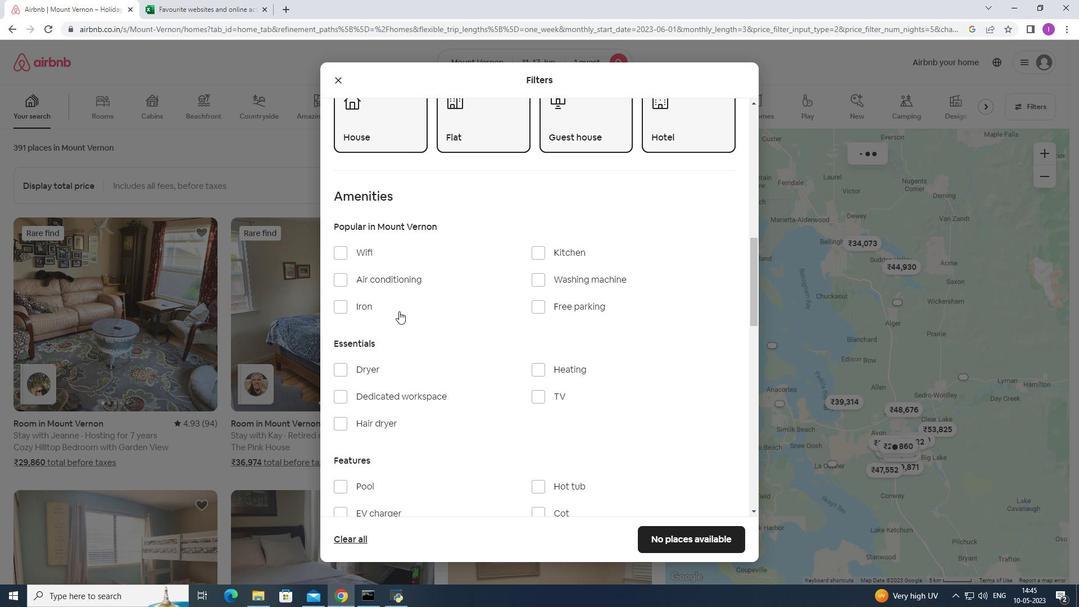 
Action: Mouse scrolled (457, 357) with delta (0, 0)
Screenshot: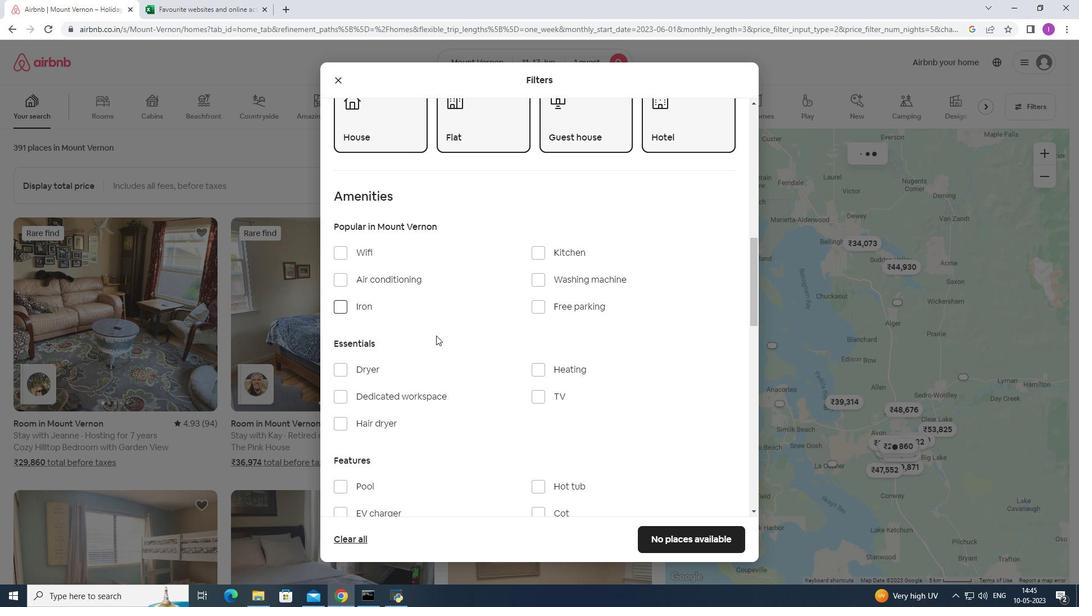 
Action: Mouse scrolled (457, 357) with delta (0, 0)
Screenshot: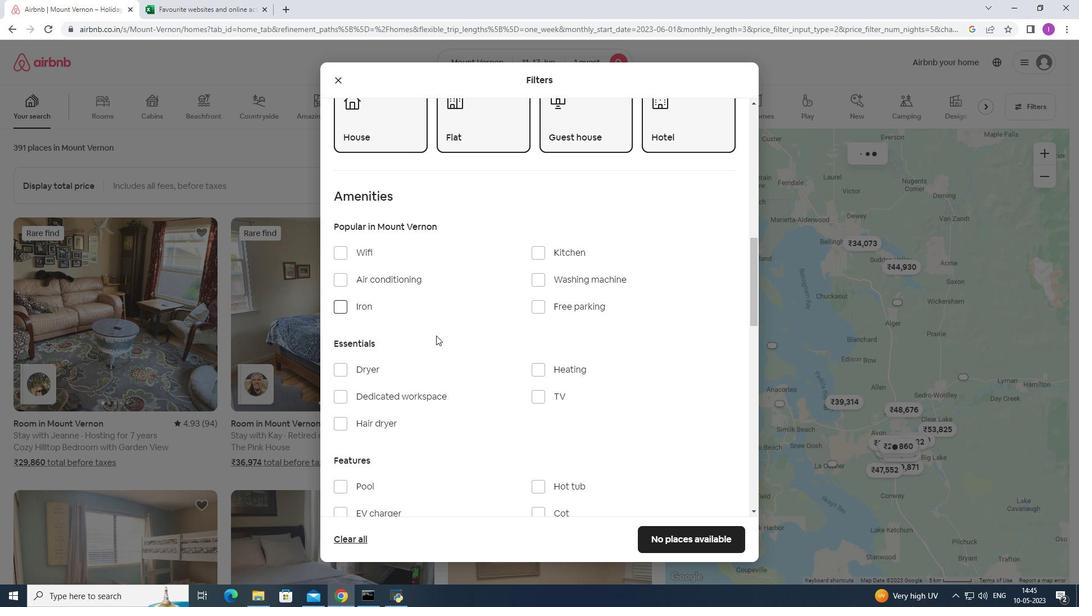 
Action: Mouse moved to (476, 361)
Screenshot: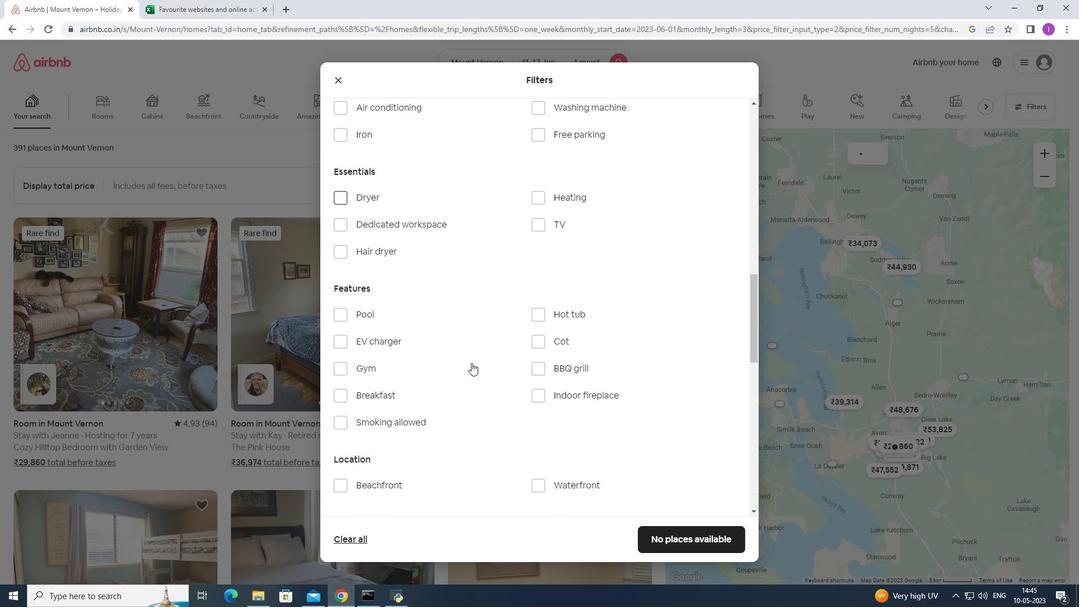 
Action: Mouse scrolled (476, 360) with delta (0, 0)
Screenshot: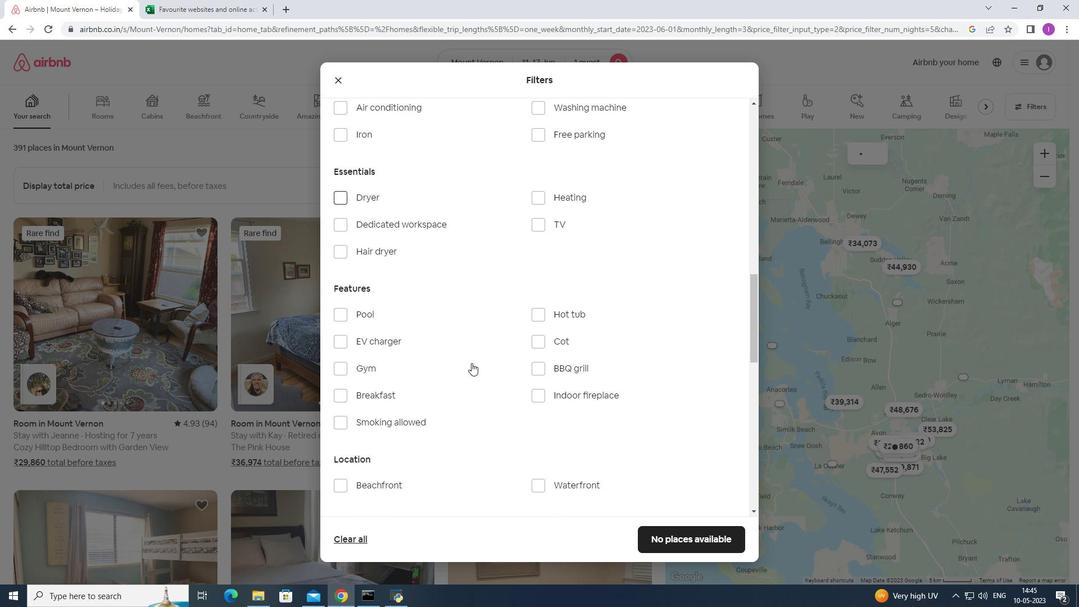 
Action: Mouse scrolled (476, 360) with delta (0, 0)
Screenshot: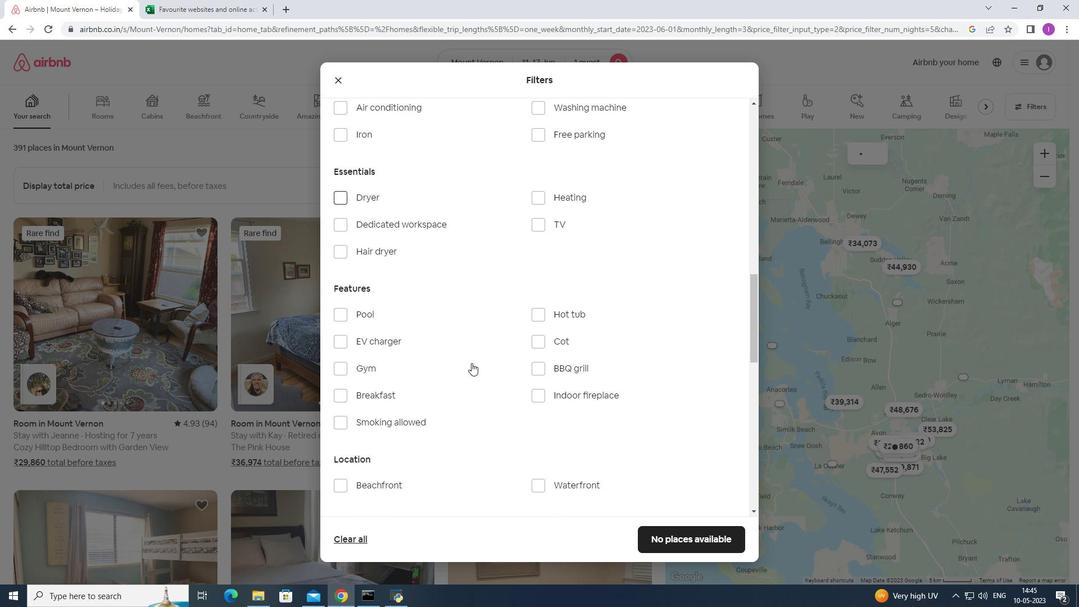 
Action: Mouse scrolled (476, 360) with delta (0, 0)
Screenshot: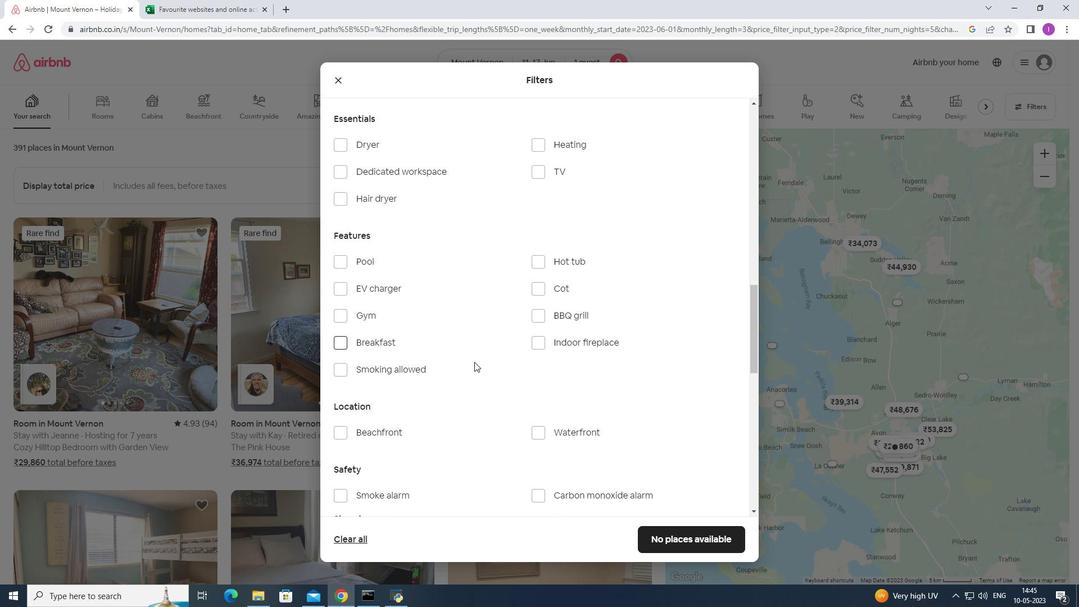 
Action: Mouse moved to (476, 361)
Screenshot: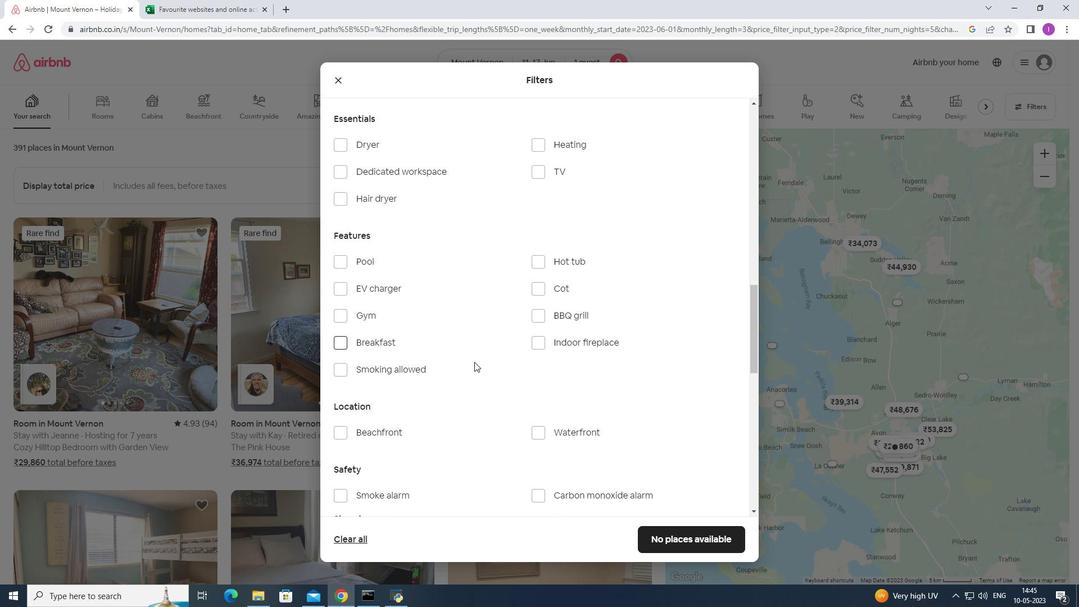 
Action: Mouse scrolled (476, 360) with delta (0, 0)
Screenshot: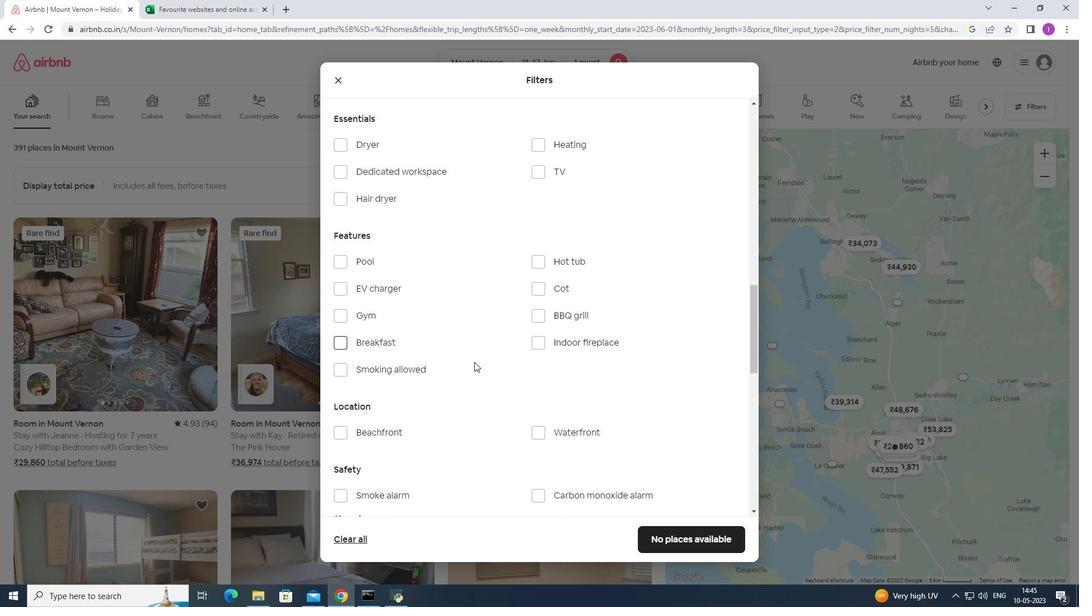 
Action: Mouse moved to (551, 354)
Screenshot: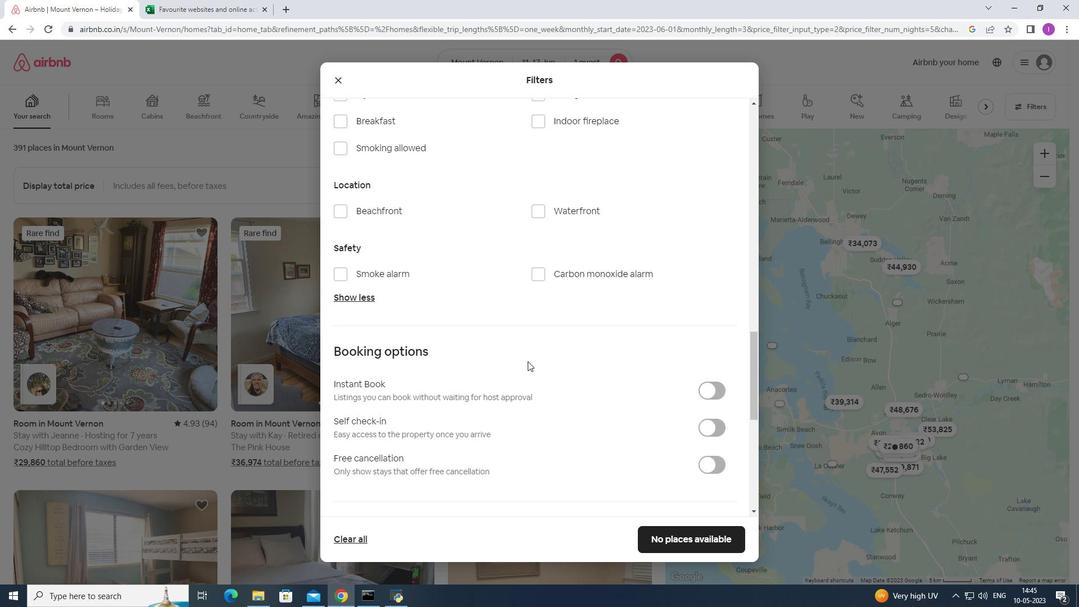 
Action: Mouse scrolled (551, 353) with delta (0, 0)
Screenshot: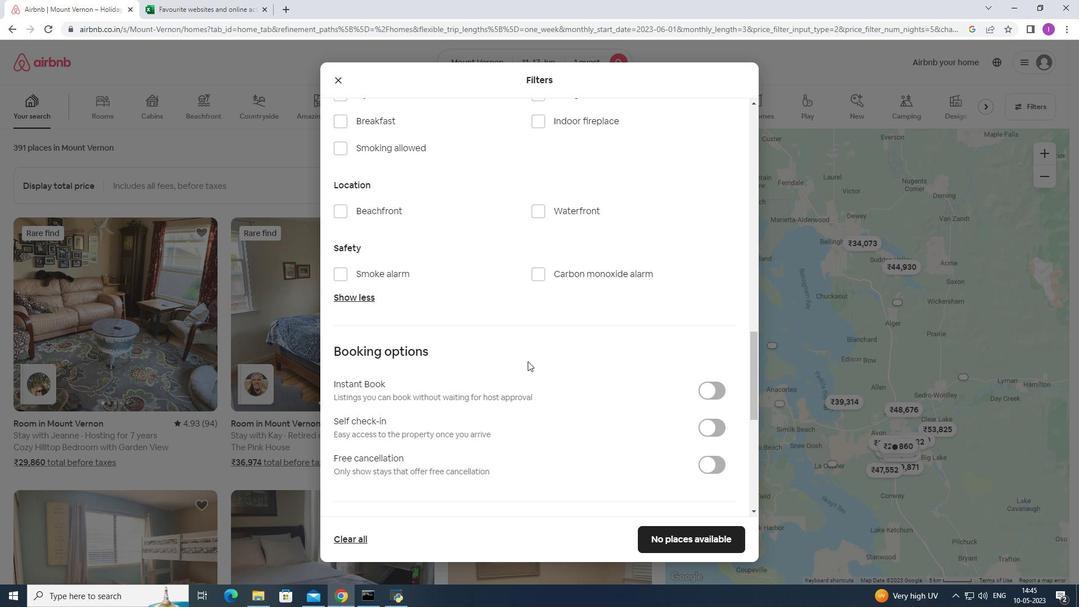 
Action: Mouse scrolled (551, 353) with delta (0, 0)
Screenshot: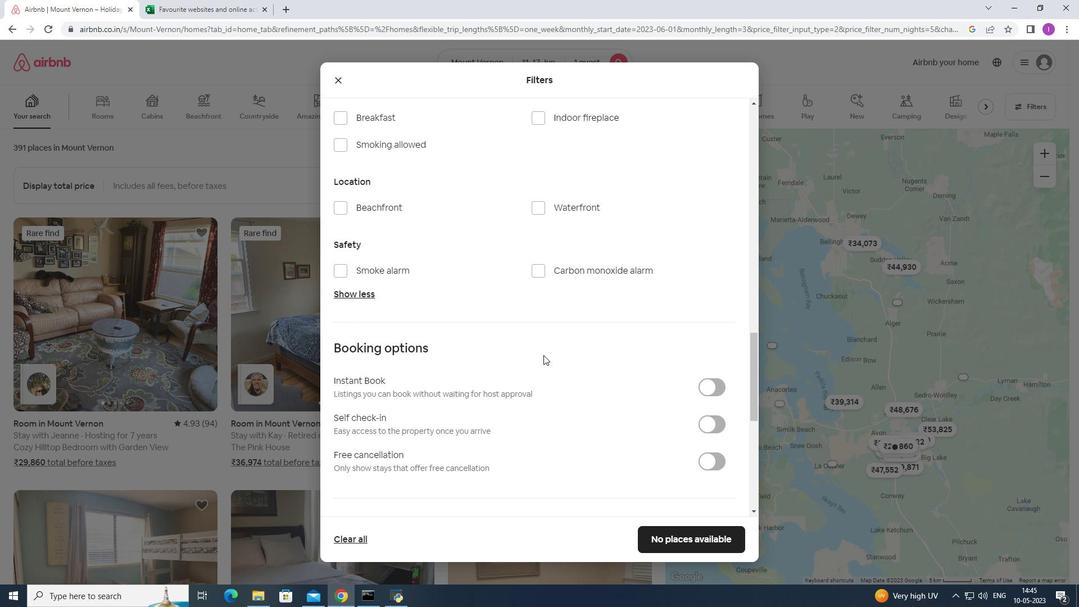 
Action: Mouse moved to (553, 354)
Screenshot: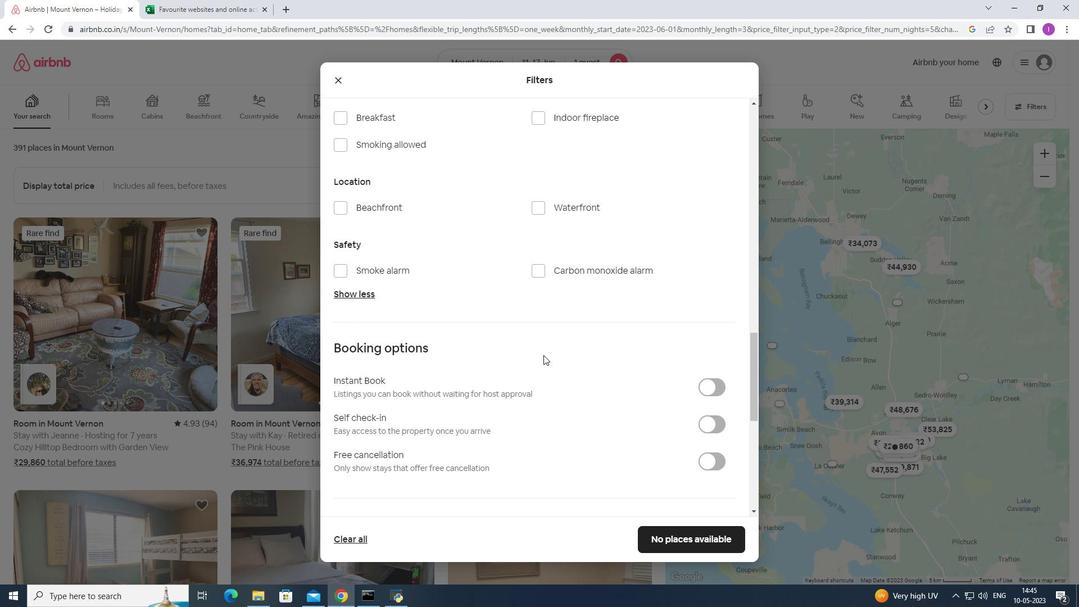 
Action: Mouse scrolled (553, 353) with delta (0, 0)
Screenshot: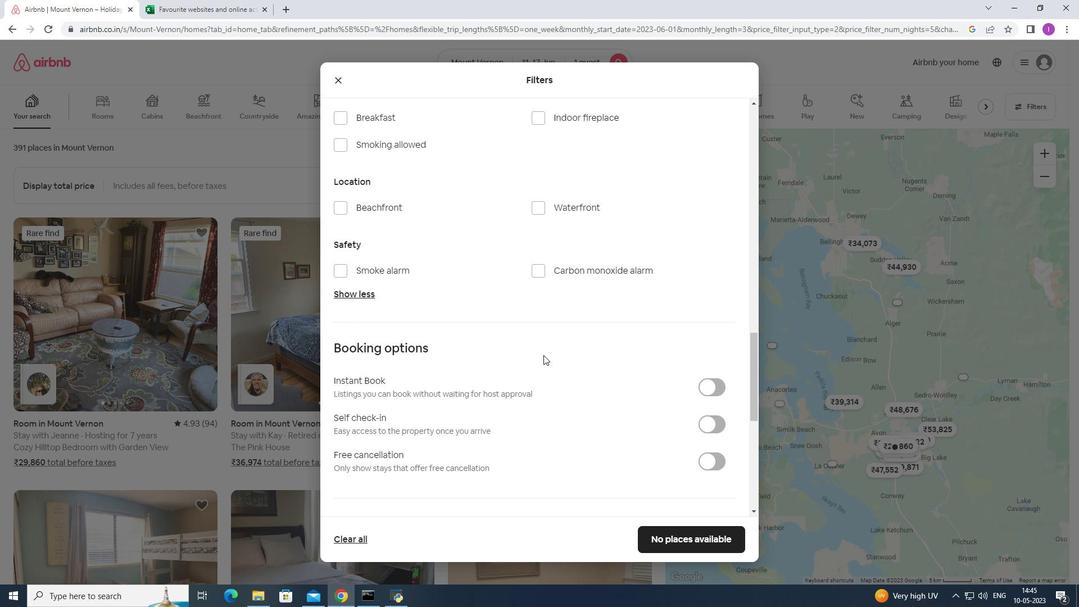 
Action: Mouse moved to (711, 253)
Screenshot: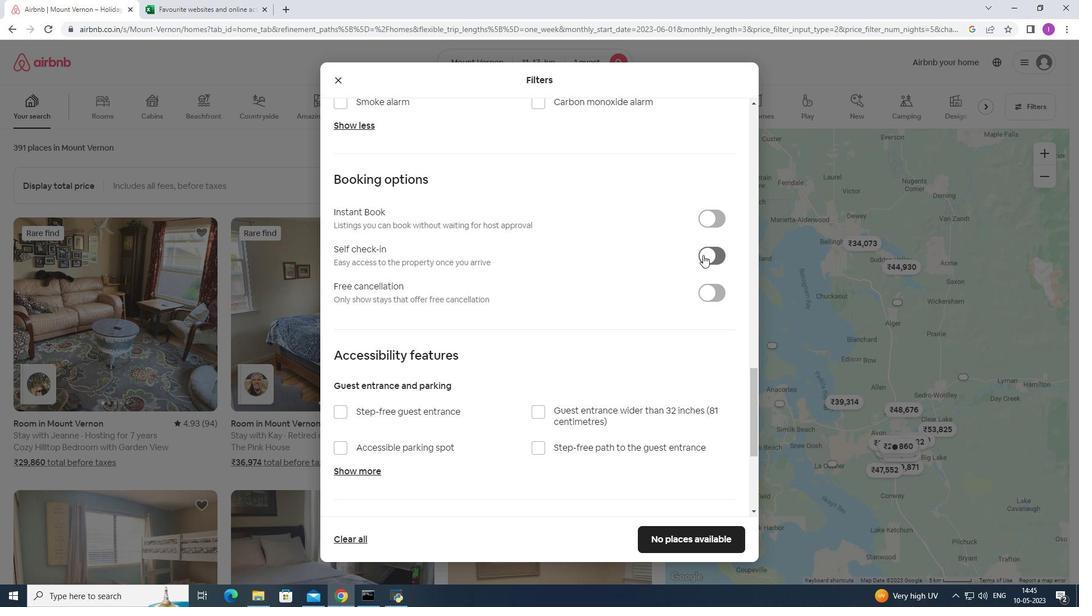 
Action: Mouse pressed left at (711, 253)
Screenshot: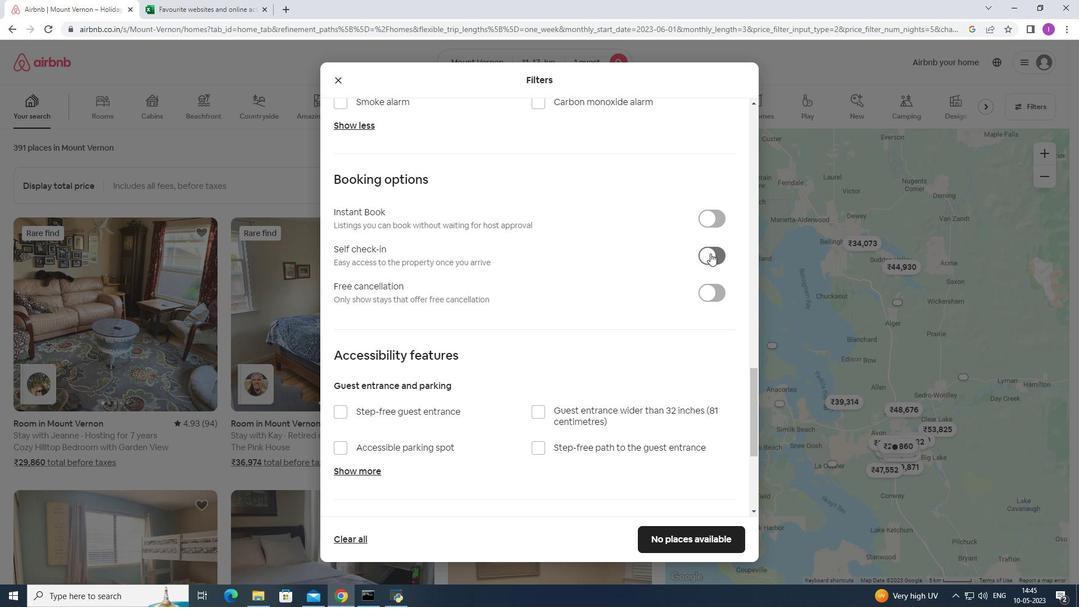 
Action: Mouse moved to (286, 487)
Screenshot: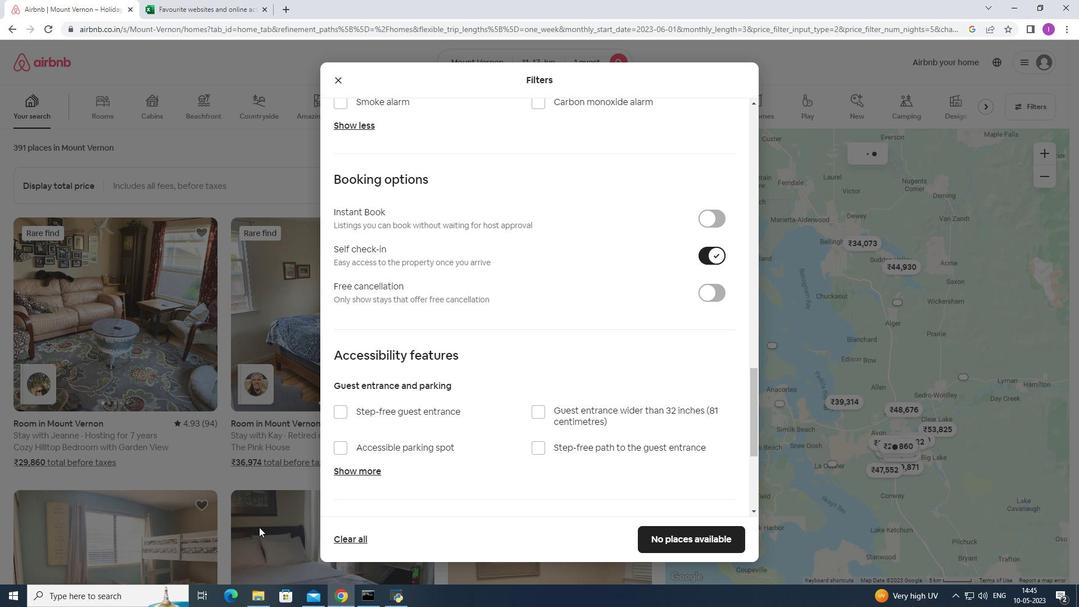 
Action: Mouse scrolled (283, 489) with delta (0, 0)
Screenshot: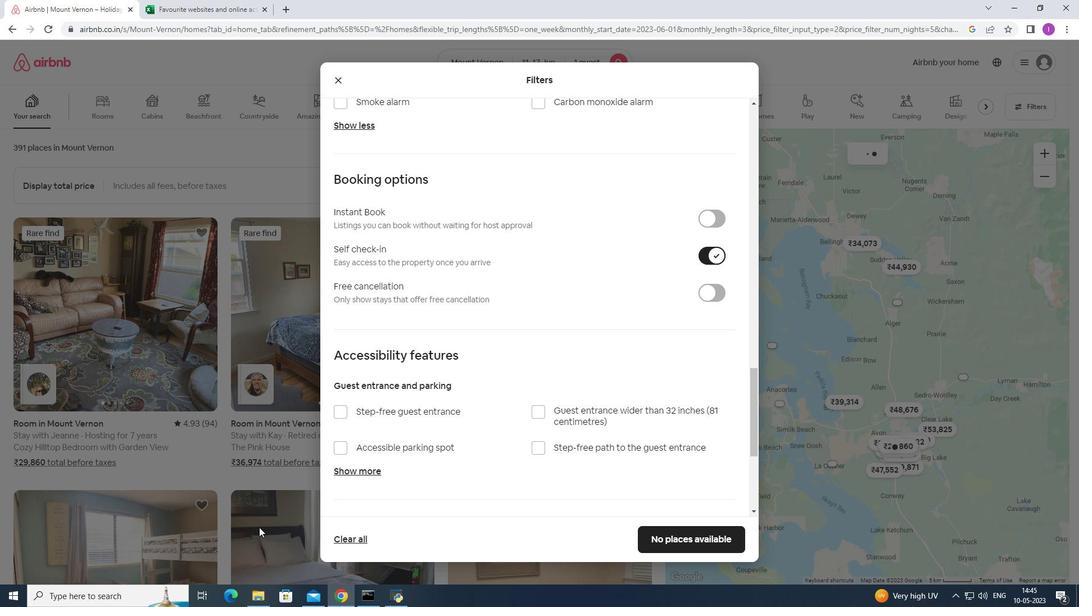 
Action: Mouse moved to (289, 484)
Screenshot: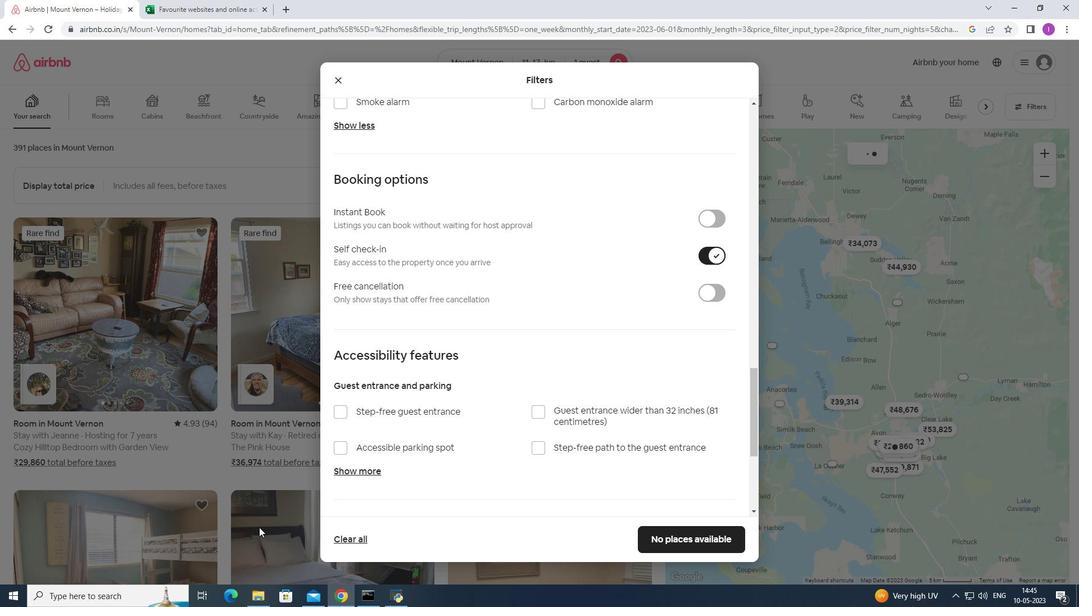 
Action: Mouse scrolled (289, 484) with delta (0, 0)
Screenshot: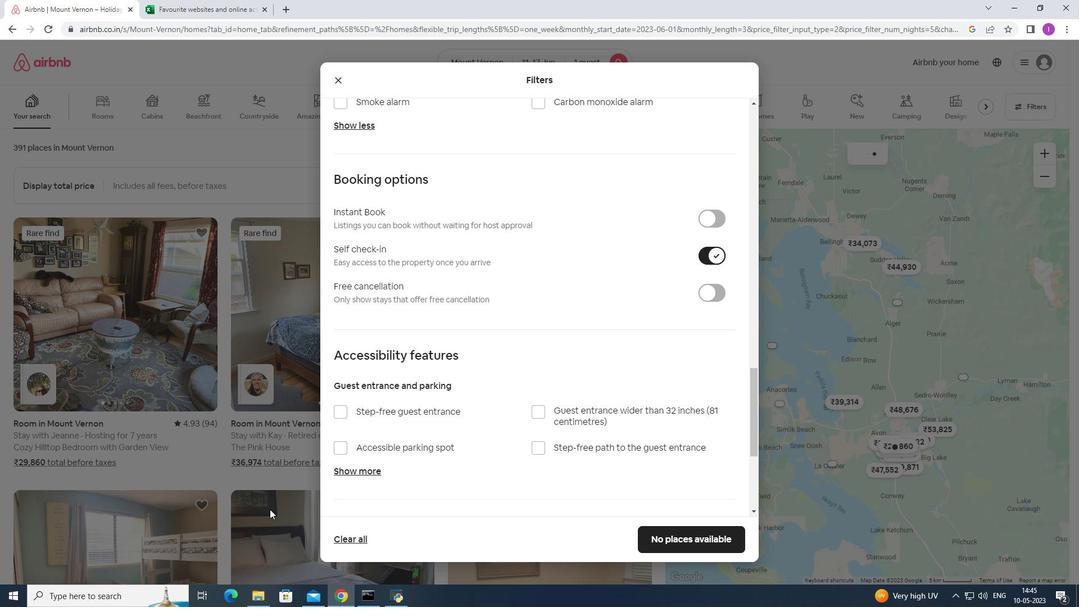
Action: Mouse scrolled (289, 484) with delta (0, 0)
Screenshot: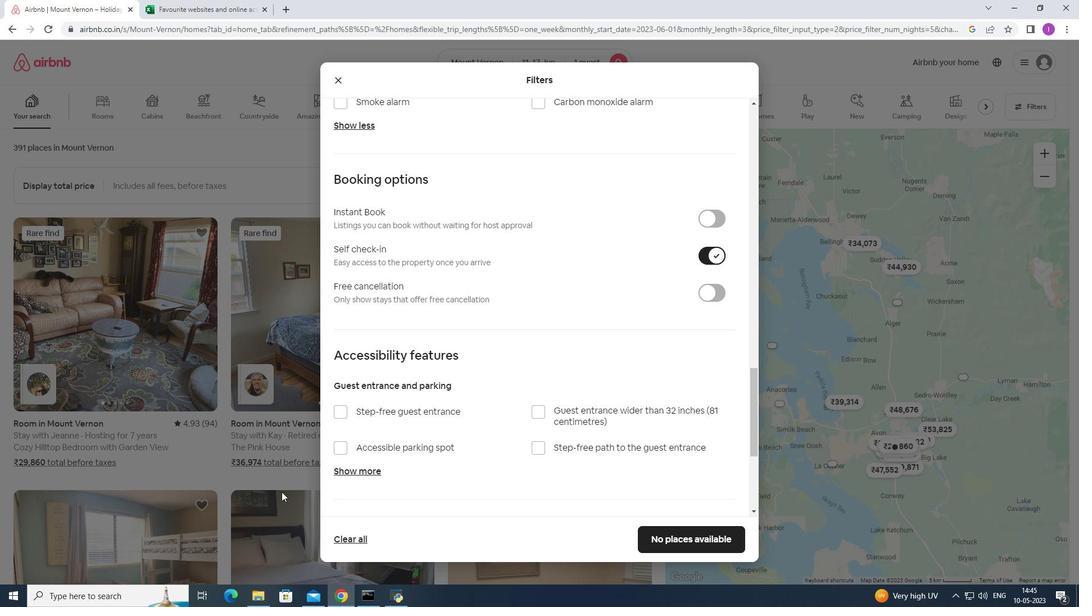 
Action: Mouse scrolled (289, 484) with delta (0, 0)
Screenshot: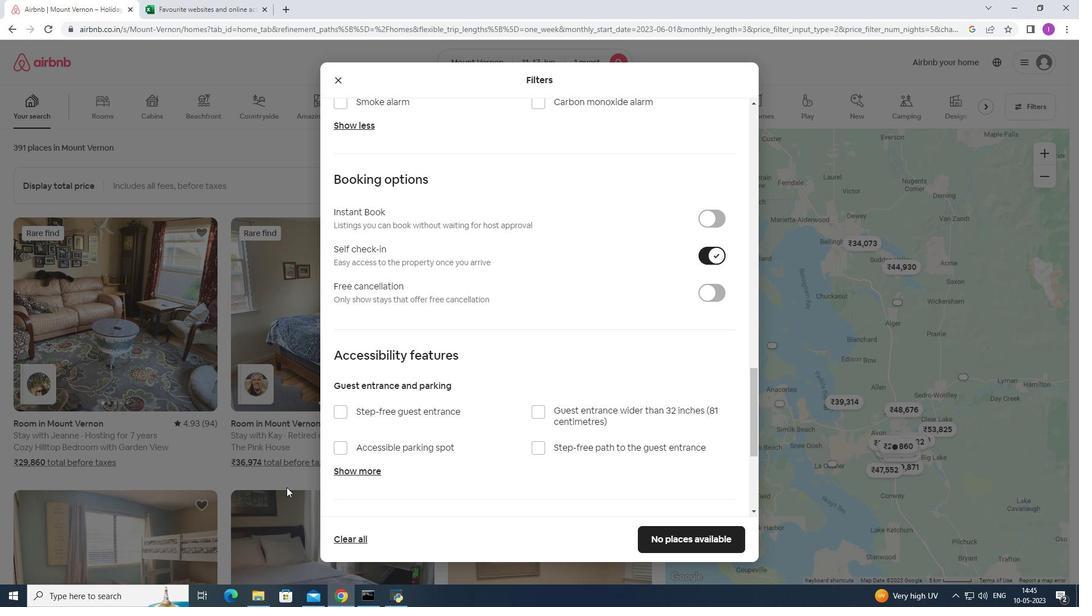
Action: Mouse scrolled (289, 484) with delta (0, 0)
Screenshot: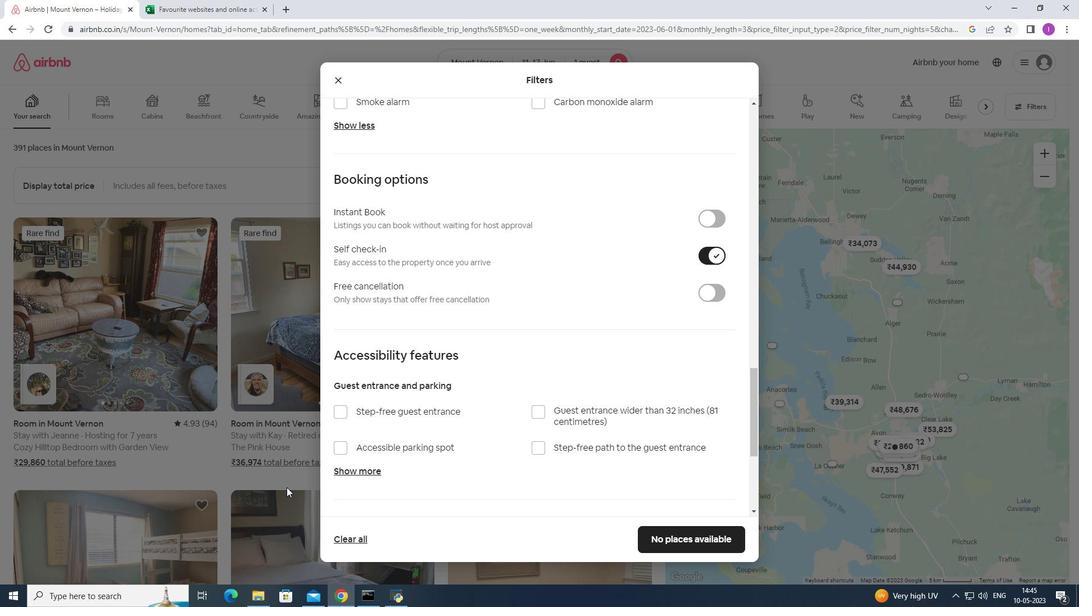 
Action: Mouse moved to (327, 476)
Screenshot: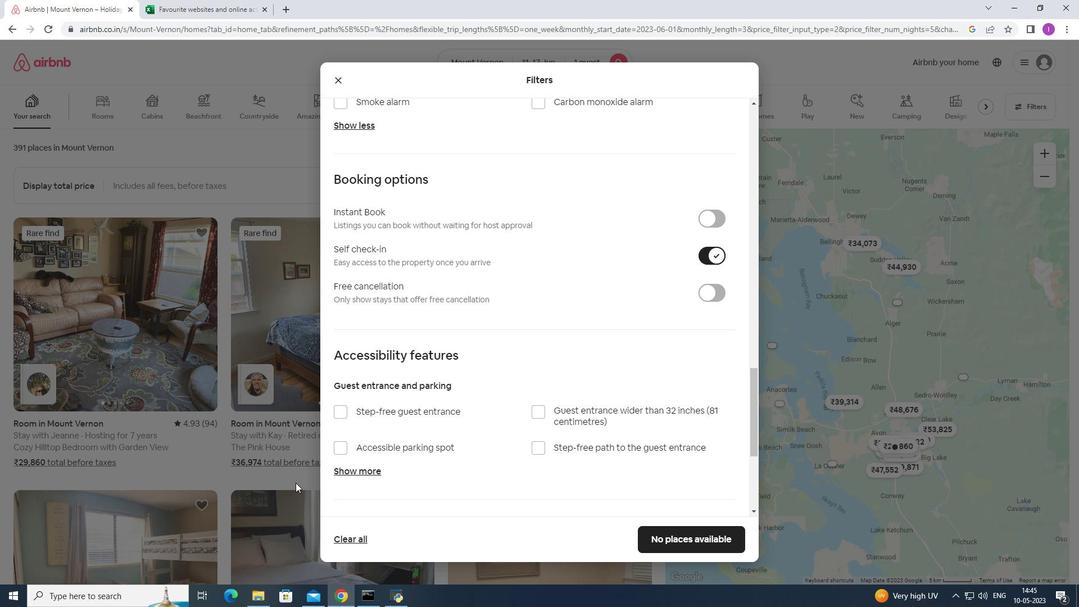 
Action: Mouse scrolled (327, 476) with delta (0, 0)
Screenshot: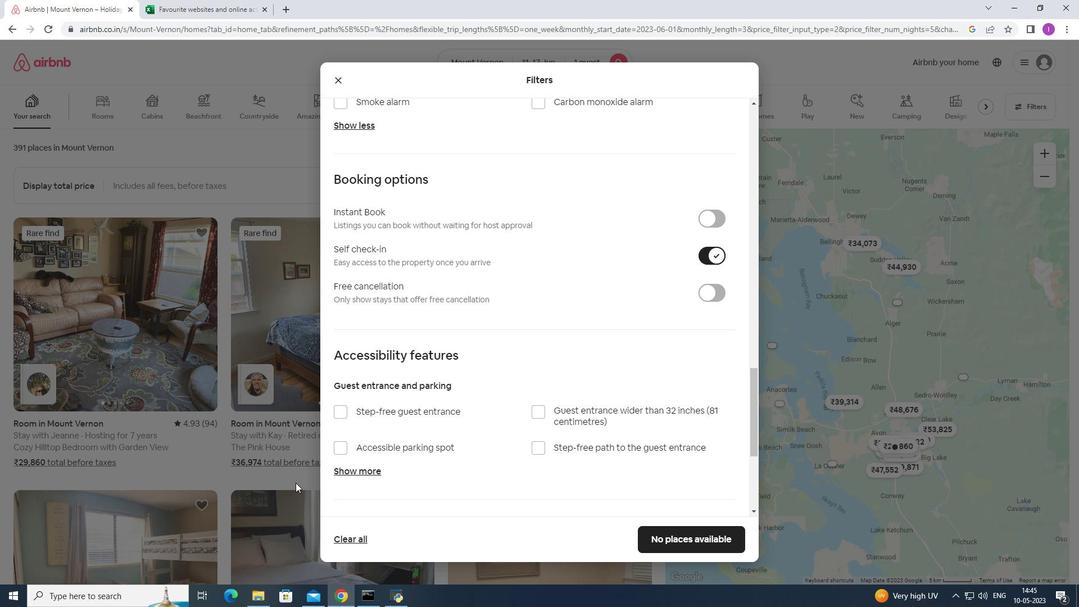 
Action: Mouse moved to (342, 476)
Screenshot: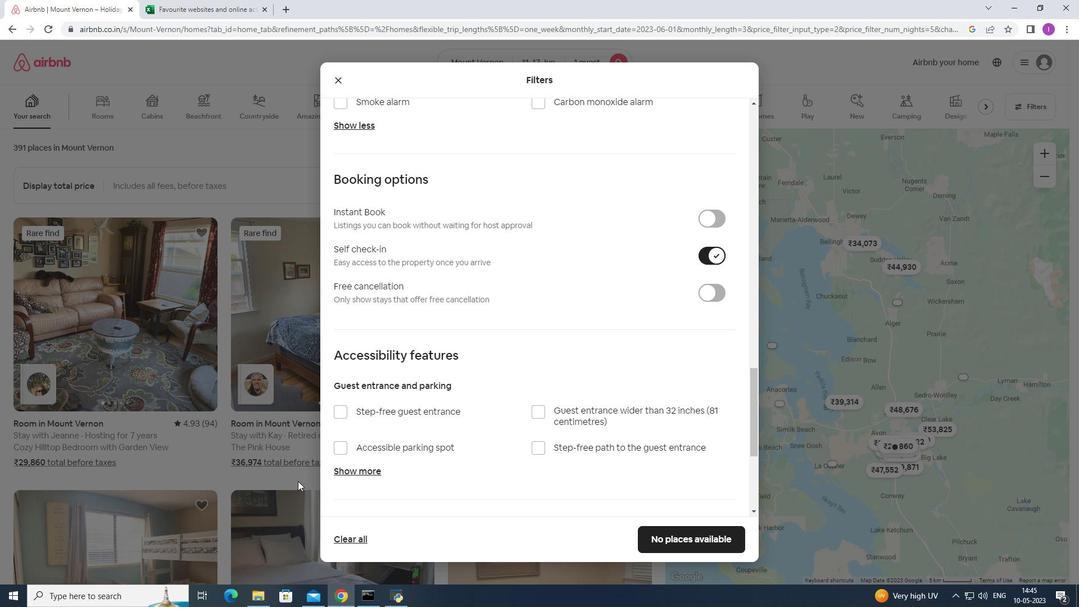 
Action: Mouse scrolled (342, 475) with delta (0, 0)
Screenshot: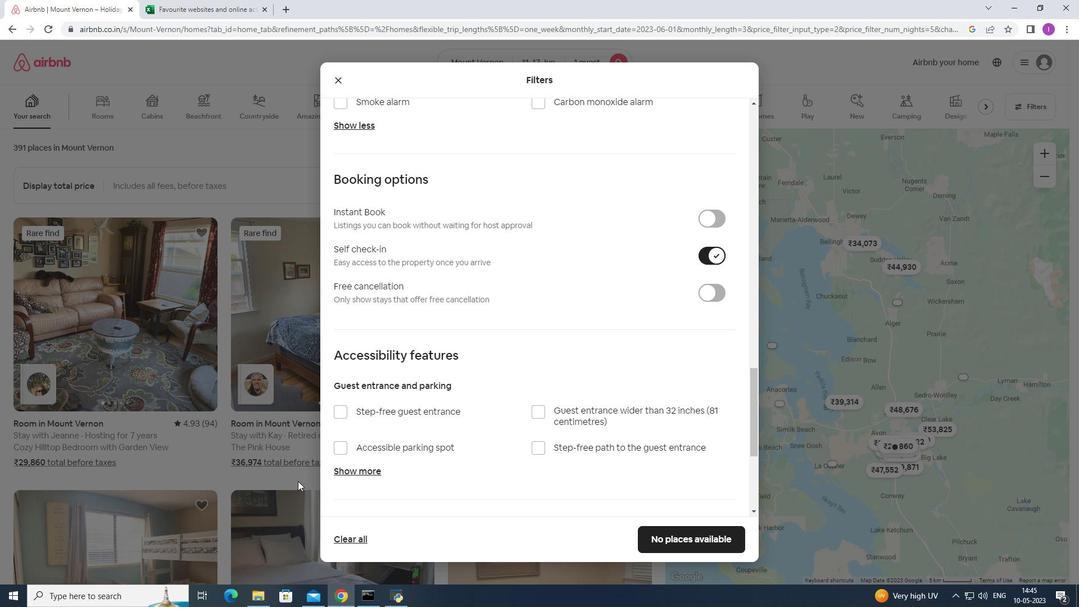 
Action: Mouse moved to (448, 470)
Screenshot: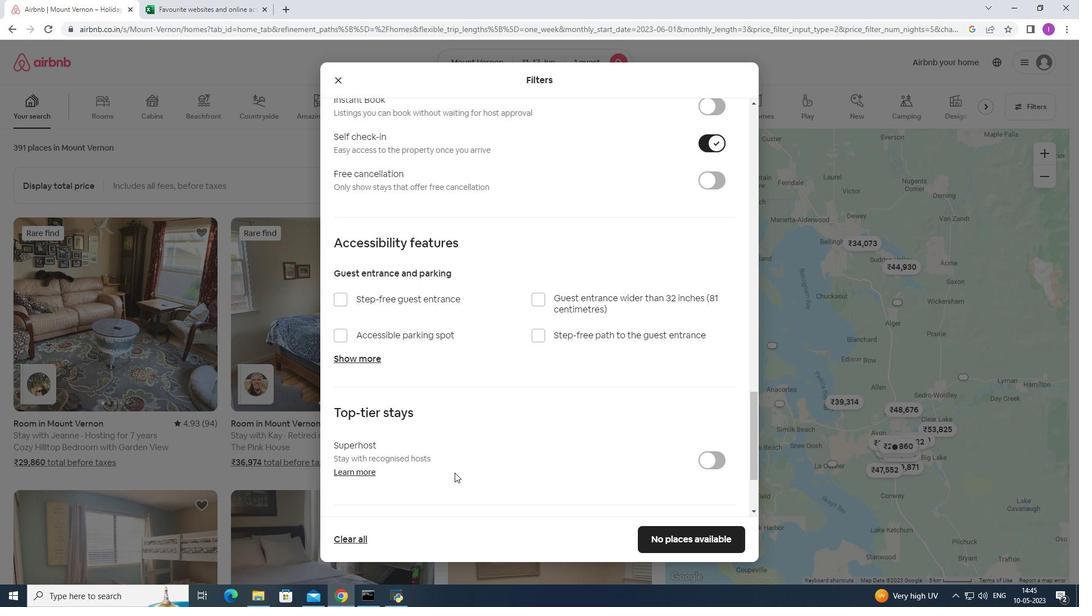 
Action: Mouse scrolled (448, 469) with delta (0, 0)
Screenshot: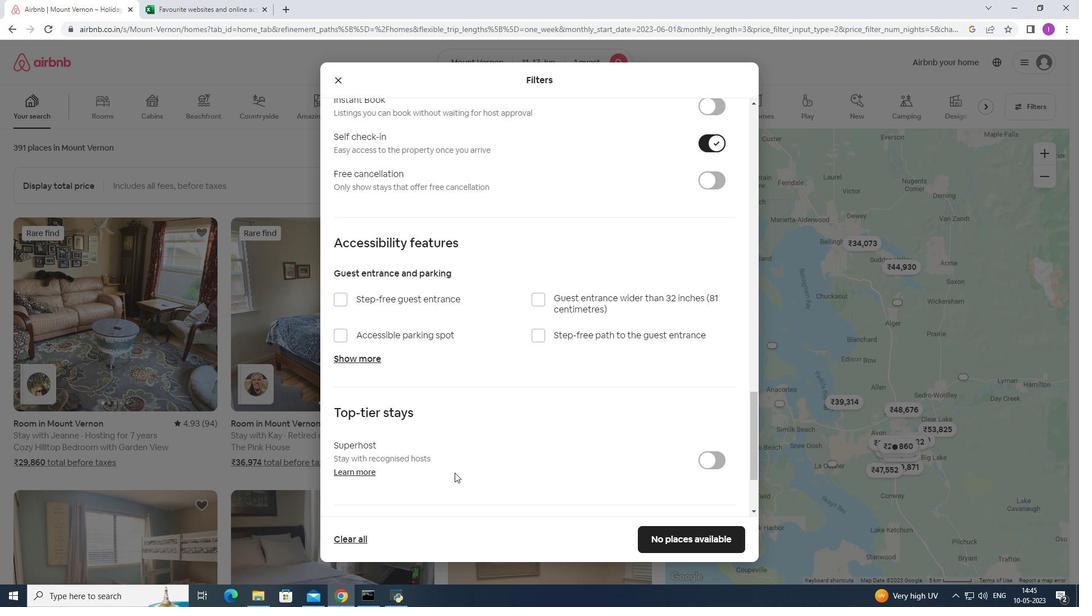 
Action: Mouse scrolled (448, 469) with delta (0, 0)
Screenshot: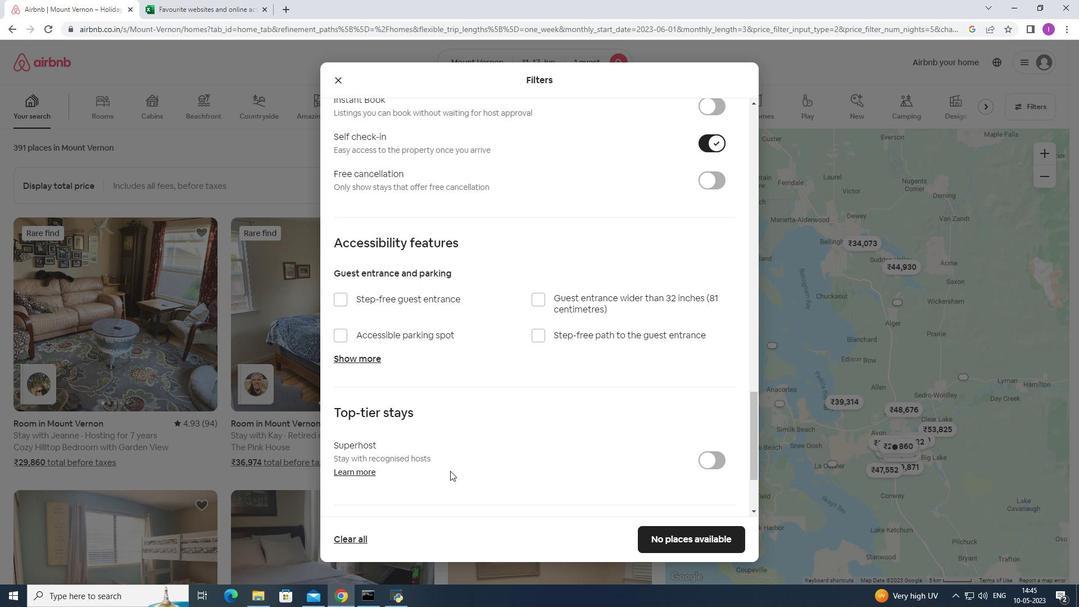 
Action: Mouse scrolled (448, 469) with delta (0, 0)
Screenshot: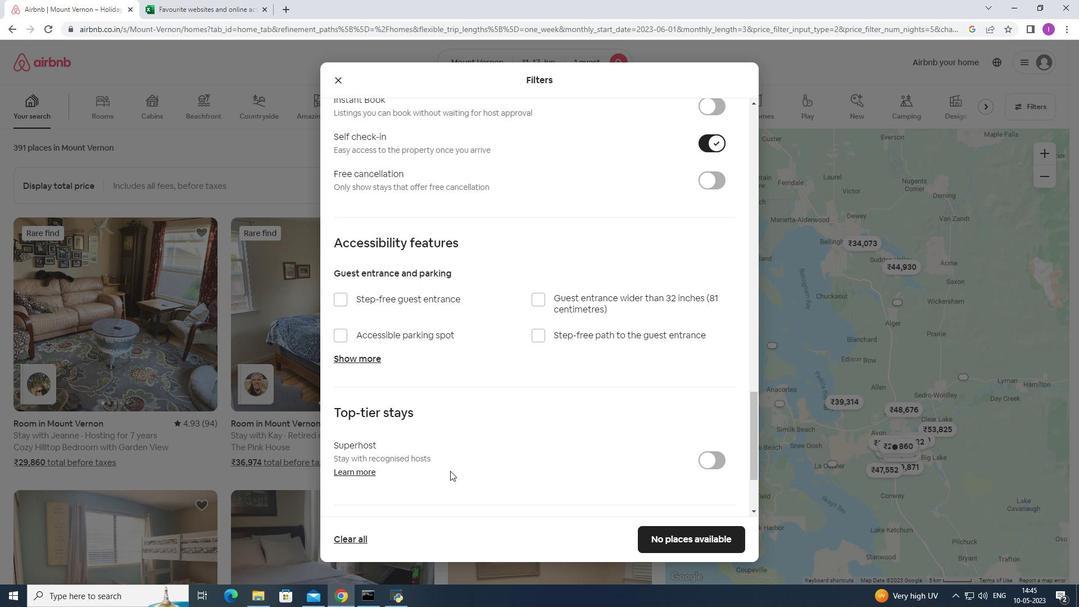 
Action: Mouse moved to (377, 466)
Screenshot: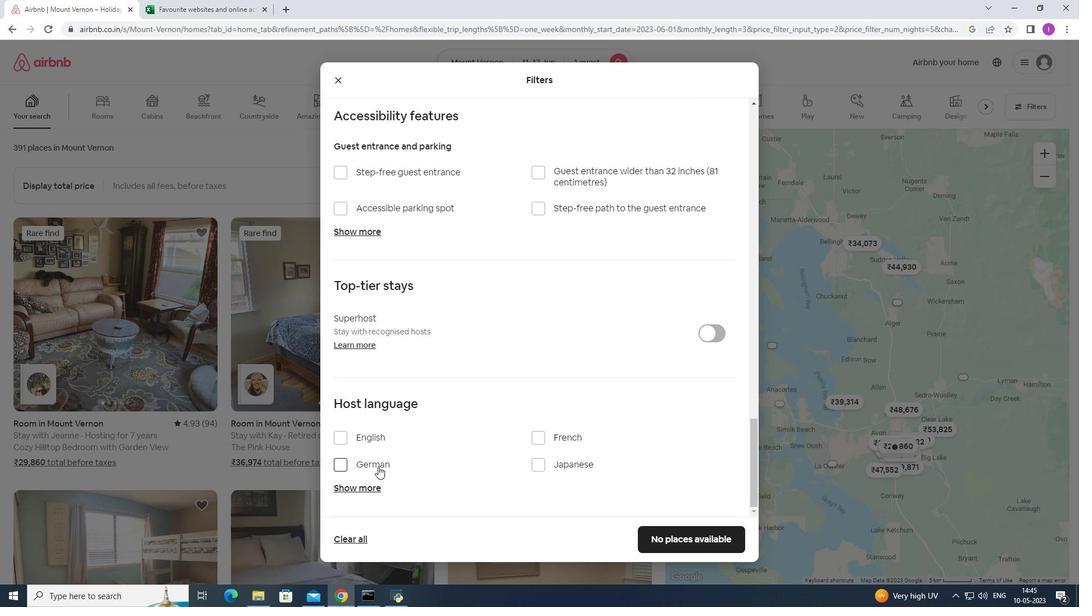 
Action: Mouse scrolled (377, 466) with delta (0, 0)
Screenshot: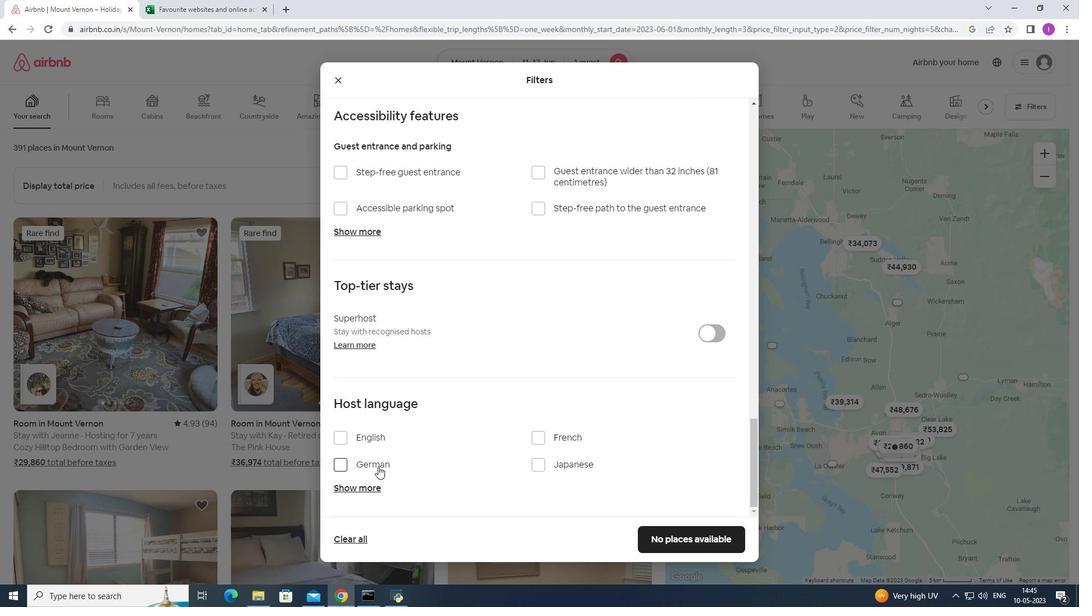 
Action: Mouse moved to (376, 466)
Screenshot: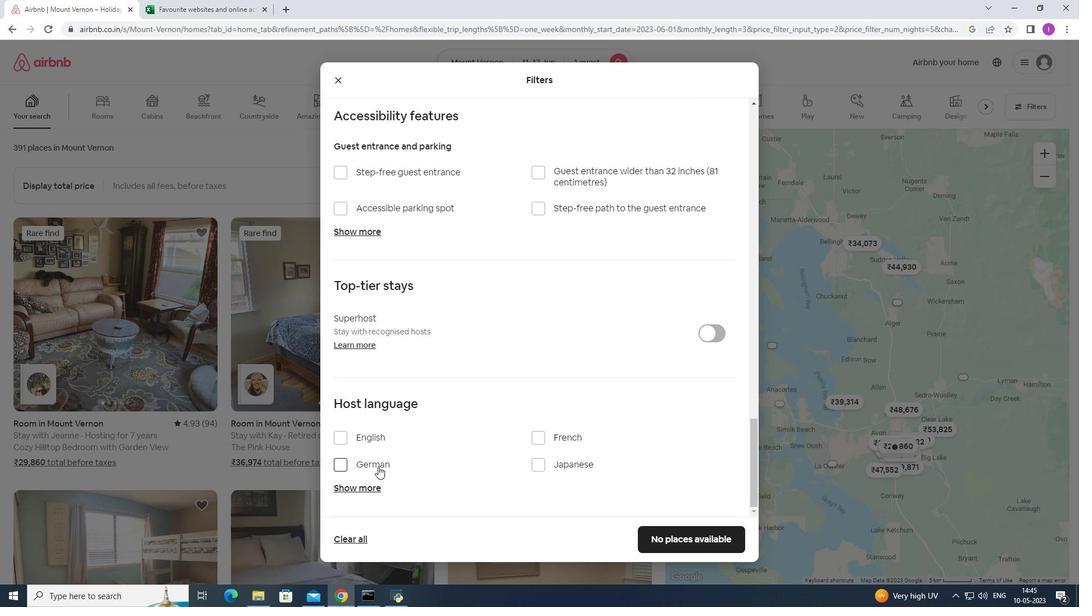 
Action: Mouse scrolled (376, 466) with delta (0, 0)
Screenshot: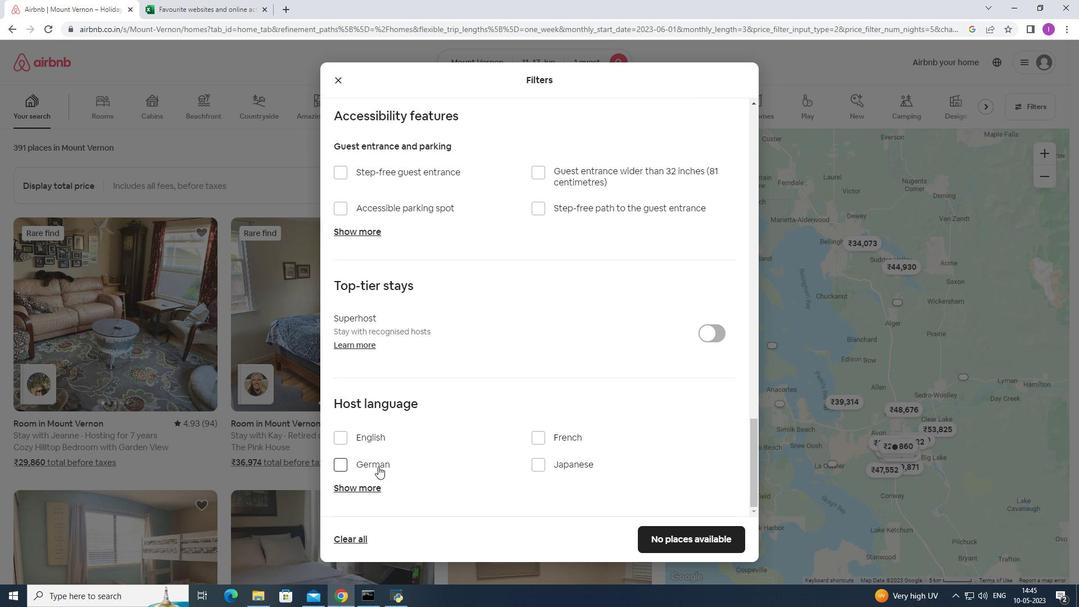 
Action: Mouse moved to (376, 466)
Screenshot: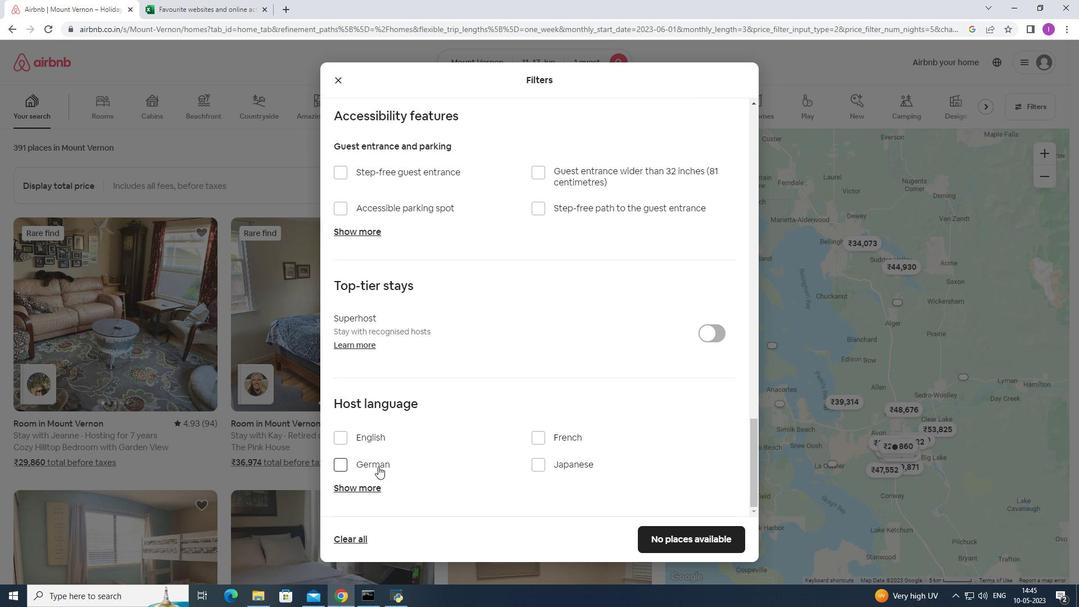 
Action: Mouse scrolled (376, 466) with delta (0, 0)
Screenshot: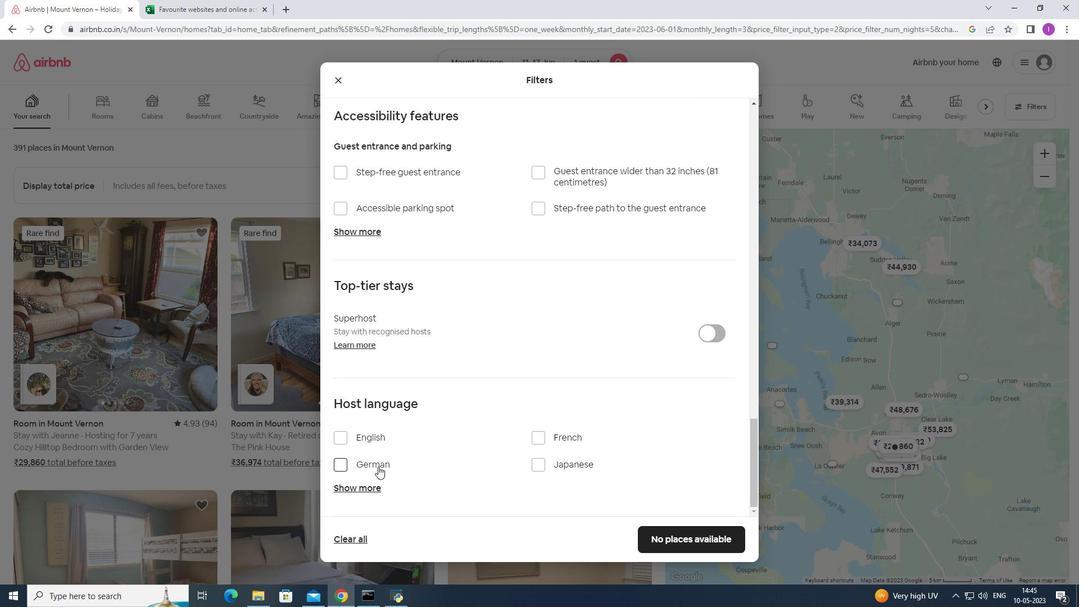 
Action: Mouse moved to (345, 439)
Screenshot: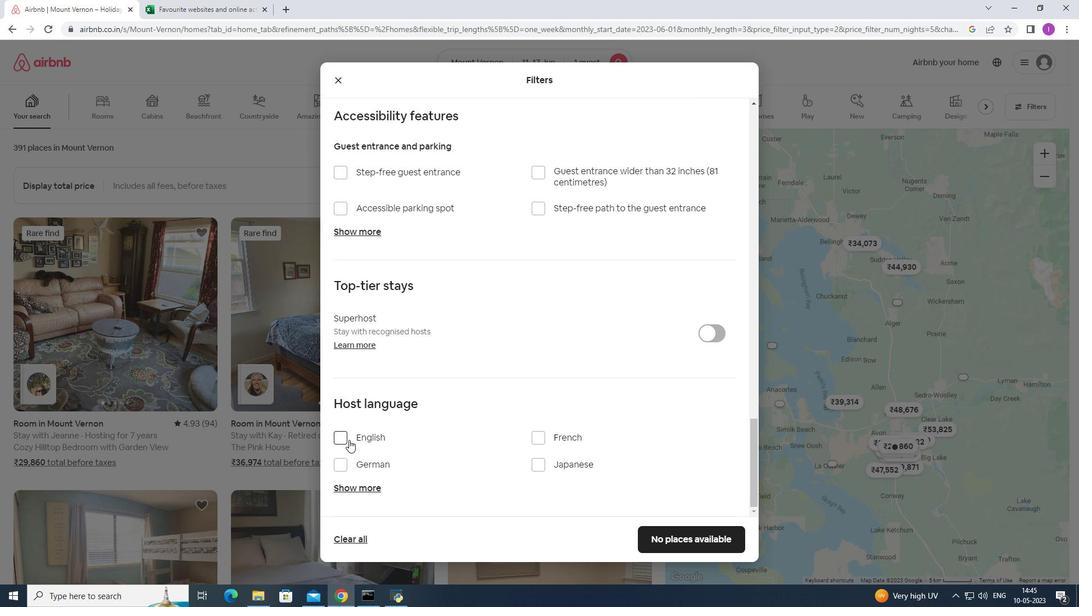 
Action: Mouse pressed left at (345, 439)
Screenshot: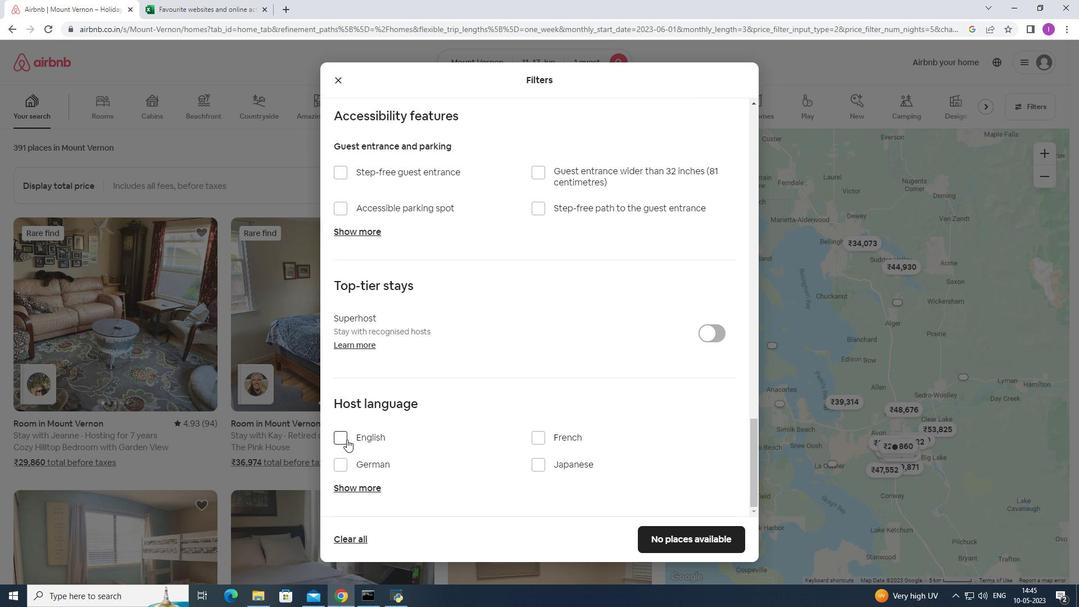 
Action: Mouse moved to (715, 538)
Screenshot: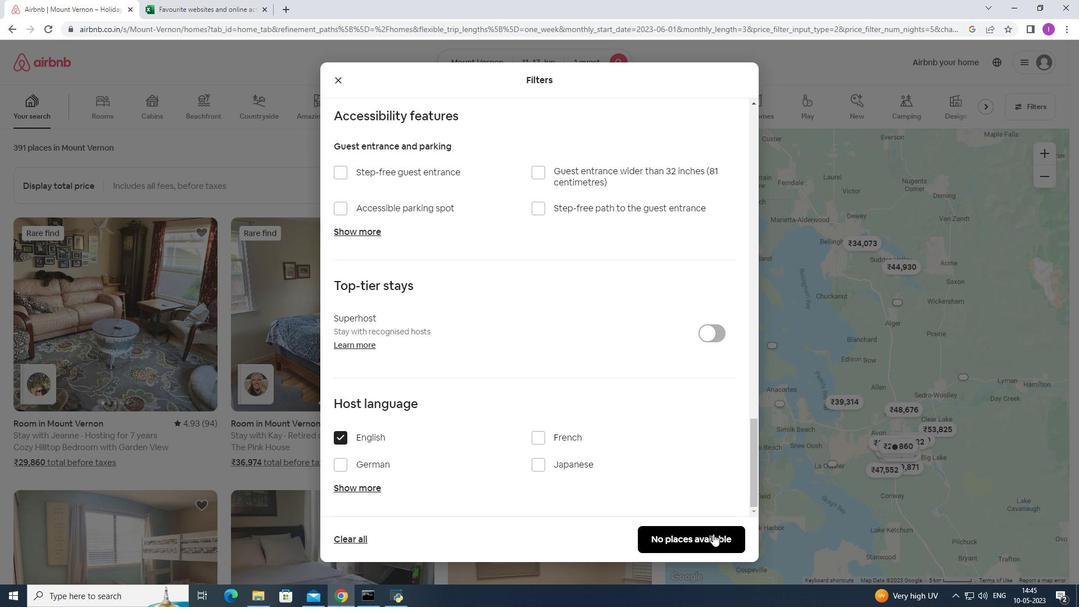 
Action: Mouse pressed left at (715, 538)
Screenshot: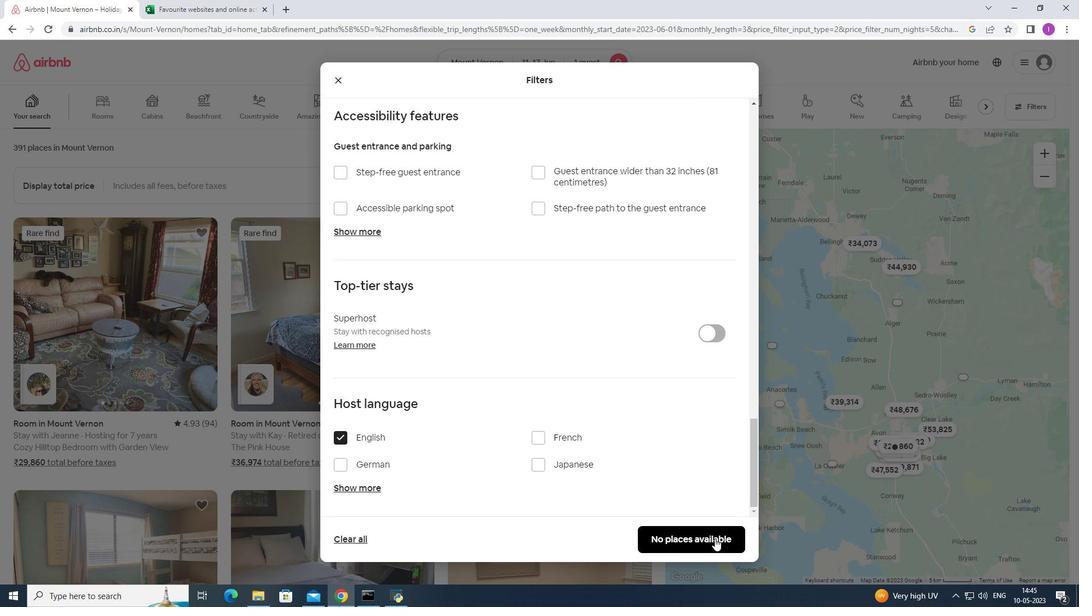 
